 Task: Look for Airbnb properties in Qazvin, Iran from 8th January 2024 to 15th January 2024 for 8 adults. Place can be shared room with 5 bedrooms having 8 beds and 5 bathrooms. Property type can be flat. Amenities needed are: wifi, TV, free parkinig on premises, gym, breakfast.
Action: Mouse moved to (493, 103)
Screenshot: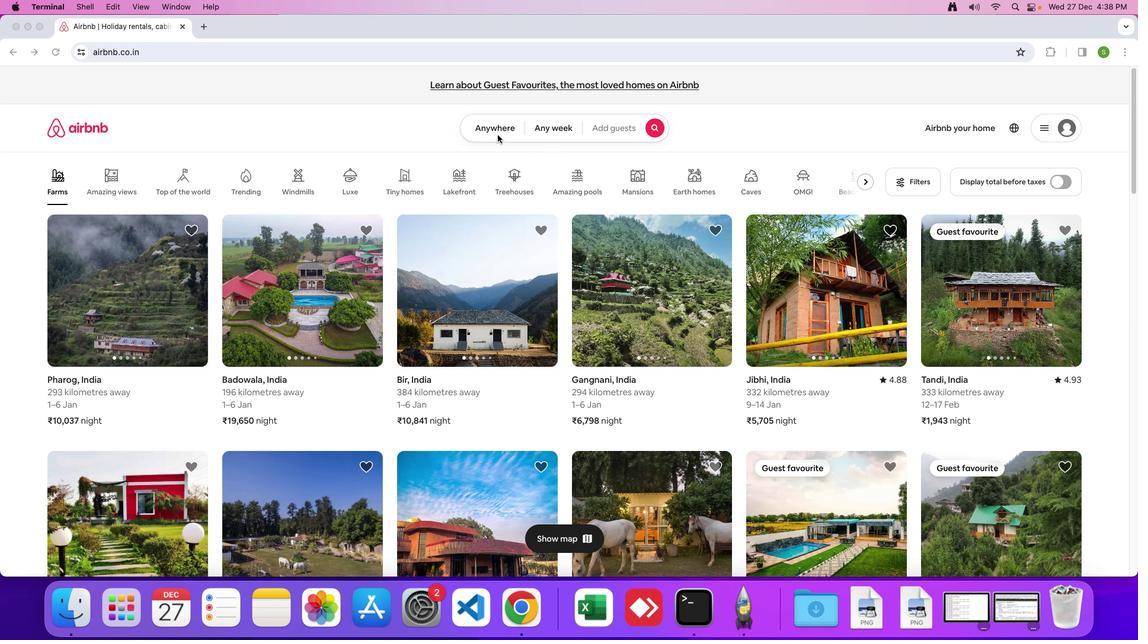 
Action: Mouse pressed left at (493, 103)
Screenshot: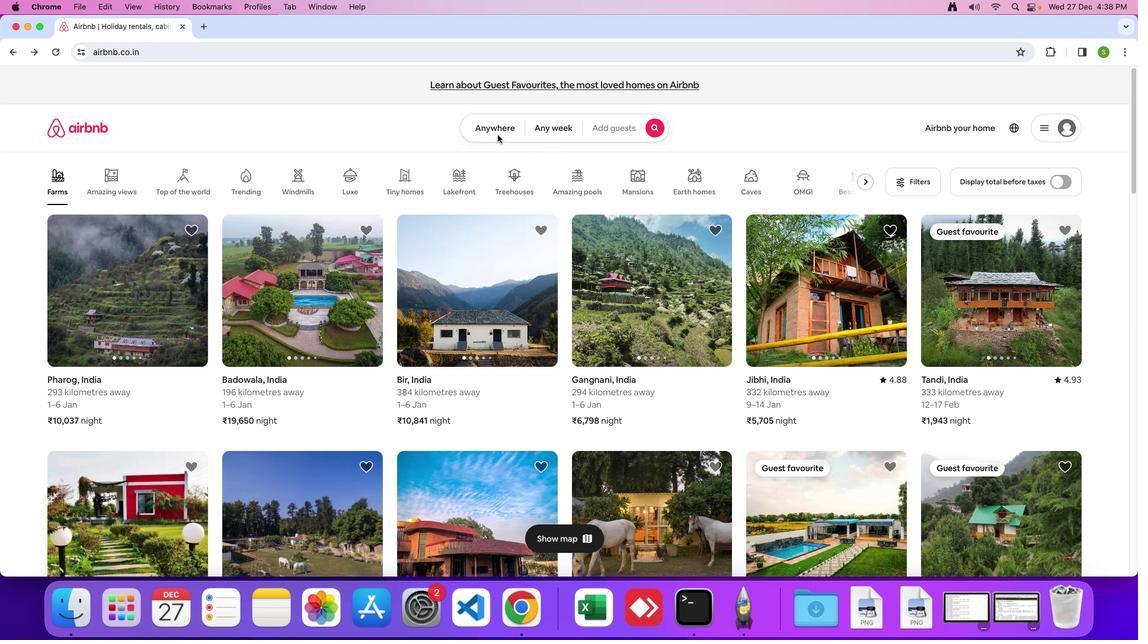 
Action: Mouse moved to (492, 99)
Screenshot: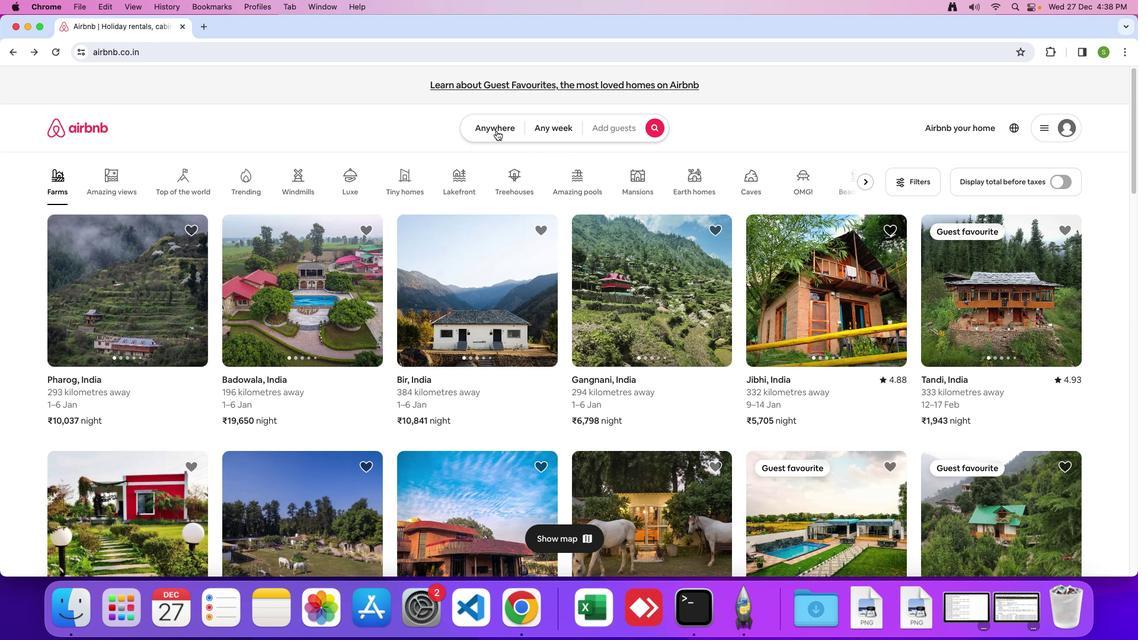 
Action: Mouse pressed left at (492, 99)
Screenshot: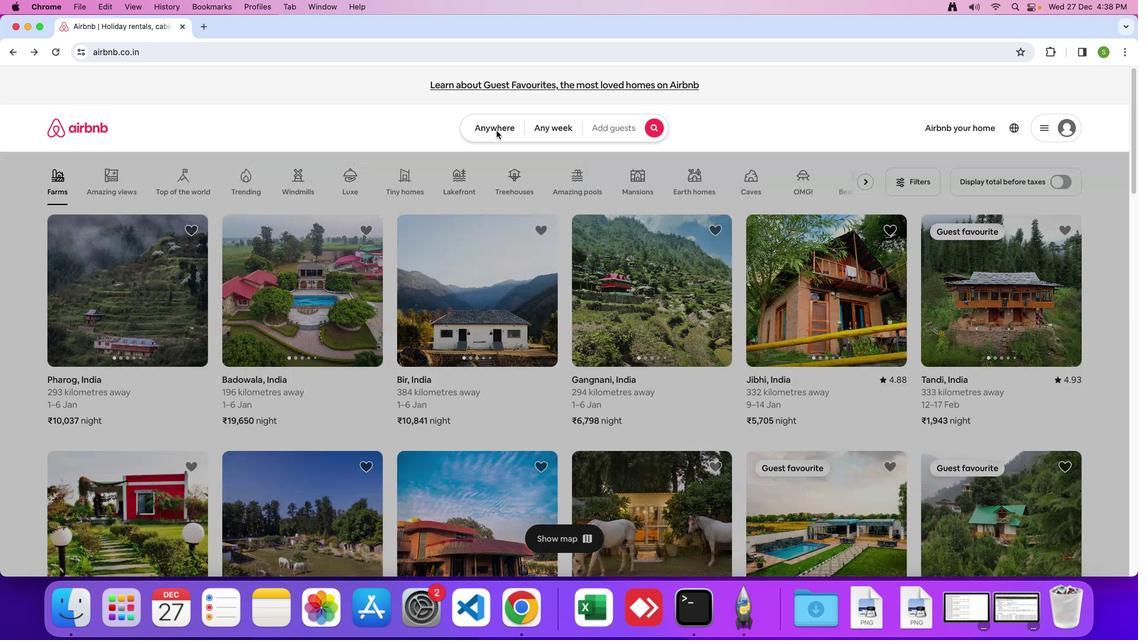 
Action: Mouse moved to (420, 142)
Screenshot: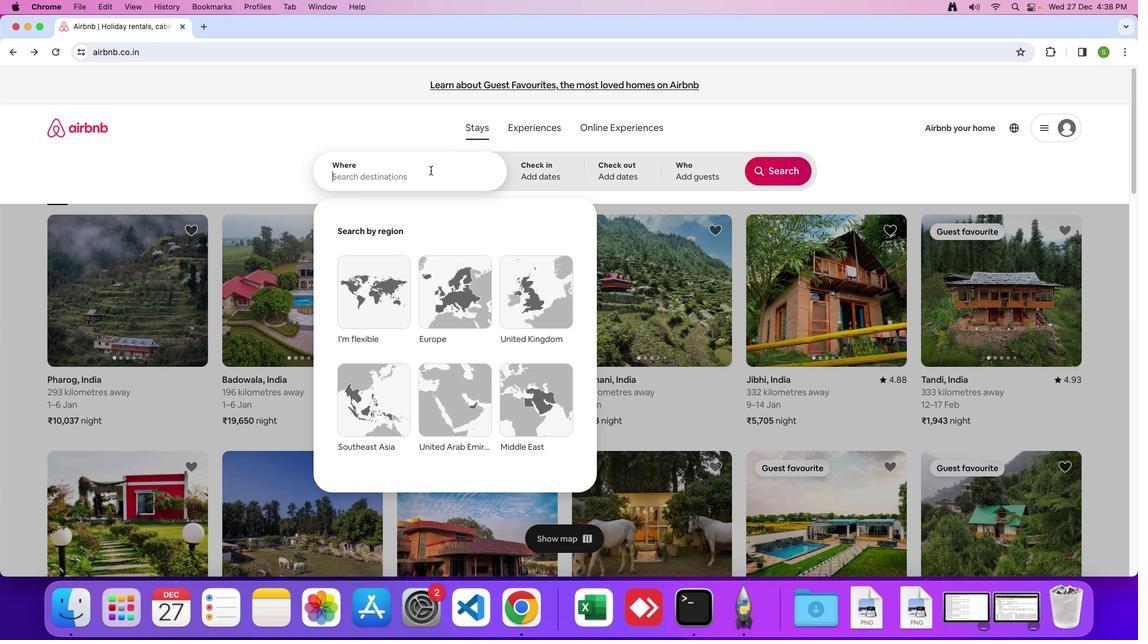 
Action: Mouse pressed left at (420, 142)
Screenshot: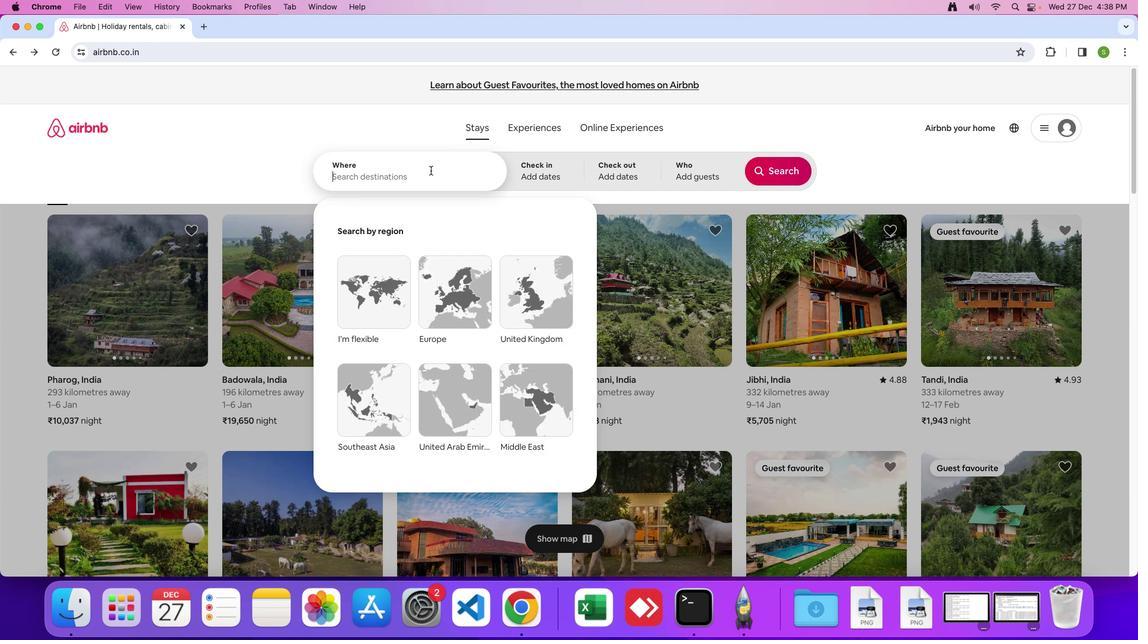 
Action: Mouse moved to (419, 144)
Screenshot: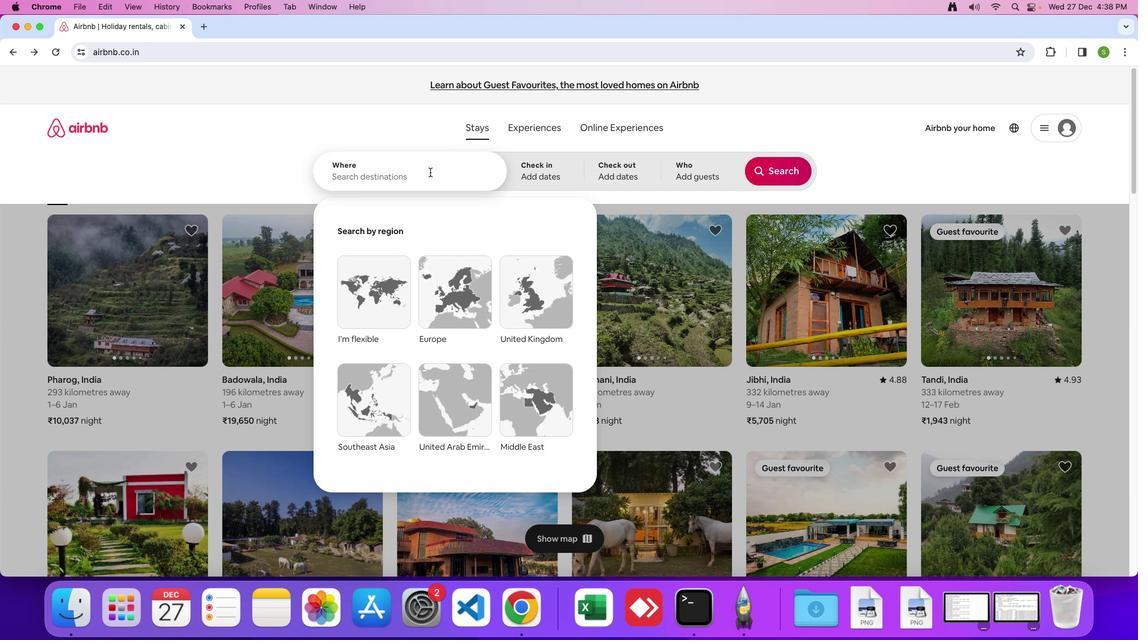 
Action: Key pressed 'Q'Key.caps_lock'a''z''v''i''n'','Key.spaceKey.shift'I''r''a''n'
Screenshot: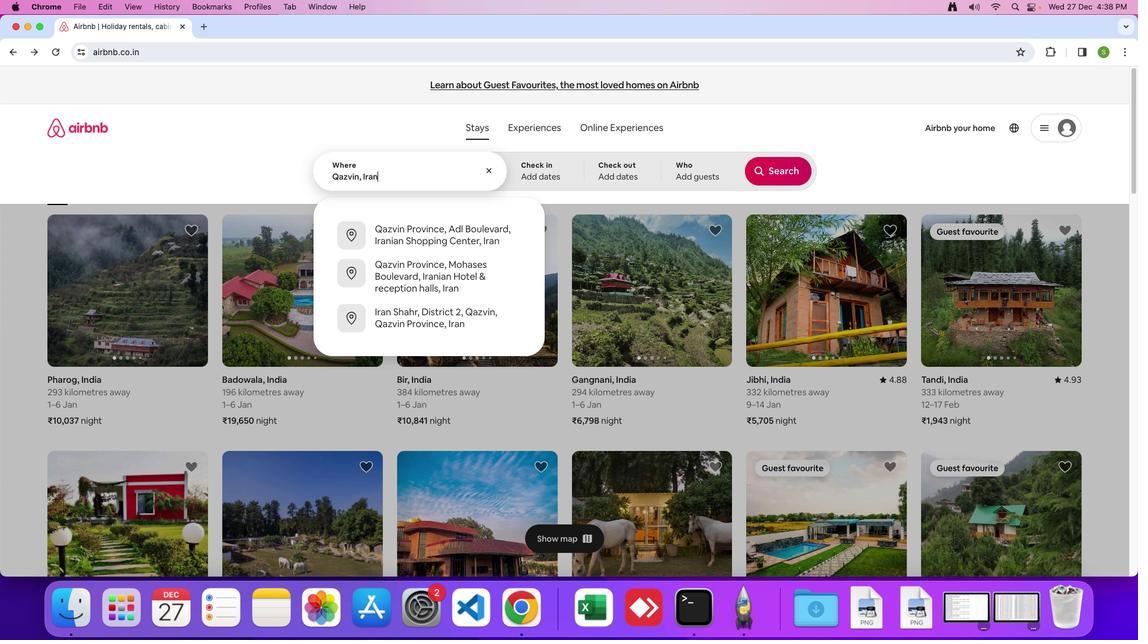 
Action: Mouse moved to (421, 144)
Screenshot: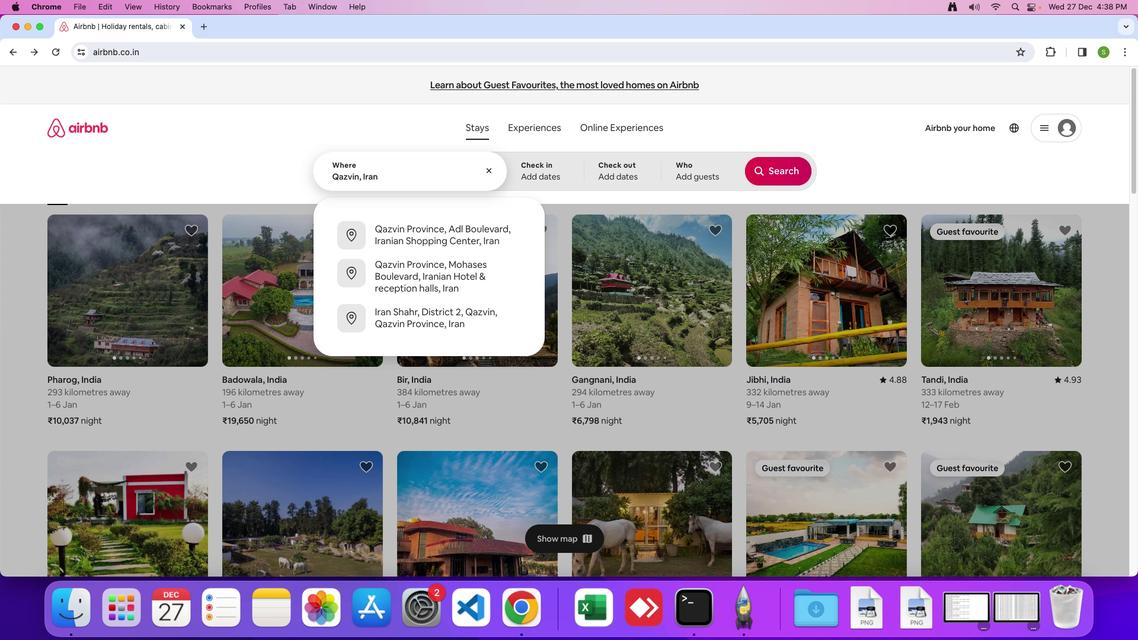 
Action: Key pressed Key.enter
Screenshot: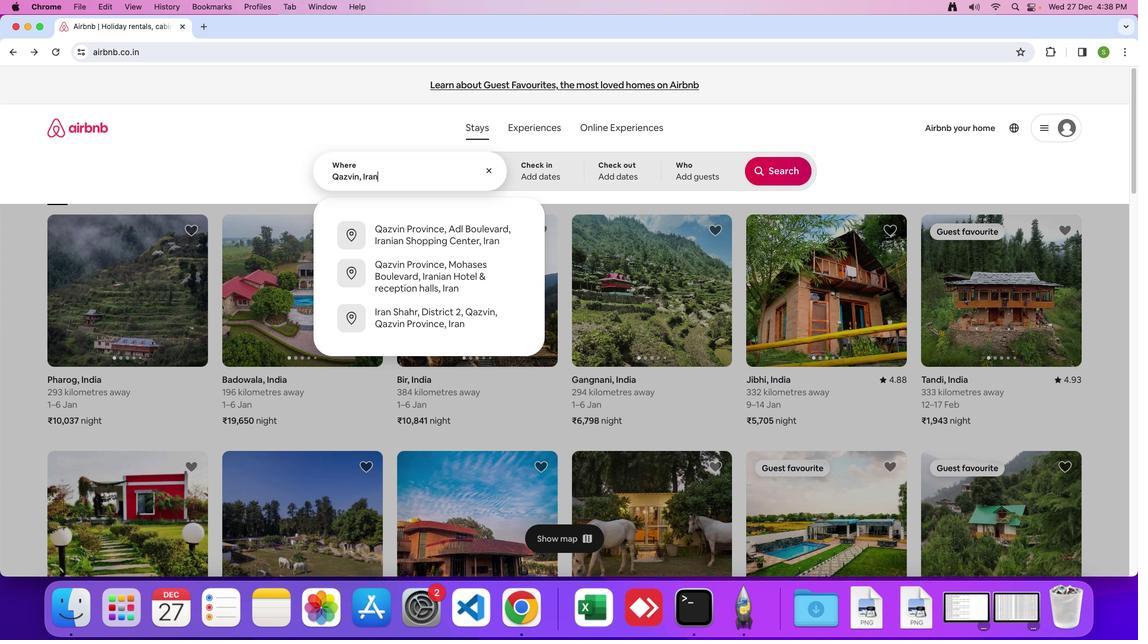 
Action: Mouse moved to (638, 337)
Screenshot: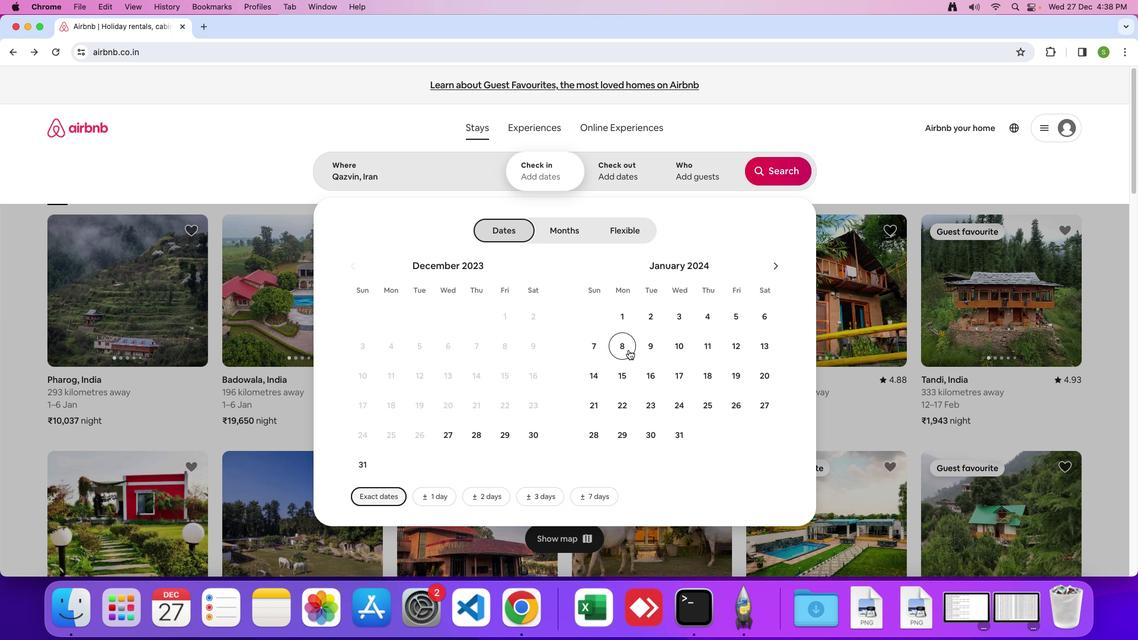 
Action: Mouse pressed left at (638, 337)
Screenshot: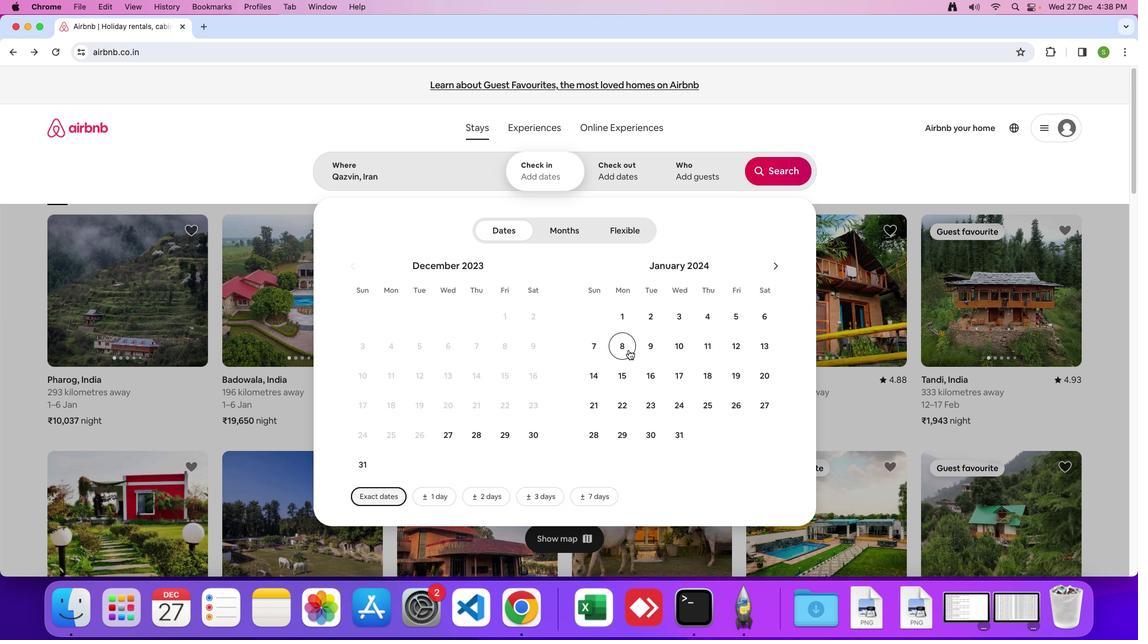 
Action: Mouse moved to (636, 363)
Screenshot: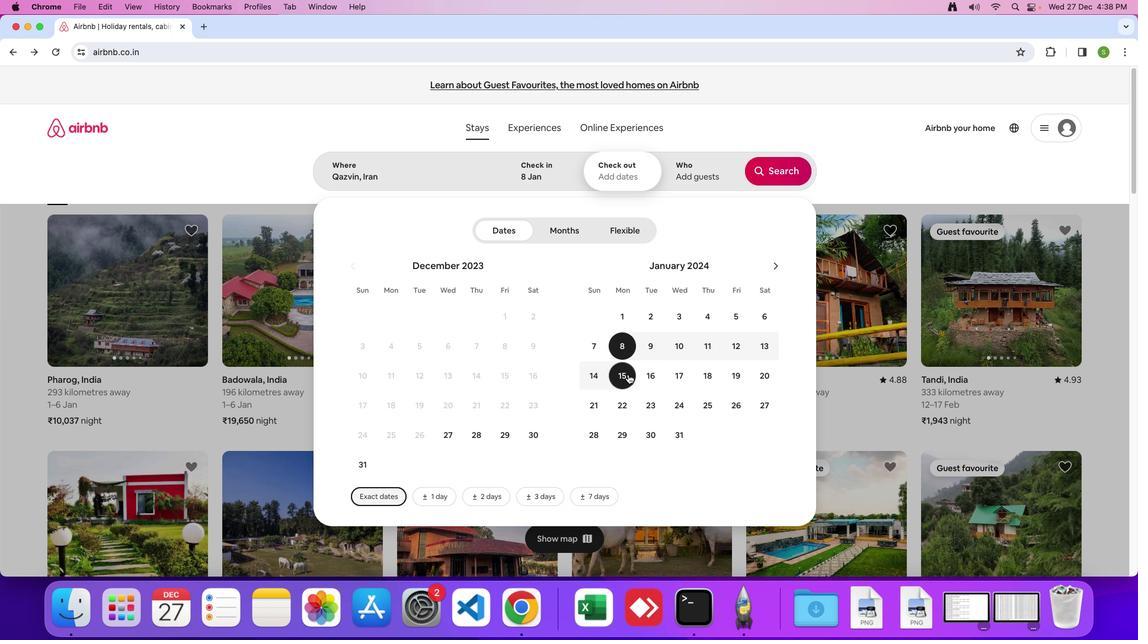 
Action: Mouse pressed left at (636, 363)
Screenshot: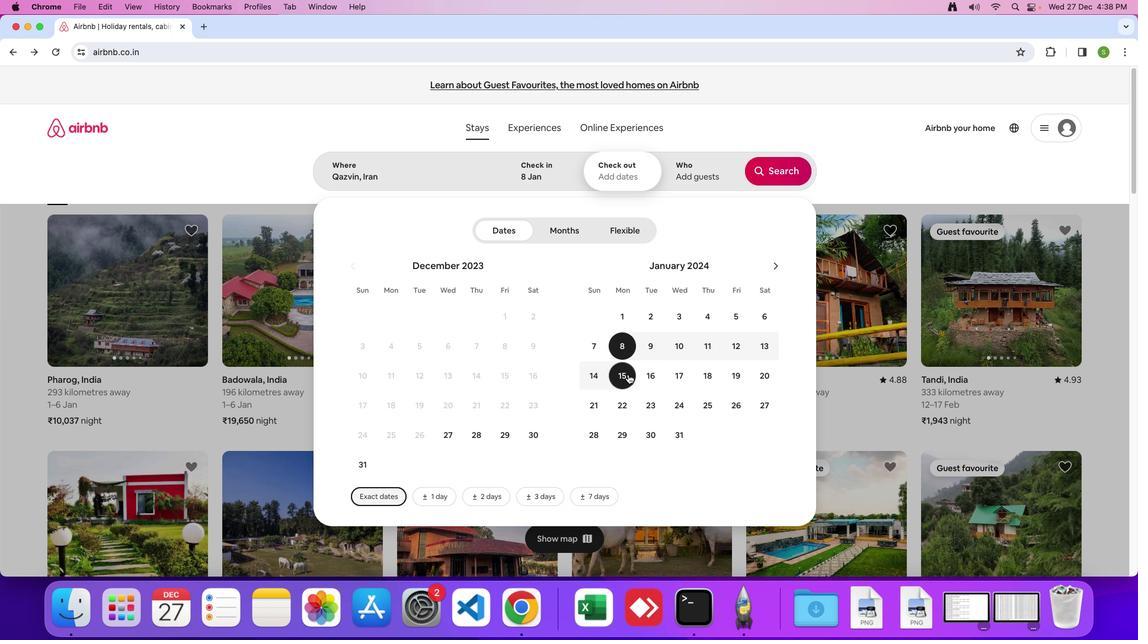 
Action: Mouse moved to (703, 149)
Screenshot: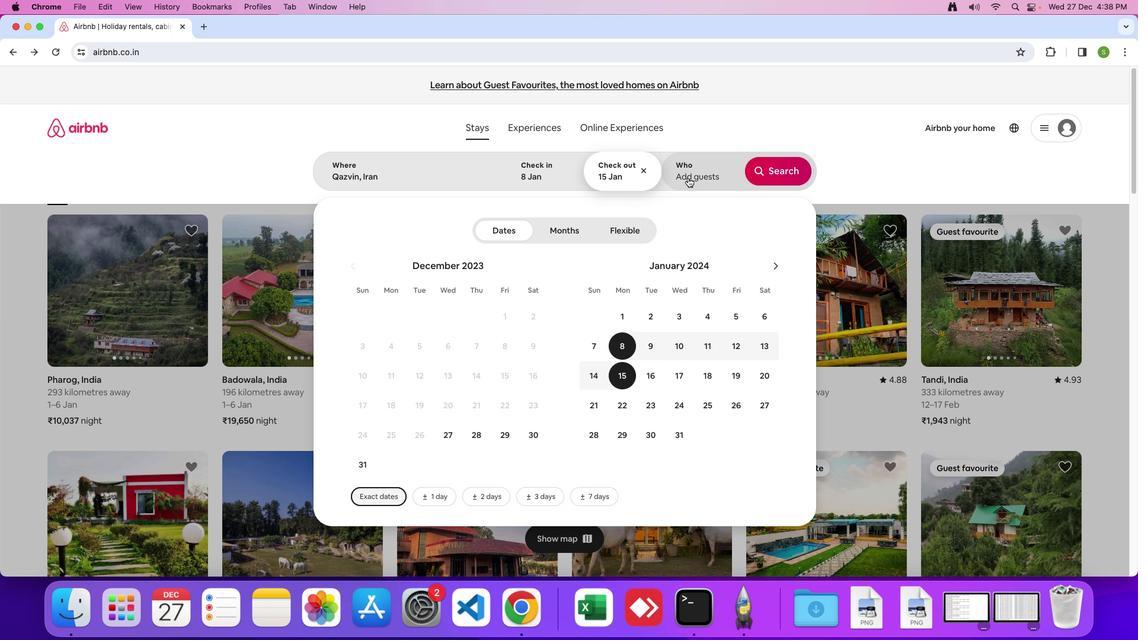 
Action: Mouse pressed left at (703, 149)
Screenshot: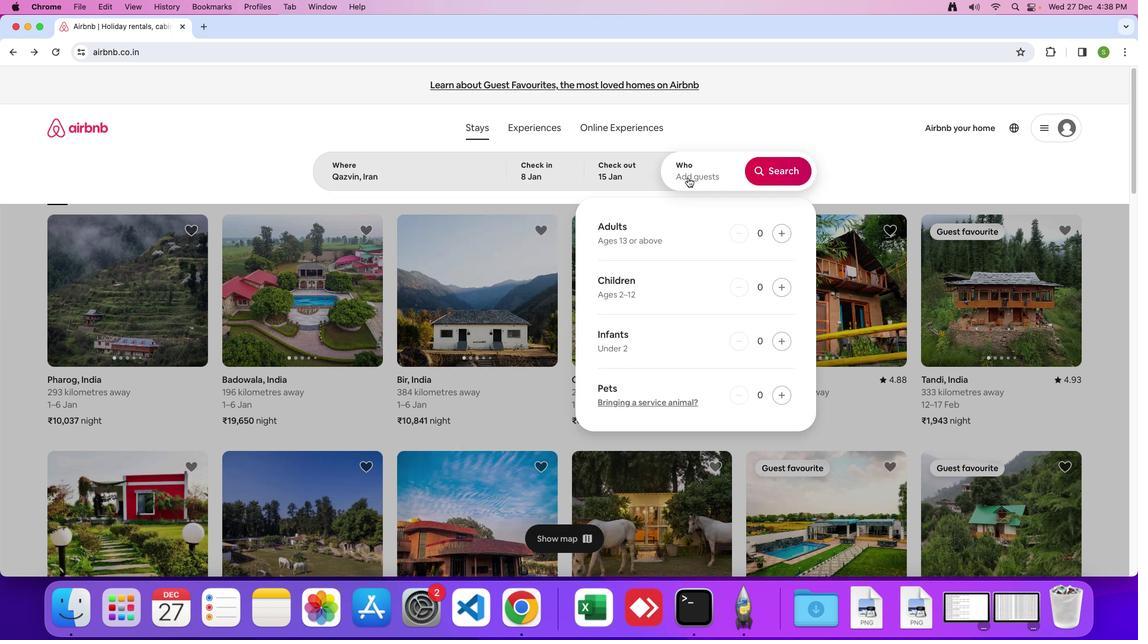 
Action: Mouse moved to (808, 206)
Screenshot: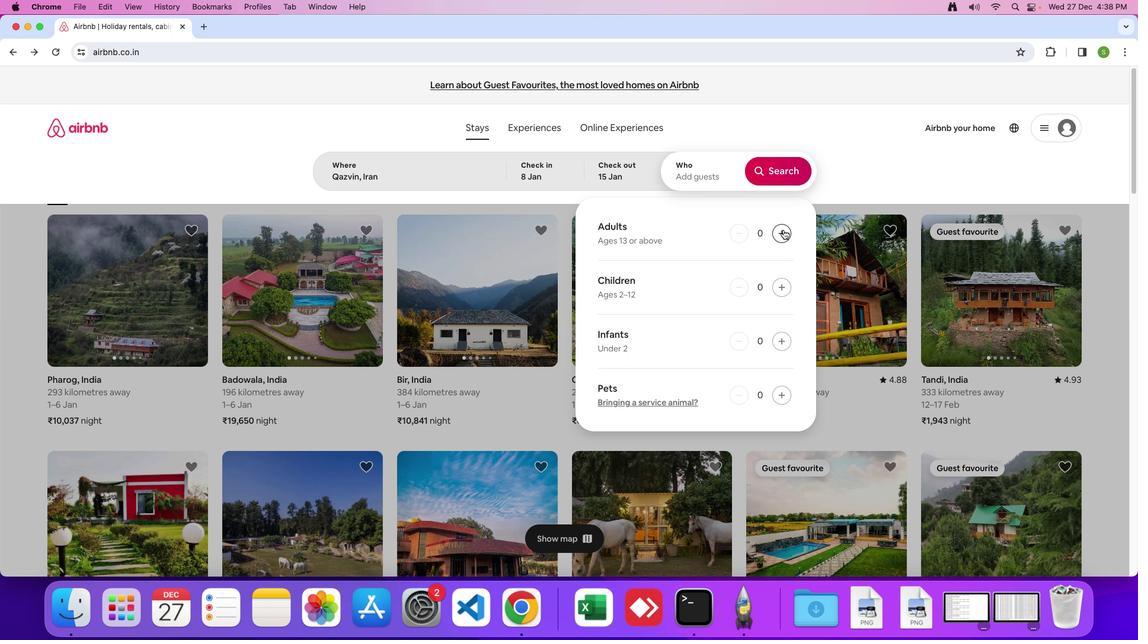 
Action: Mouse pressed left at (808, 206)
Screenshot: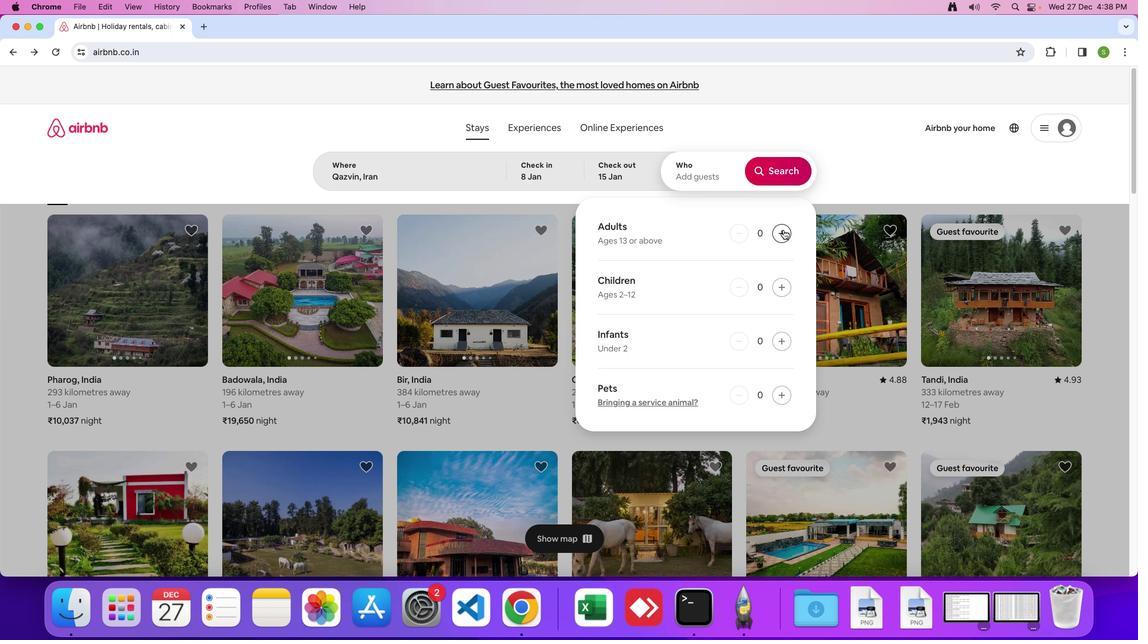 
Action: Mouse pressed left at (808, 206)
Screenshot: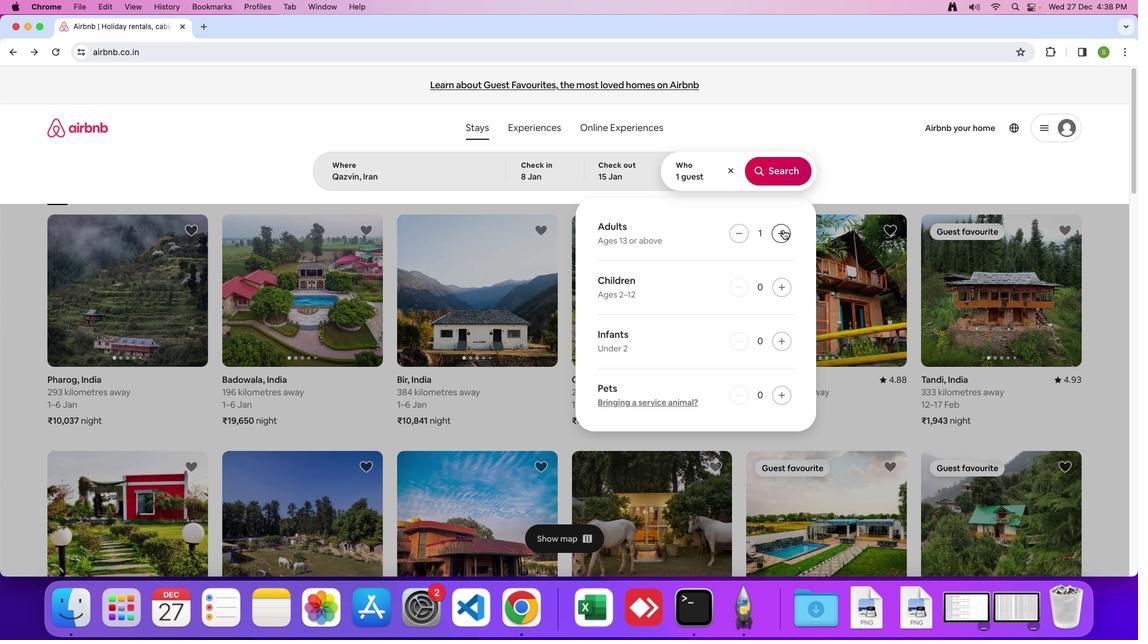 
Action: Mouse pressed left at (808, 206)
Screenshot: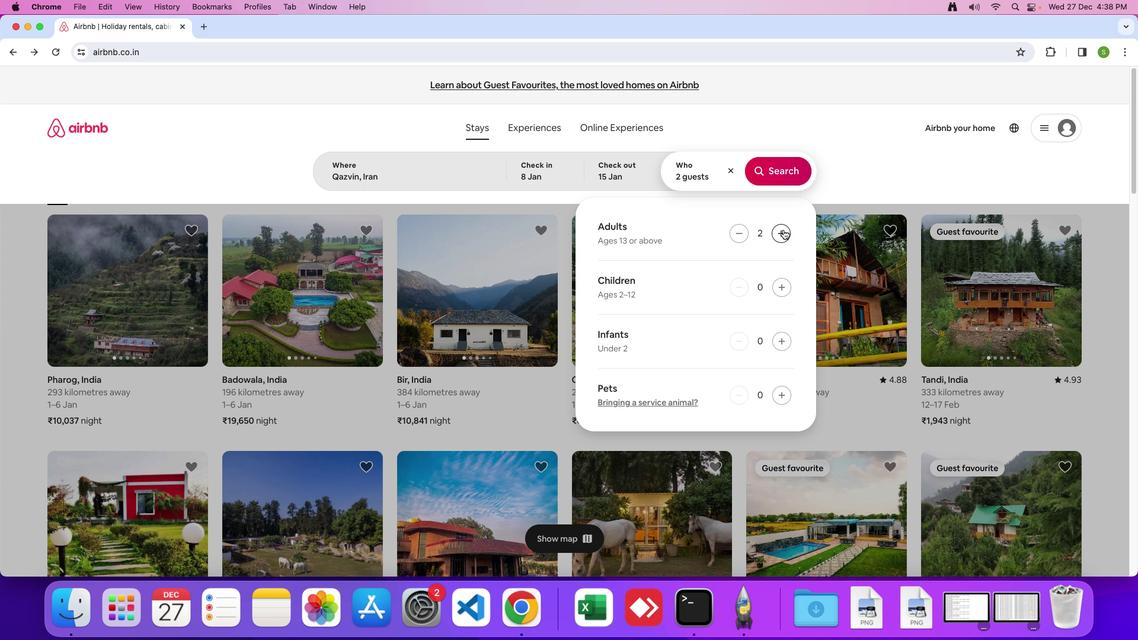 
Action: Mouse pressed left at (808, 206)
Screenshot: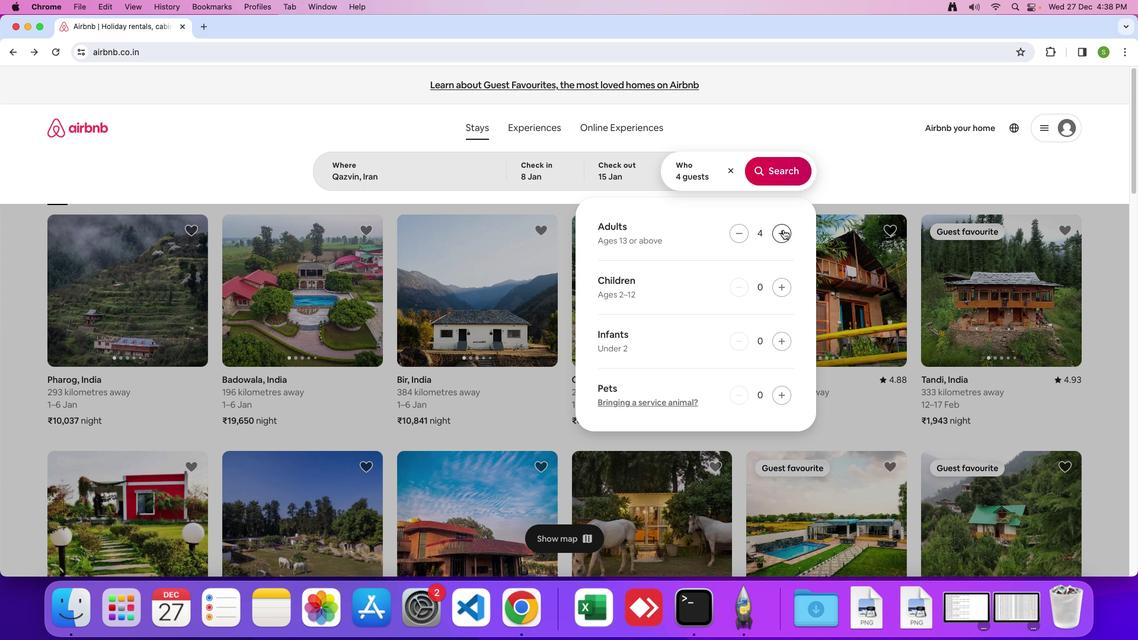 
Action: Mouse pressed left at (808, 206)
Screenshot: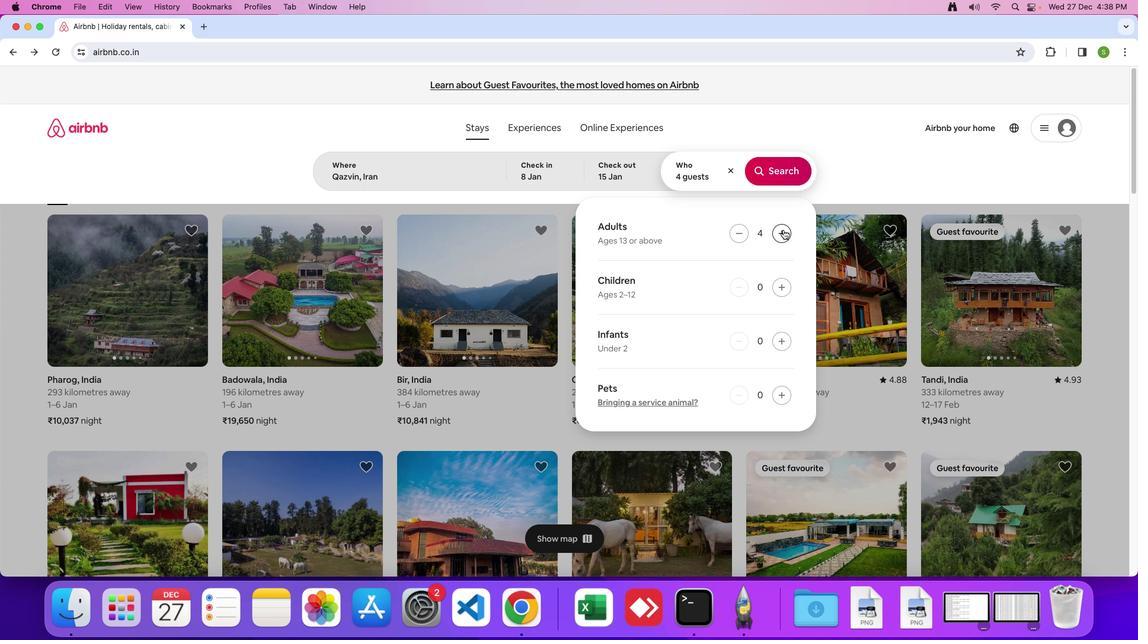 
Action: Mouse pressed left at (808, 206)
Screenshot: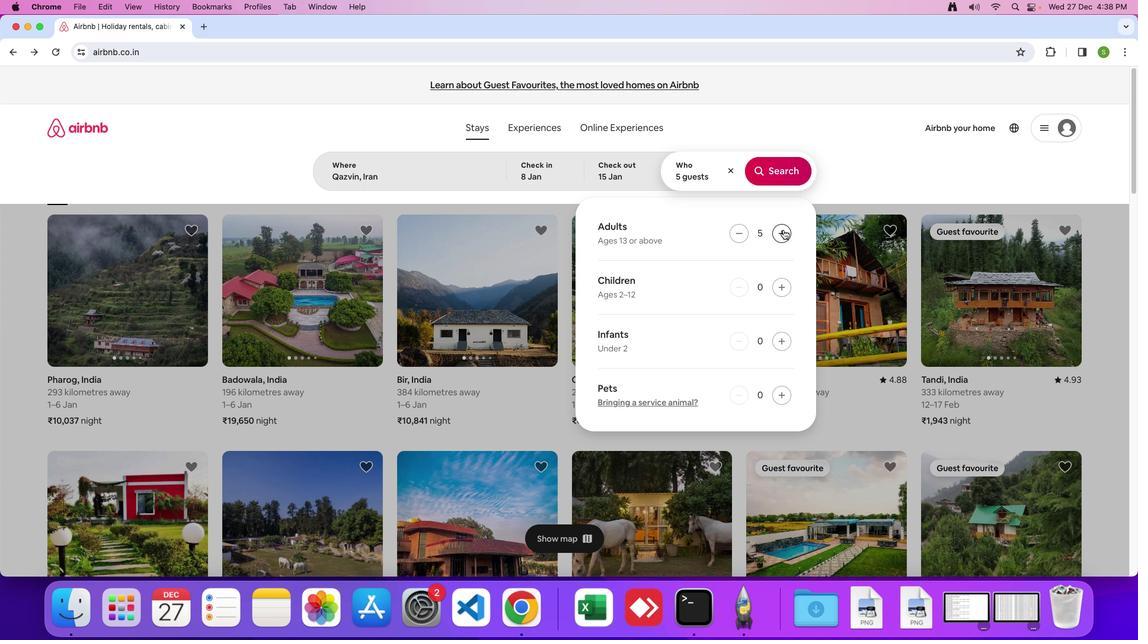 
Action: Mouse pressed left at (808, 206)
Screenshot: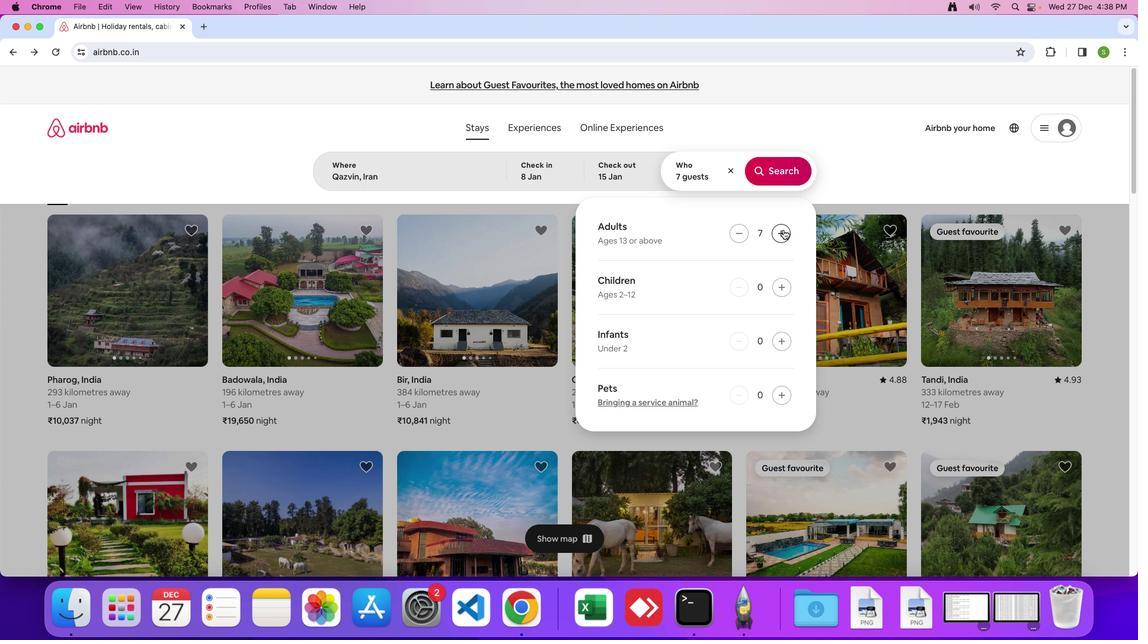 
Action: Mouse pressed left at (808, 206)
Screenshot: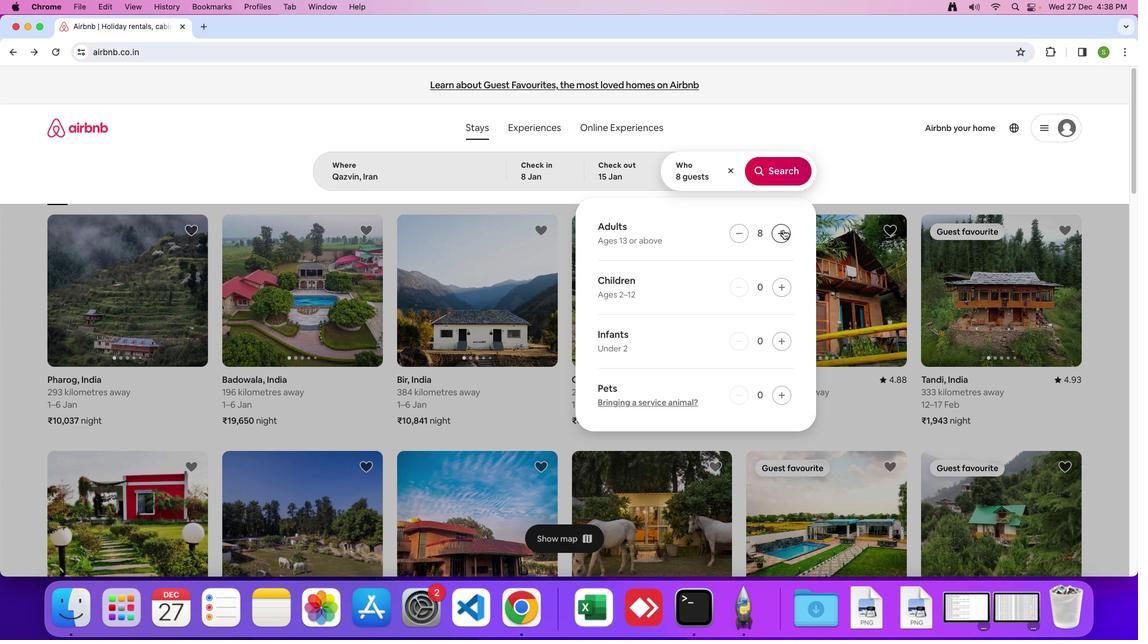 
Action: Mouse moved to (799, 143)
Screenshot: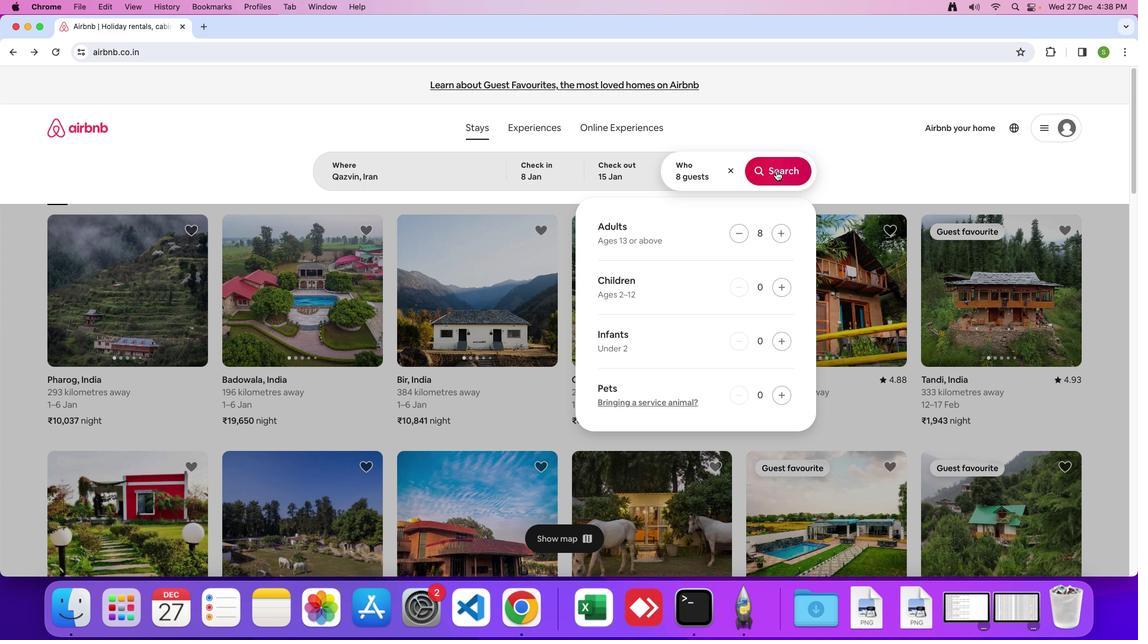 
Action: Mouse pressed left at (799, 143)
Screenshot: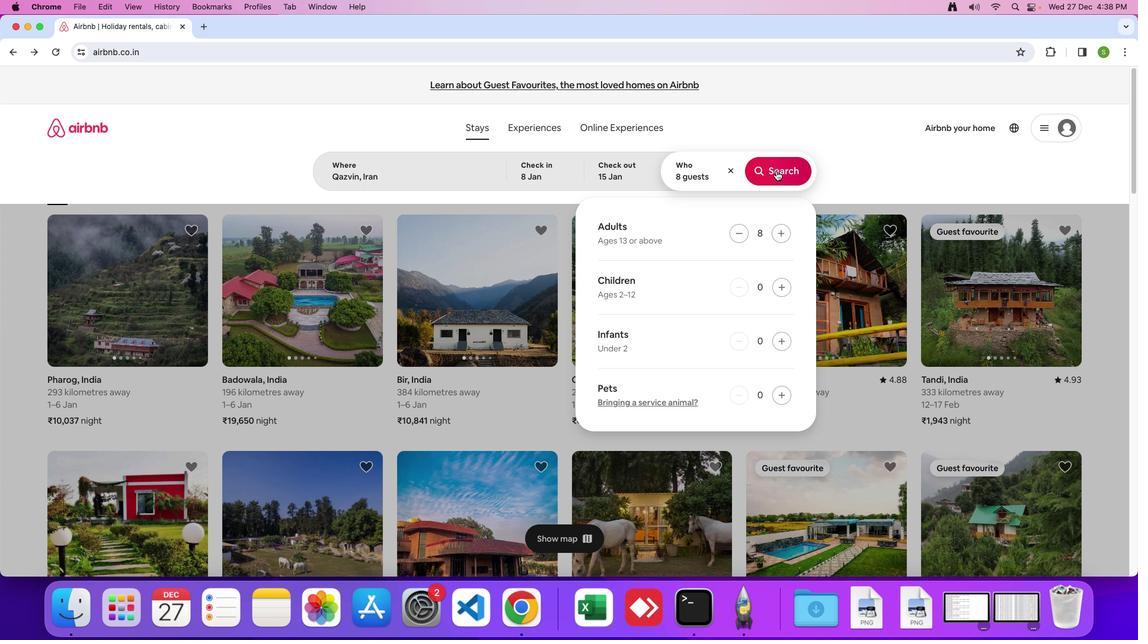 
Action: Mouse moved to (973, 108)
Screenshot: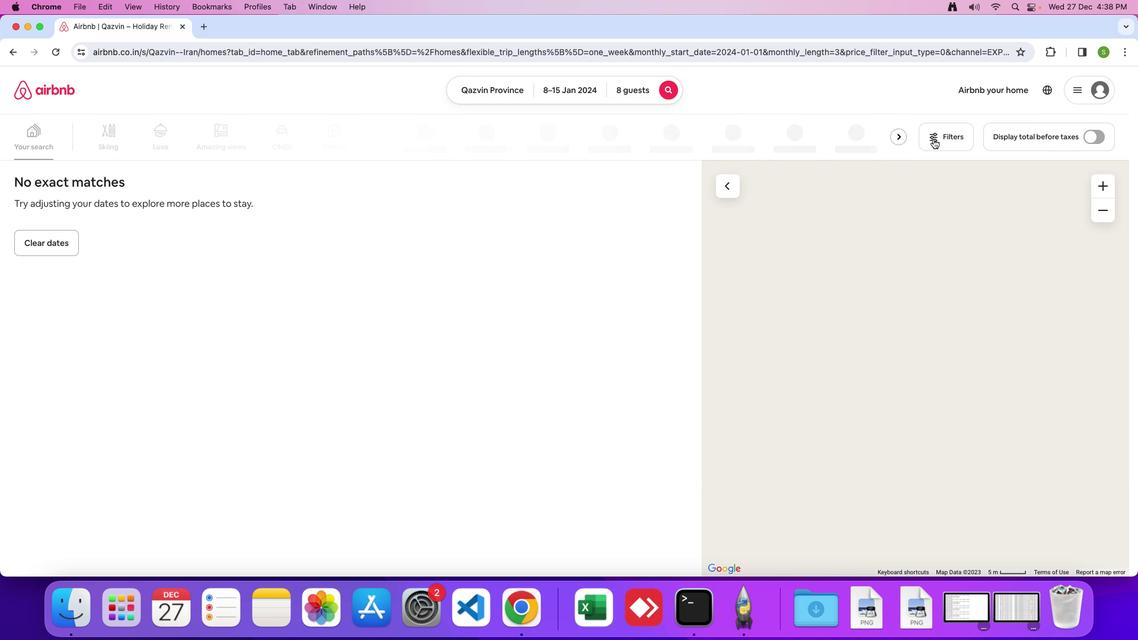 
Action: Mouse pressed left at (973, 108)
Screenshot: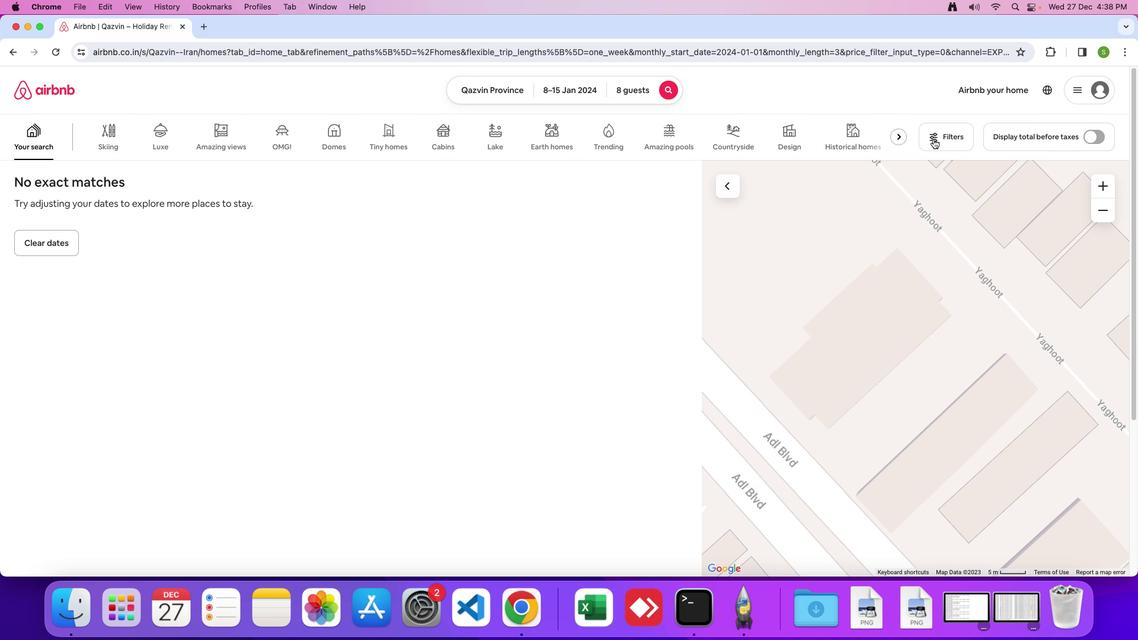
Action: Mouse moved to (576, 385)
Screenshot: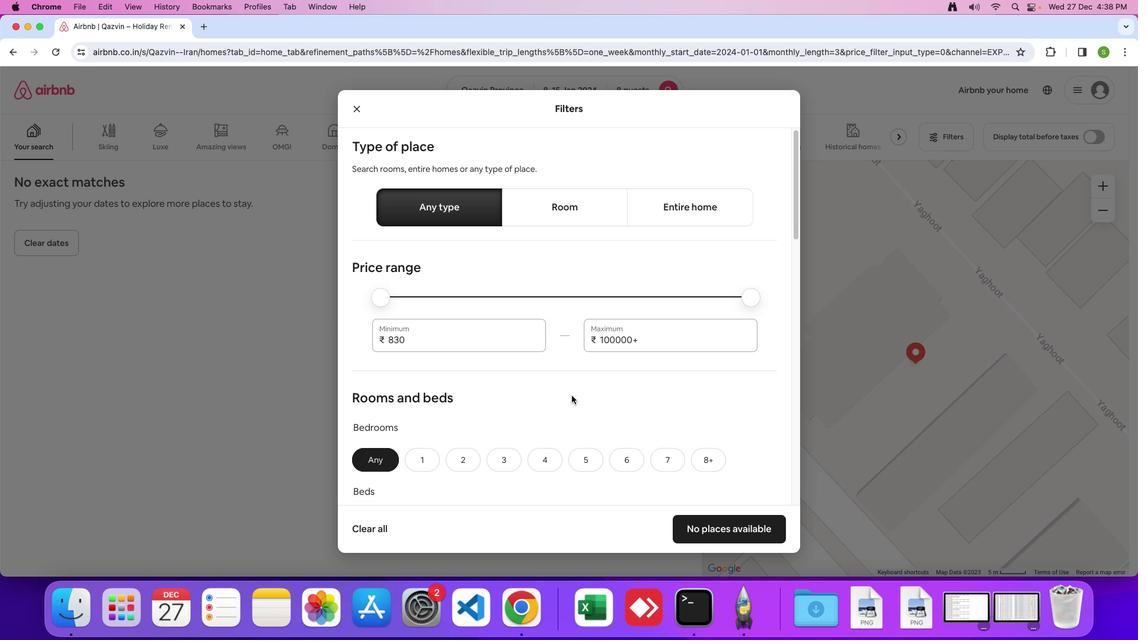 
Action: Mouse scrolled (576, 385) with delta (-53, -42)
Screenshot: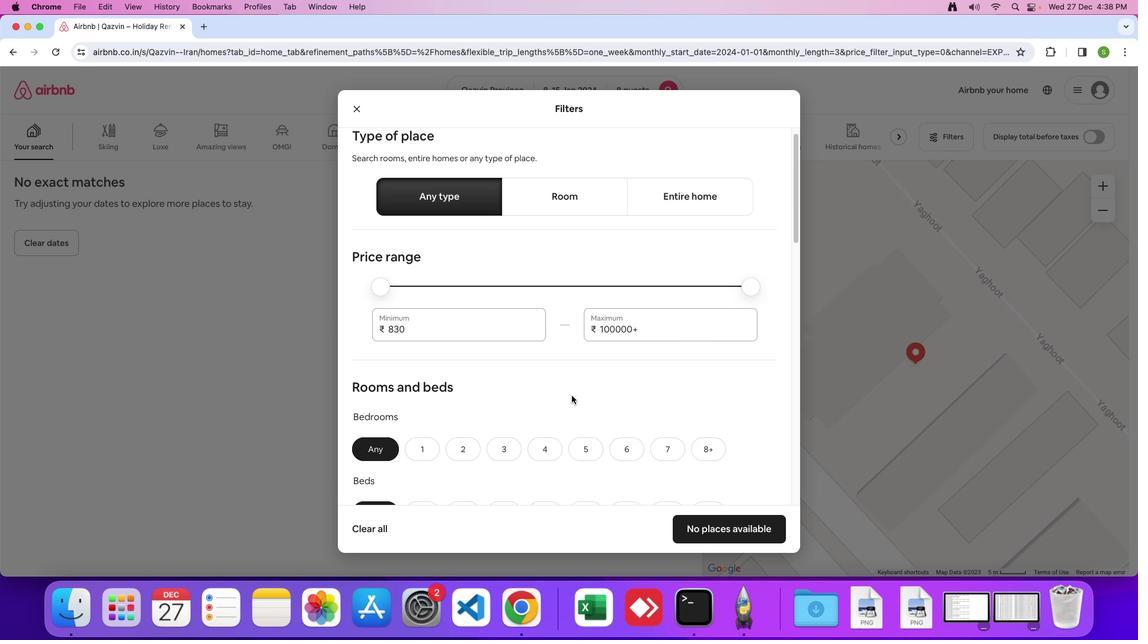 
Action: Mouse moved to (575, 386)
Screenshot: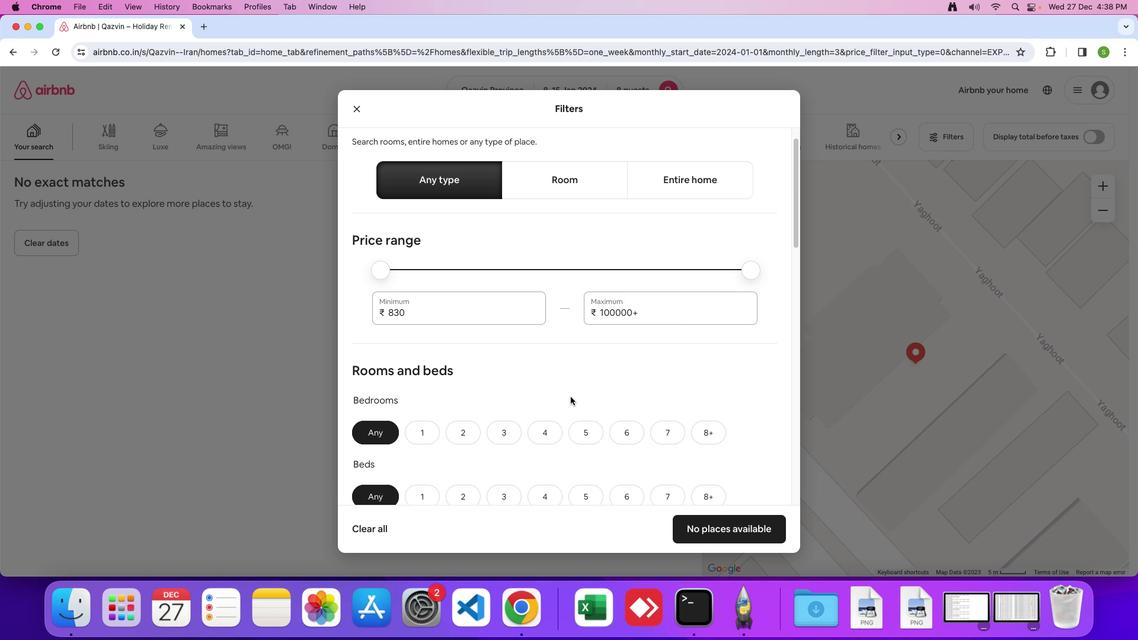 
Action: Mouse scrolled (575, 386) with delta (-53, -42)
Screenshot: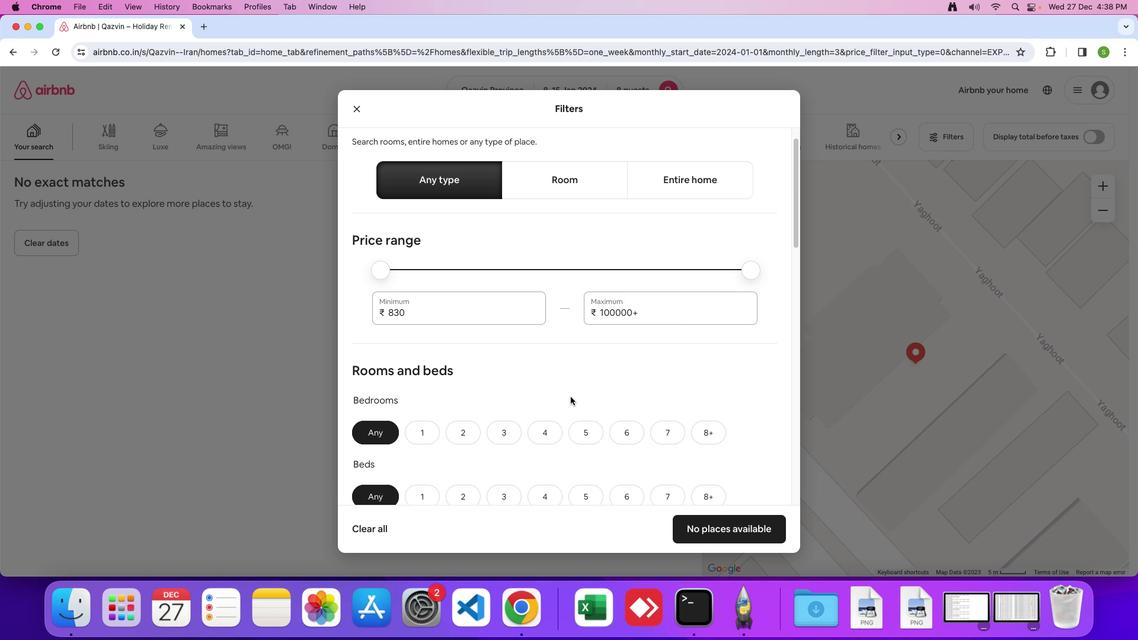 
Action: Mouse moved to (575, 386)
Screenshot: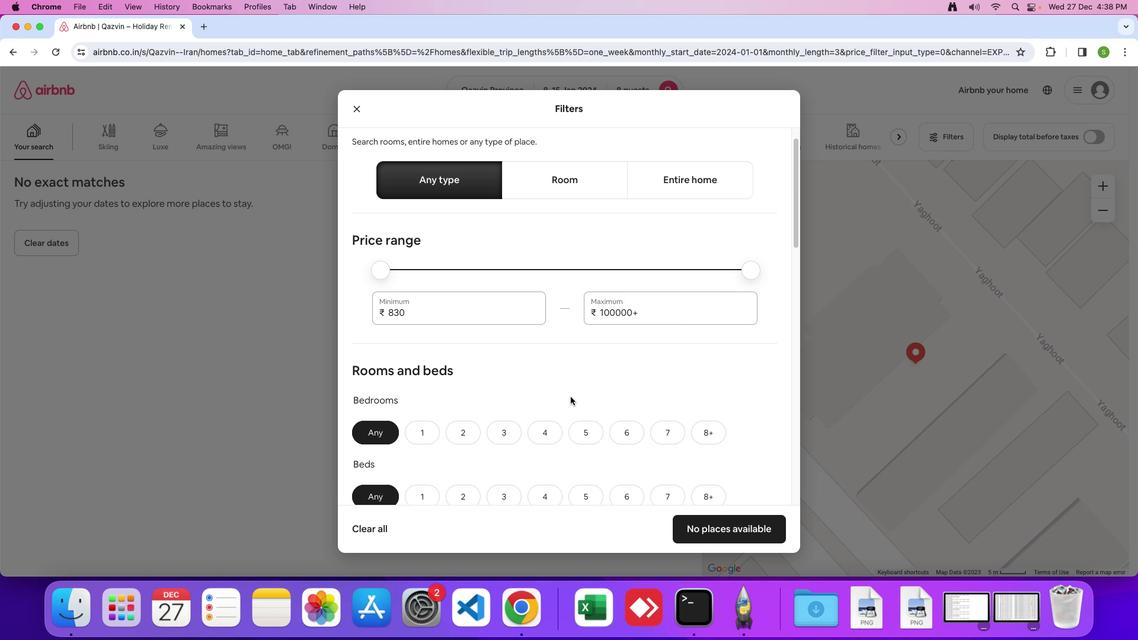 
Action: Mouse scrolled (575, 386) with delta (-53, -43)
Screenshot: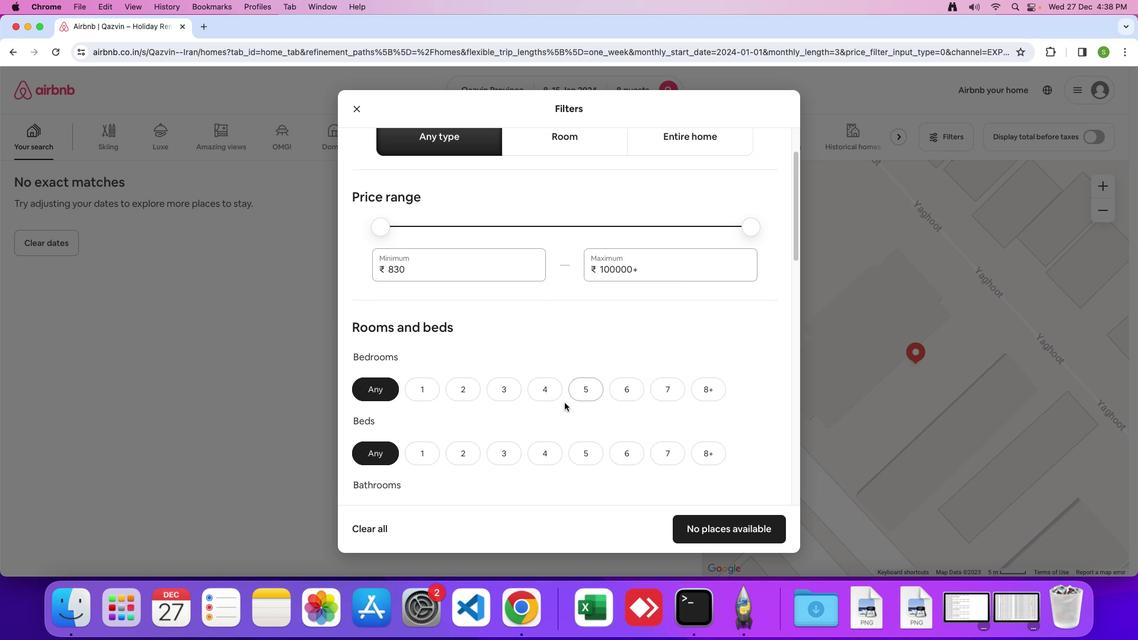 
Action: Mouse moved to (566, 395)
Screenshot: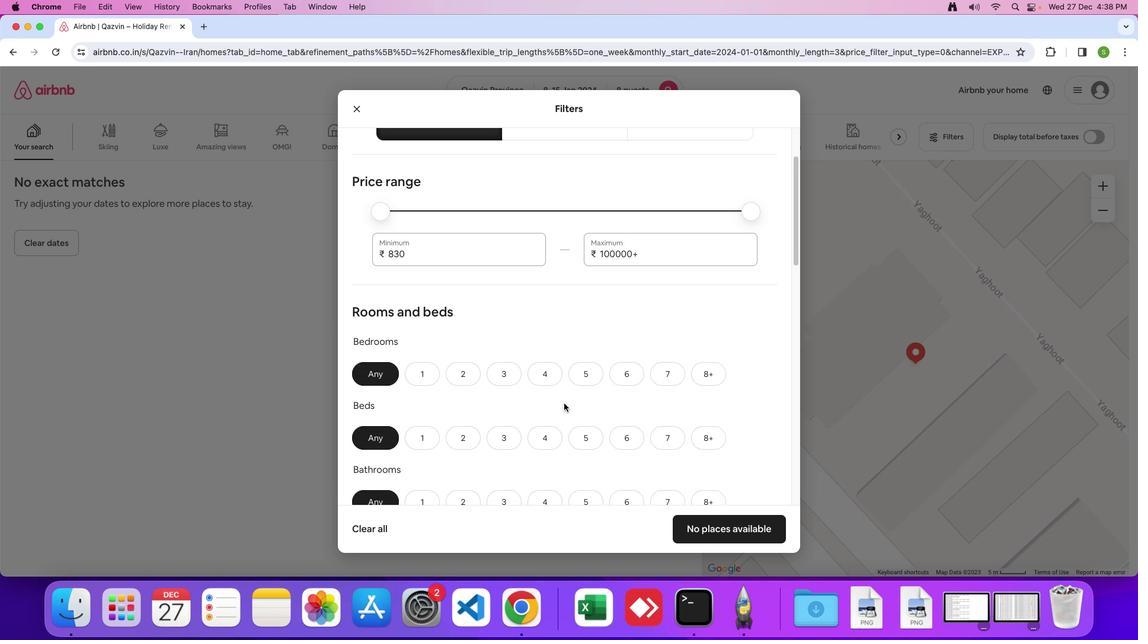 
Action: Mouse scrolled (566, 395) with delta (-53, -42)
Screenshot: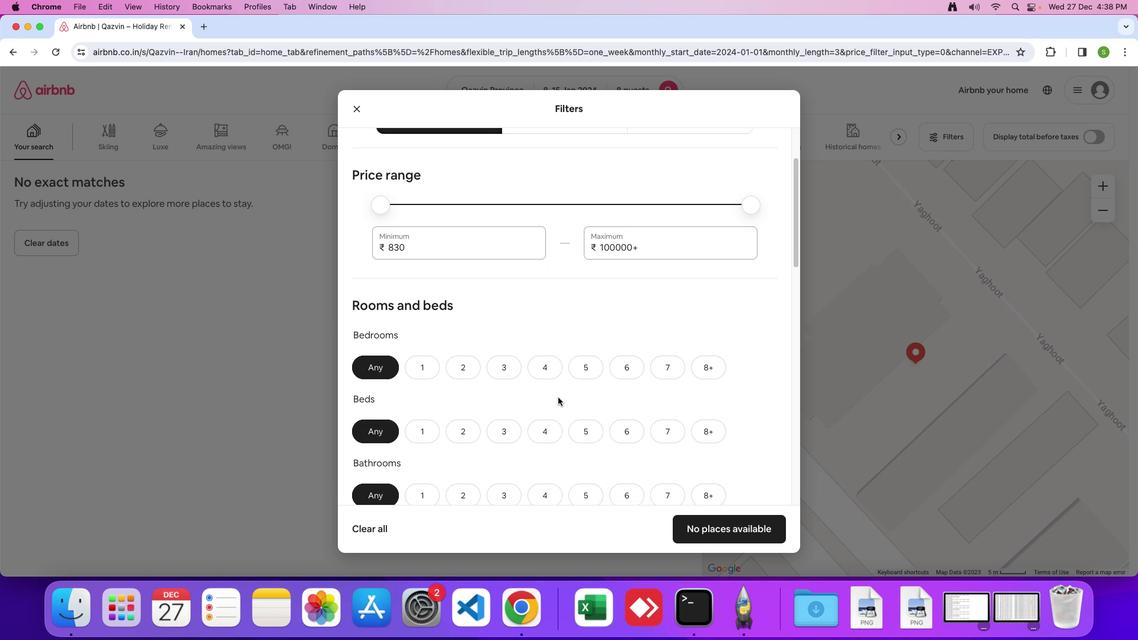 
Action: Mouse moved to (566, 395)
Screenshot: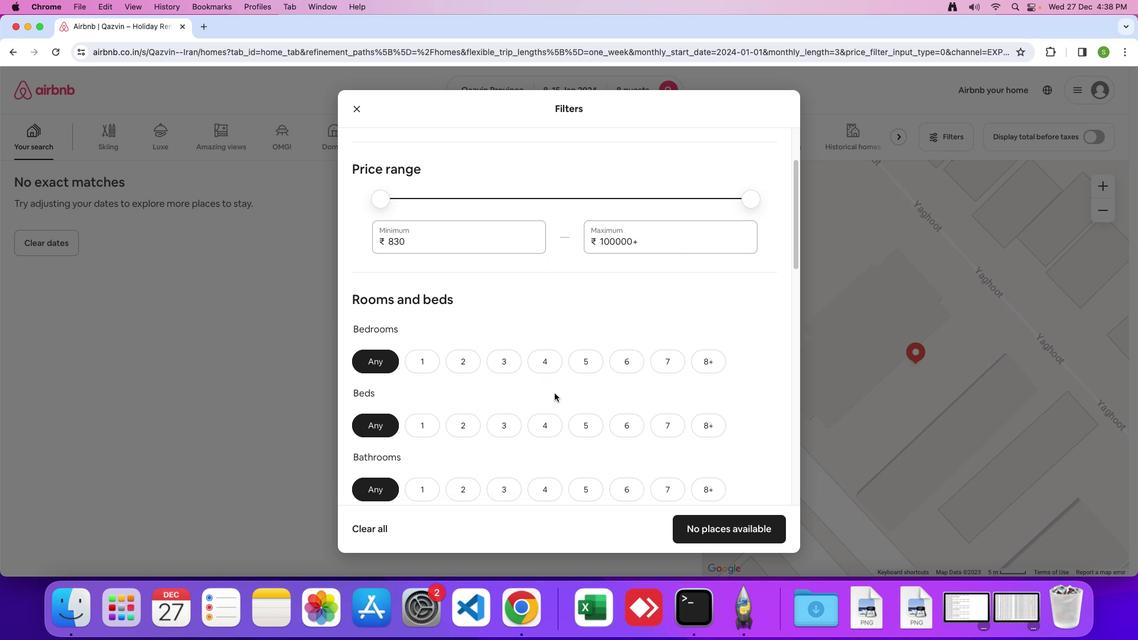 
Action: Mouse scrolled (566, 395) with delta (-53, -42)
Screenshot: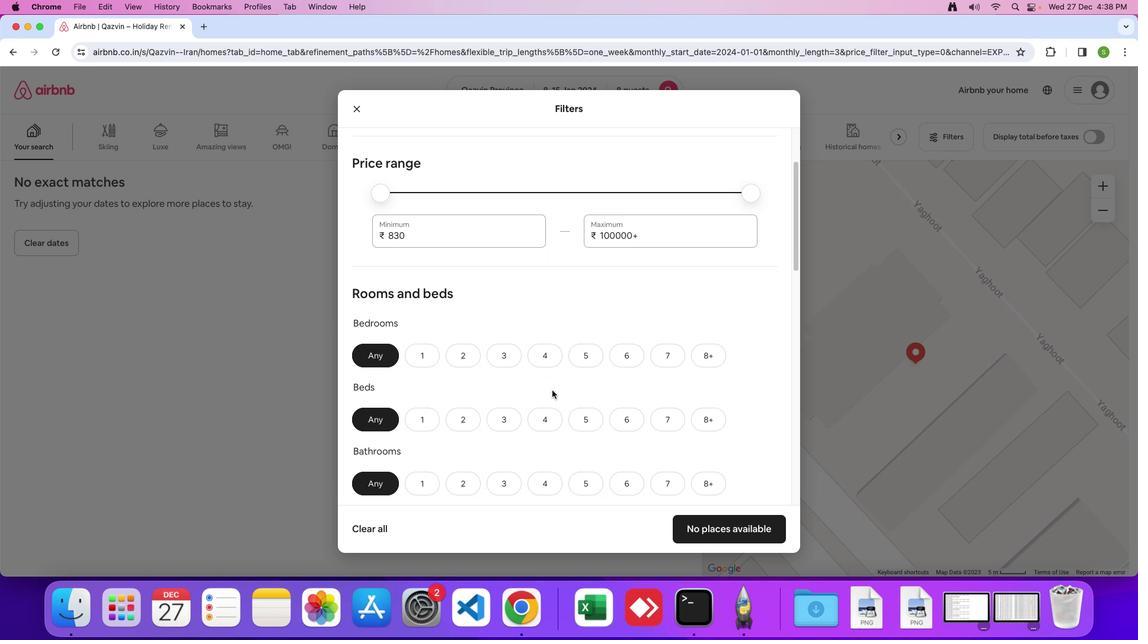 
Action: Mouse moved to (604, 338)
Screenshot: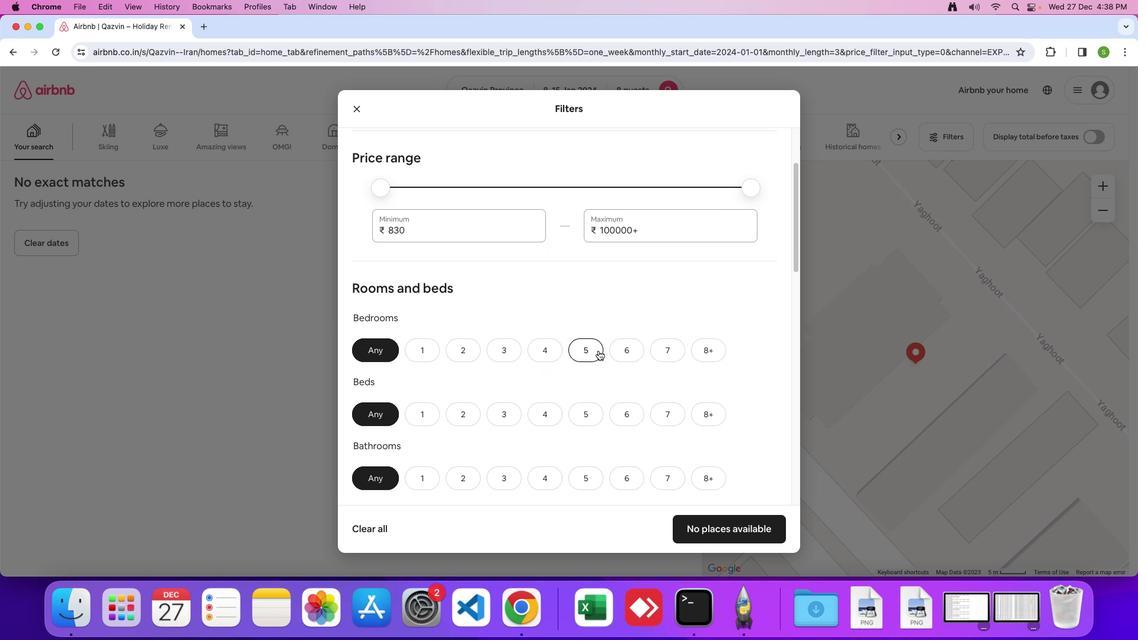
Action: Mouse pressed left at (604, 338)
Screenshot: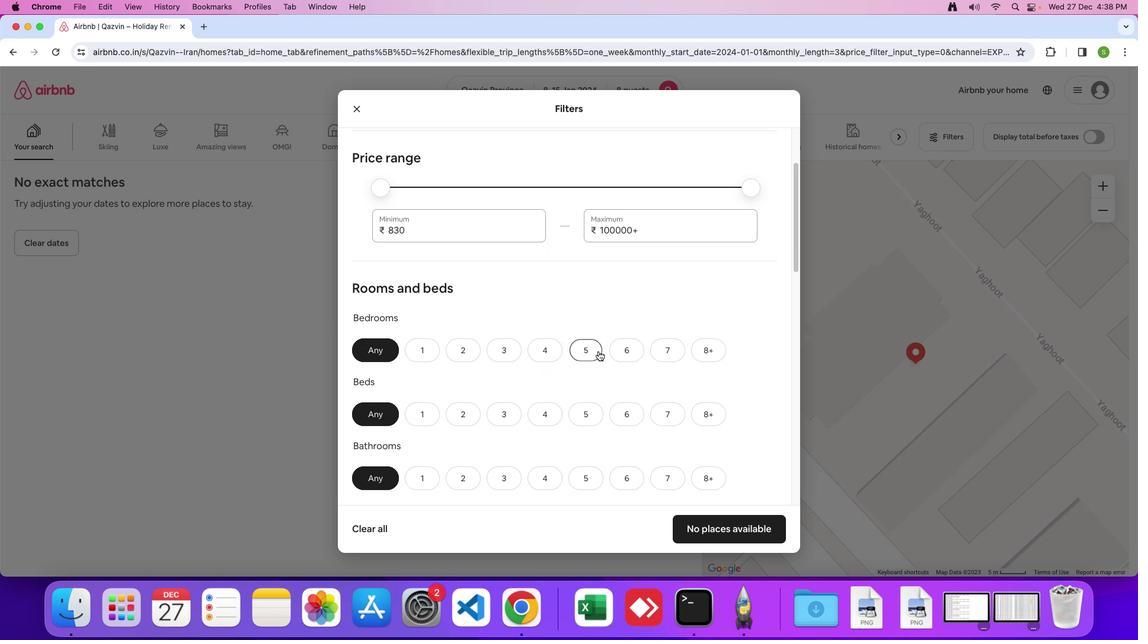 
Action: Mouse moved to (723, 409)
Screenshot: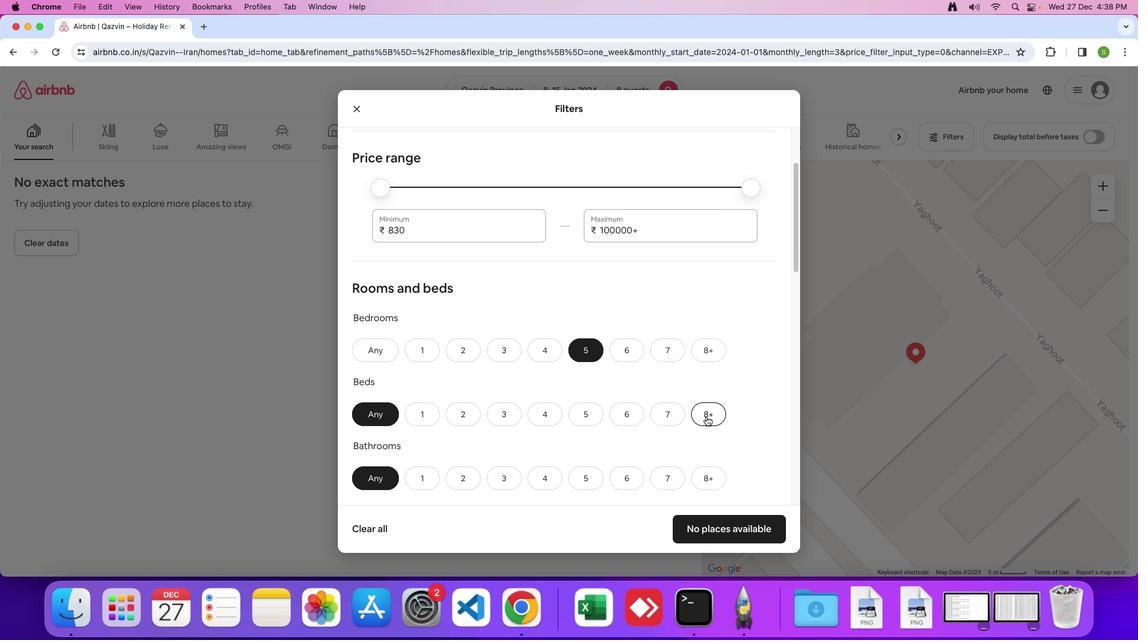 
Action: Mouse pressed left at (723, 409)
Screenshot: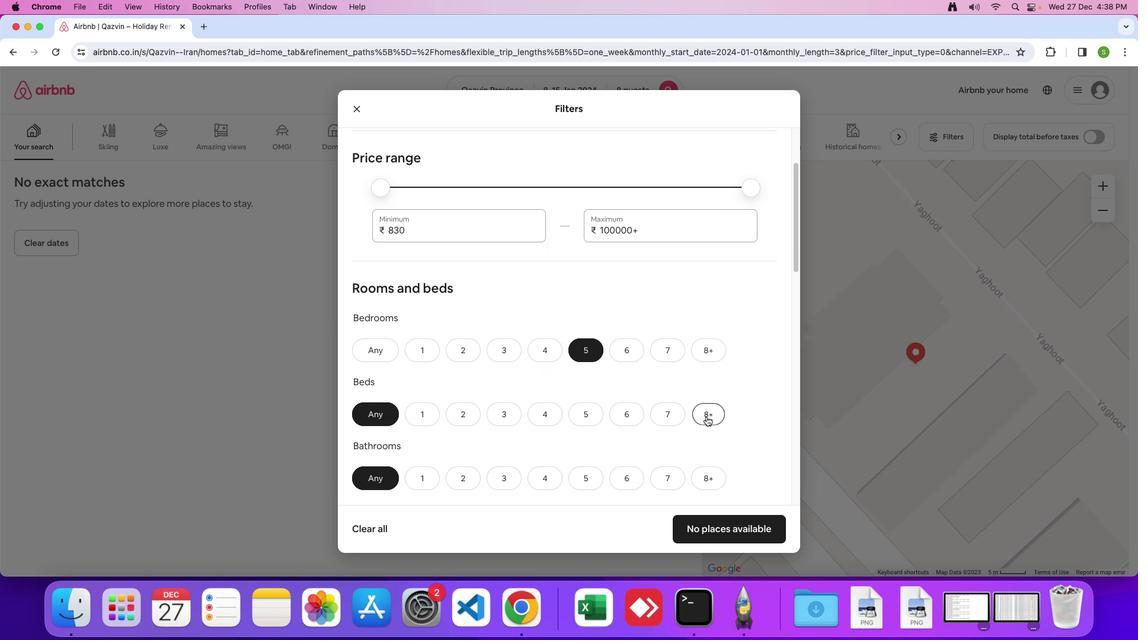 
Action: Mouse moved to (536, 429)
Screenshot: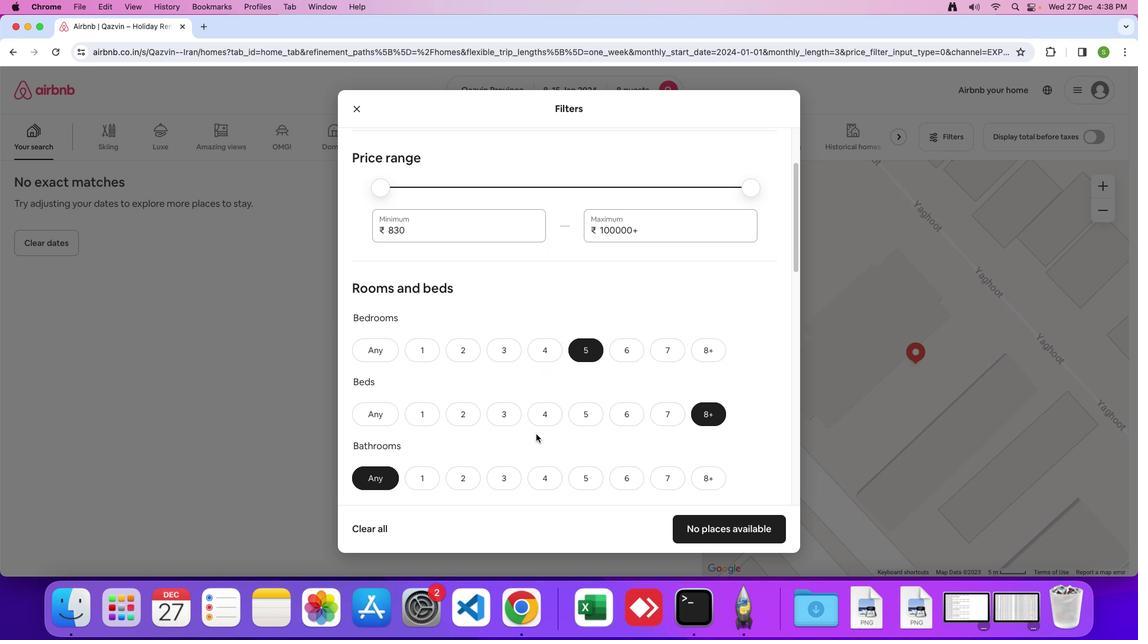 
Action: Mouse scrolled (536, 429) with delta (-53, -42)
Screenshot: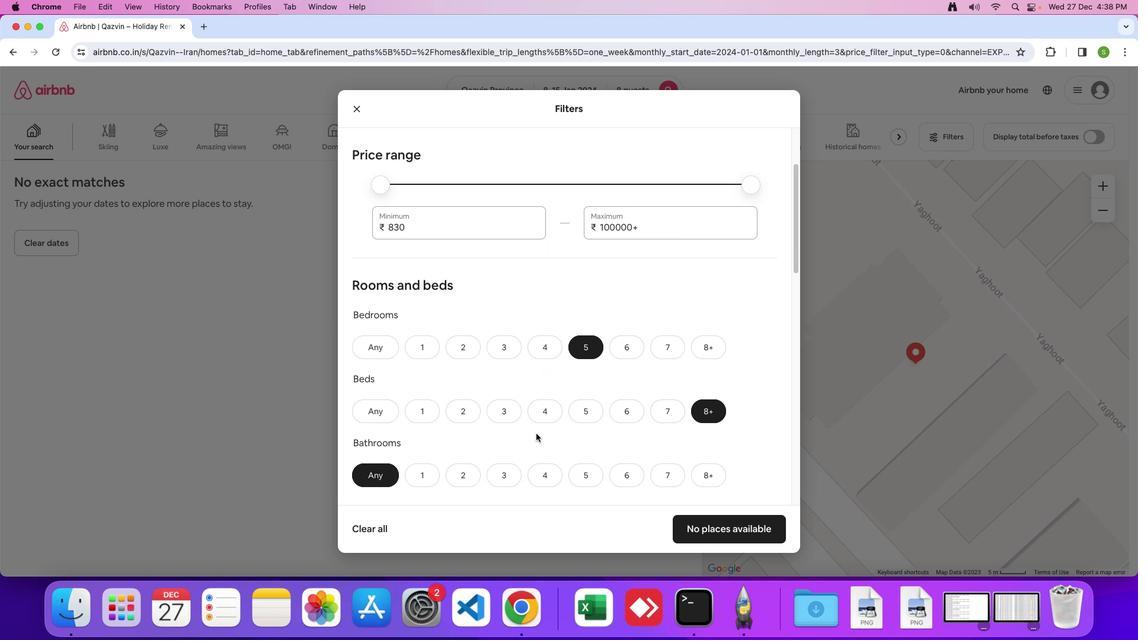
Action: Mouse scrolled (536, 429) with delta (-53, -42)
Screenshot: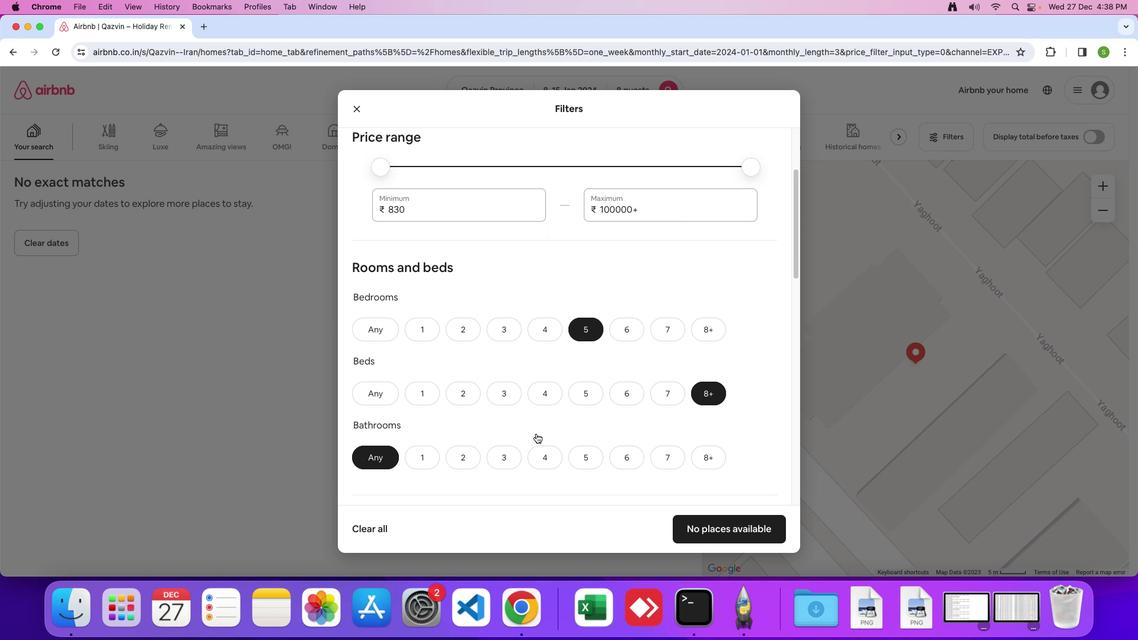 
Action: Mouse moved to (535, 427)
Screenshot: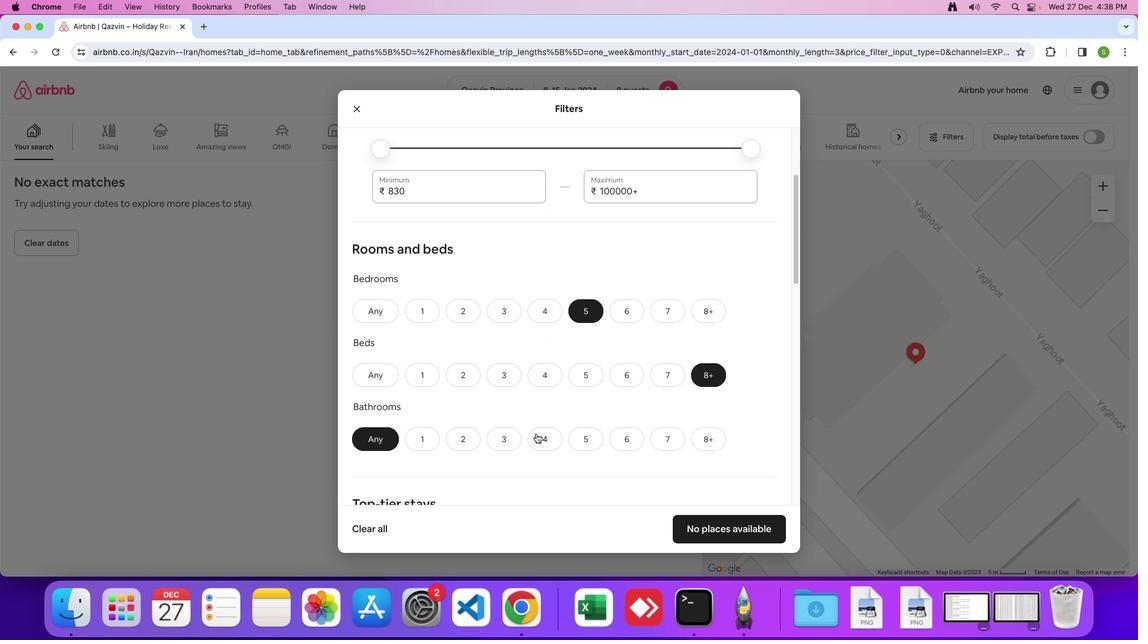 
Action: Mouse scrolled (535, 427) with delta (-53, -43)
Screenshot: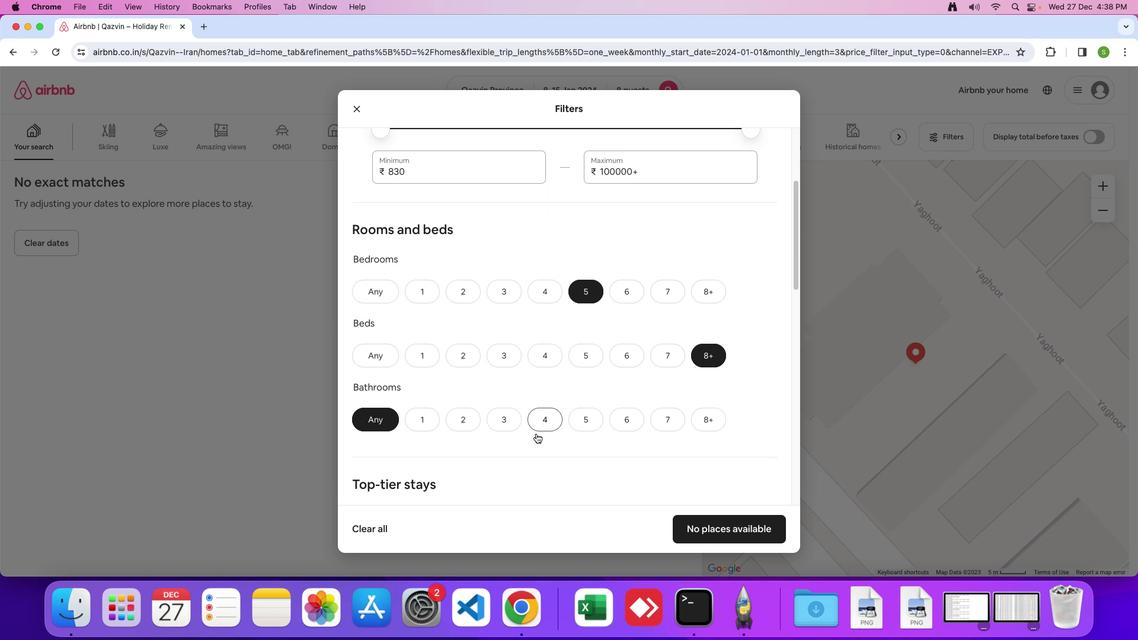 
Action: Mouse moved to (535, 427)
Screenshot: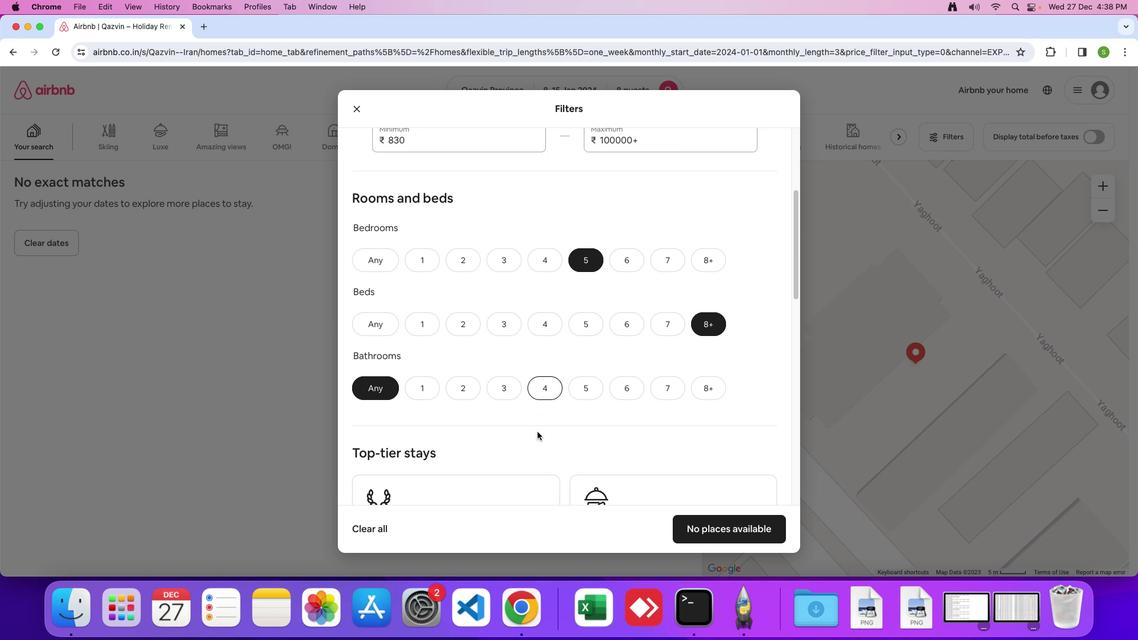 
Action: Mouse scrolled (535, 427) with delta (-53, -43)
Screenshot: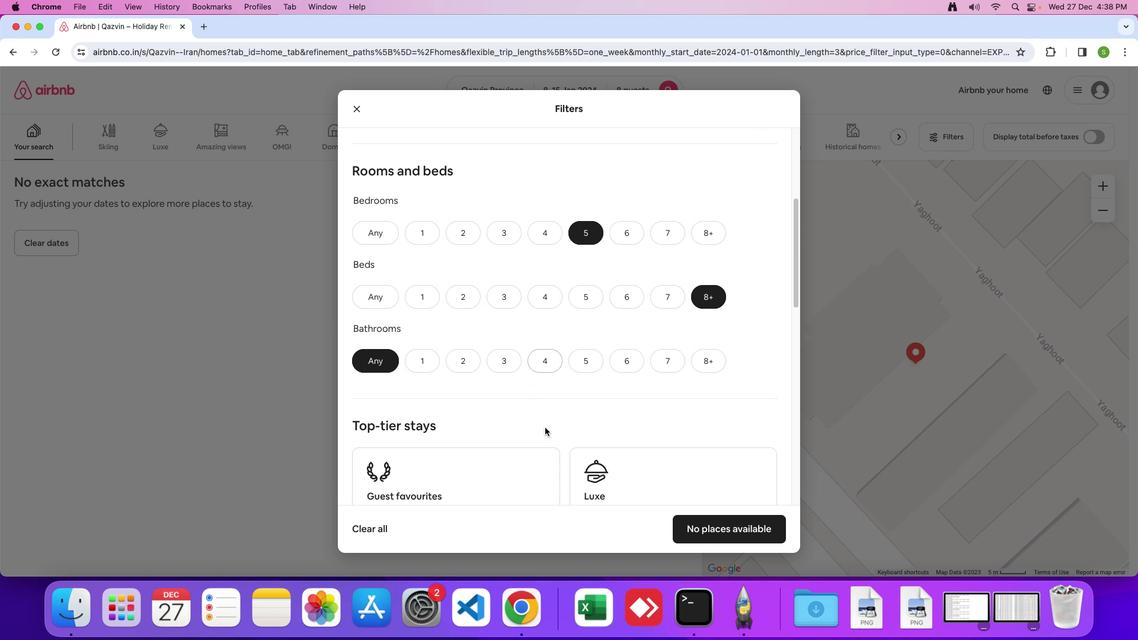 
Action: Mouse moved to (591, 346)
Screenshot: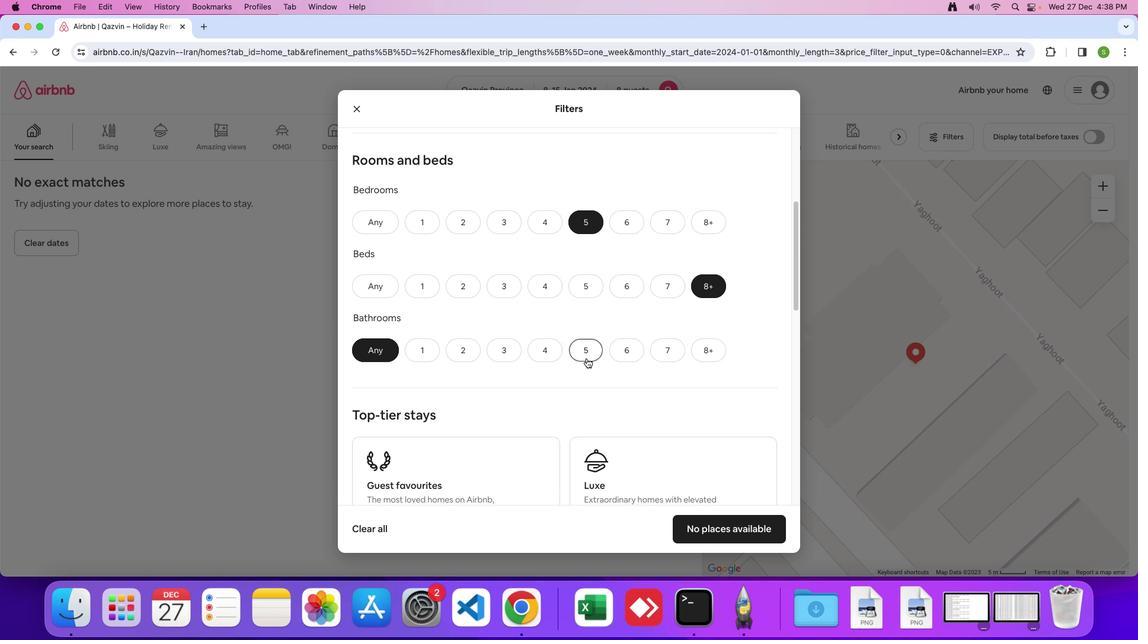 
Action: Mouse pressed left at (591, 346)
Screenshot: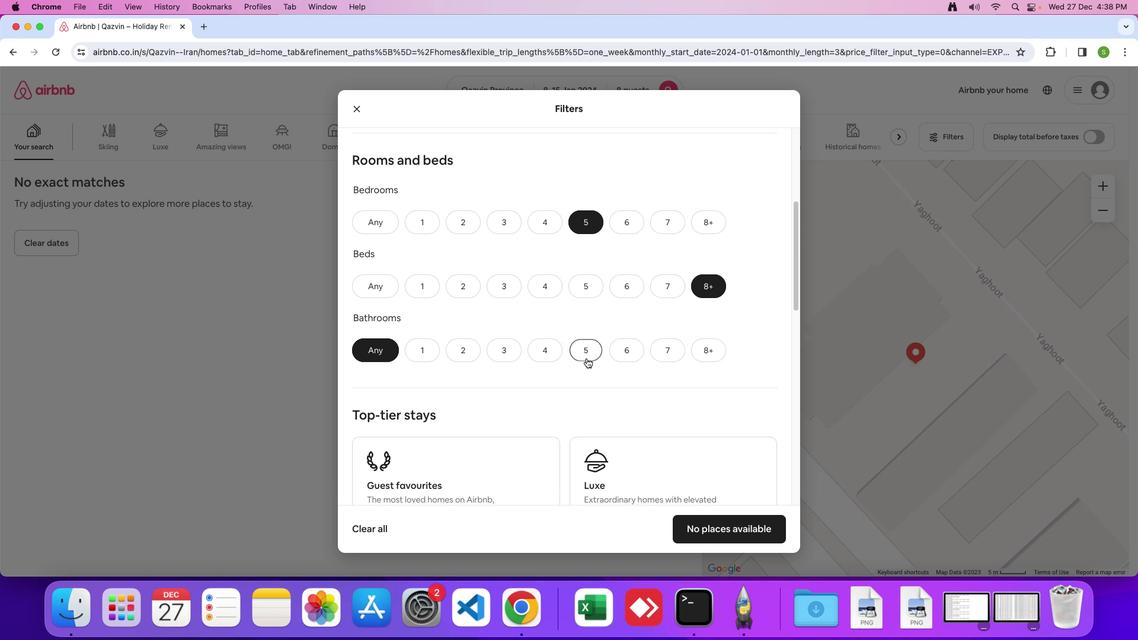 
Action: Mouse moved to (542, 435)
Screenshot: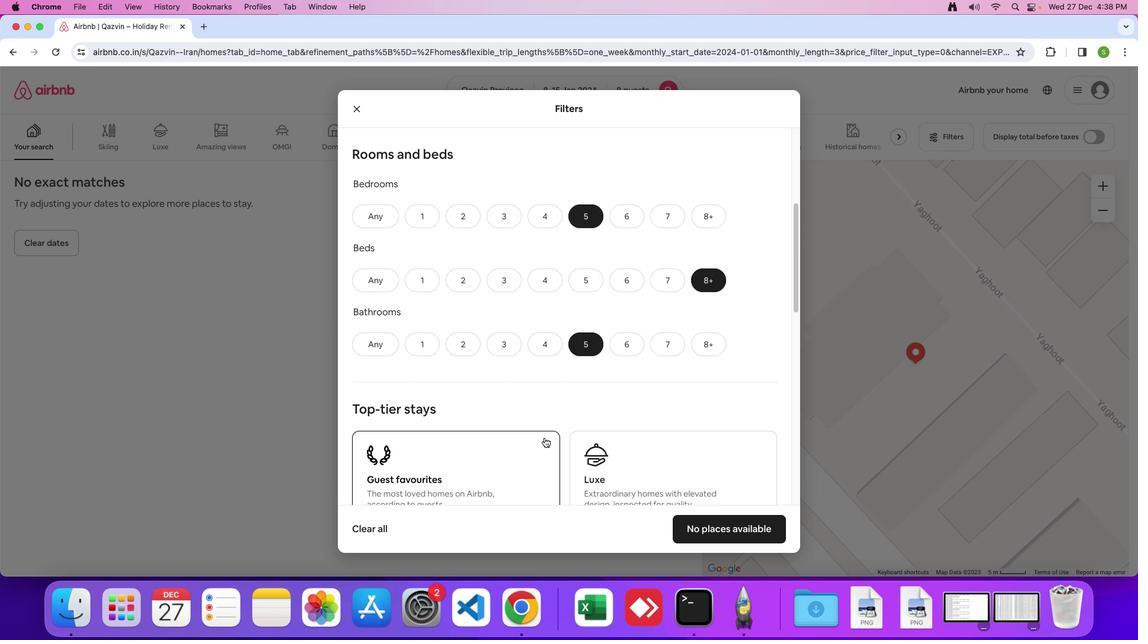 
Action: Mouse scrolled (542, 435) with delta (-53, -42)
Screenshot: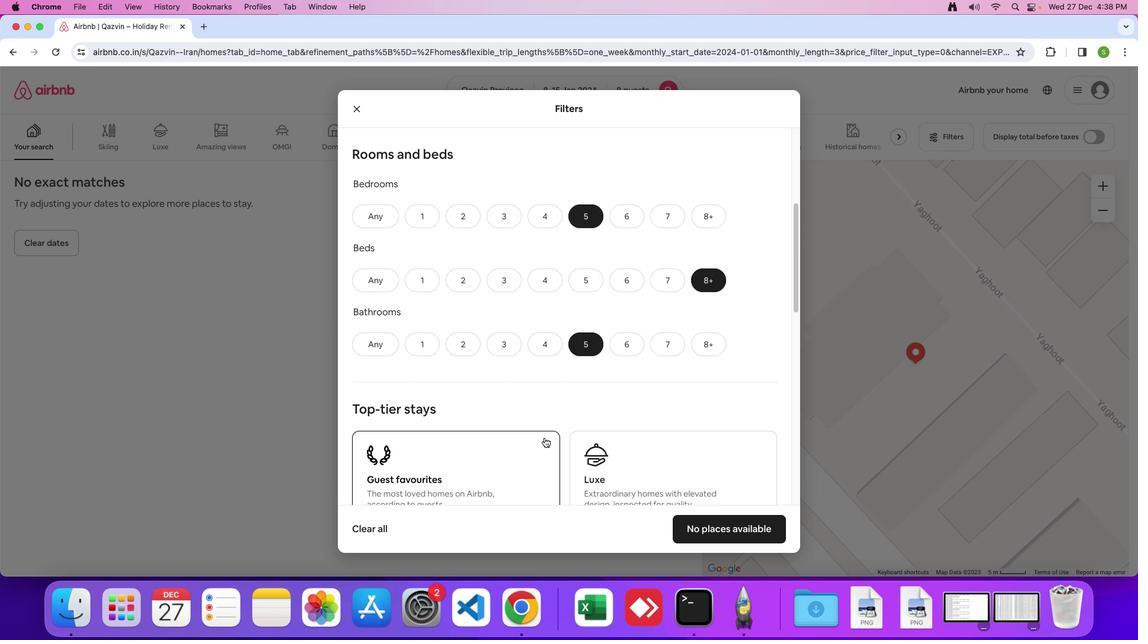 
Action: Mouse moved to (544, 433)
Screenshot: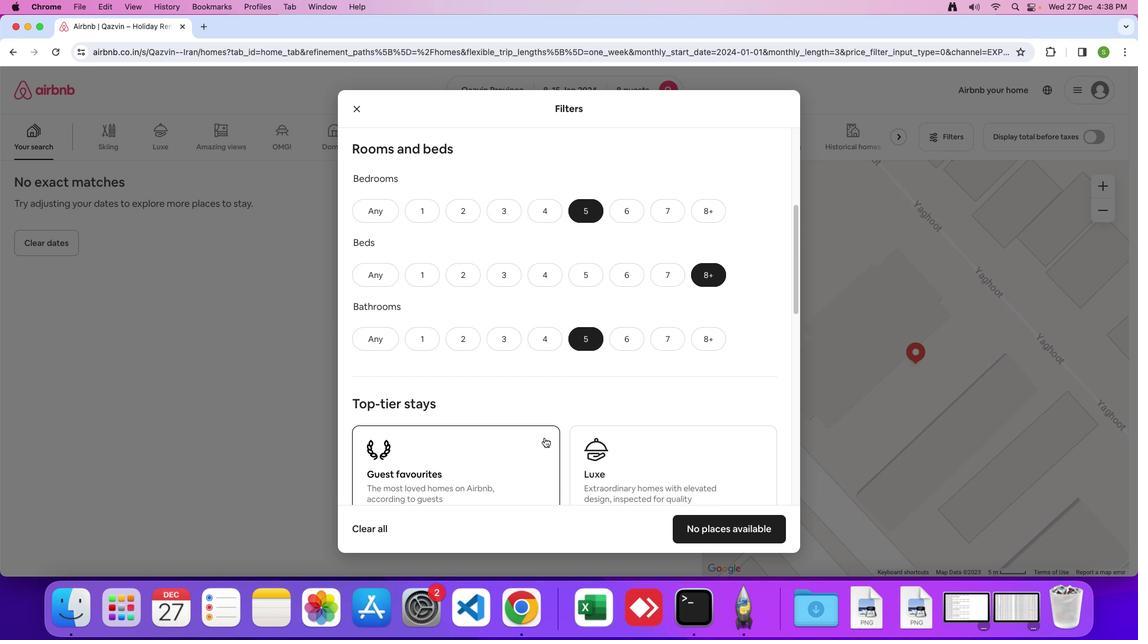 
Action: Mouse scrolled (544, 433) with delta (-53, -42)
Screenshot: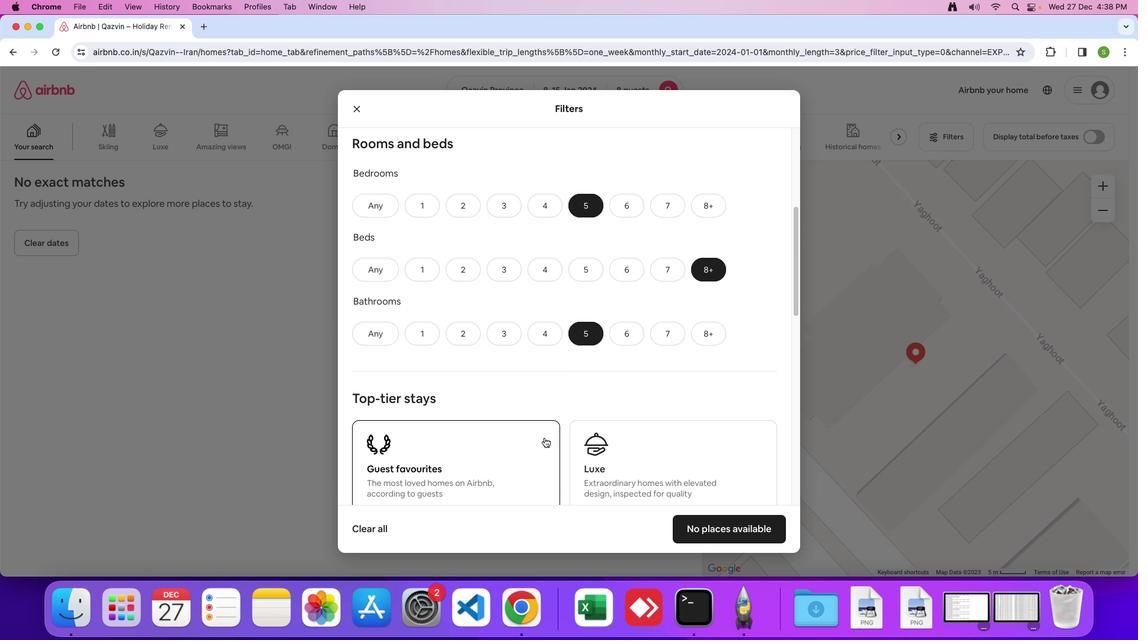 
Action: Mouse moved to (548, 436)
Screenshot: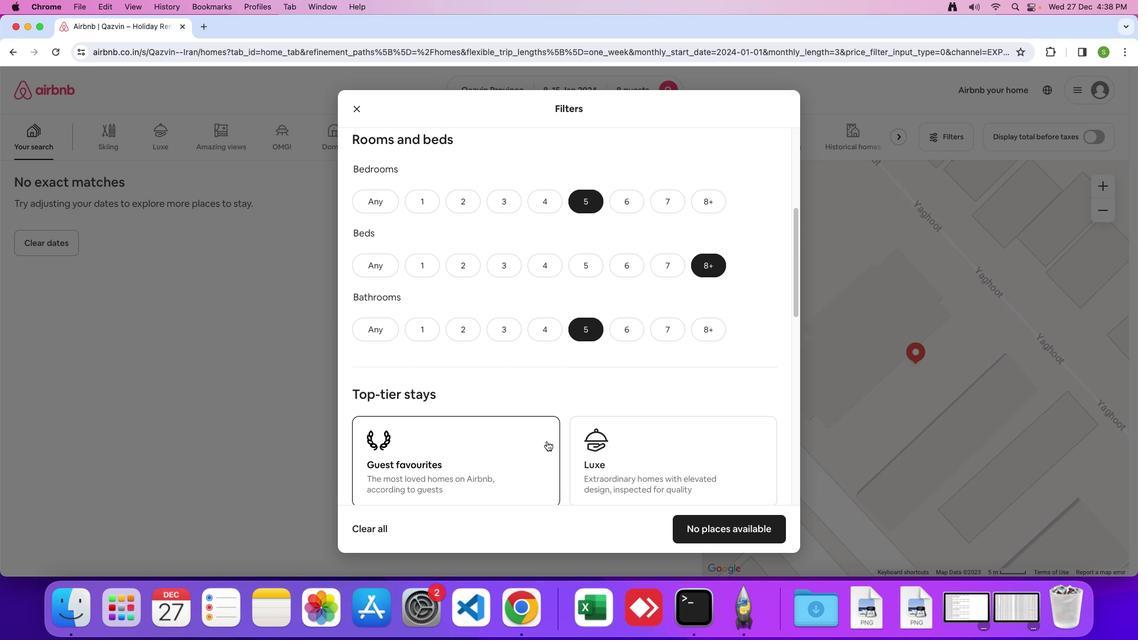 
Action: Mouse scrolled (548, 436) with delta (-53, -42)
Screenshot: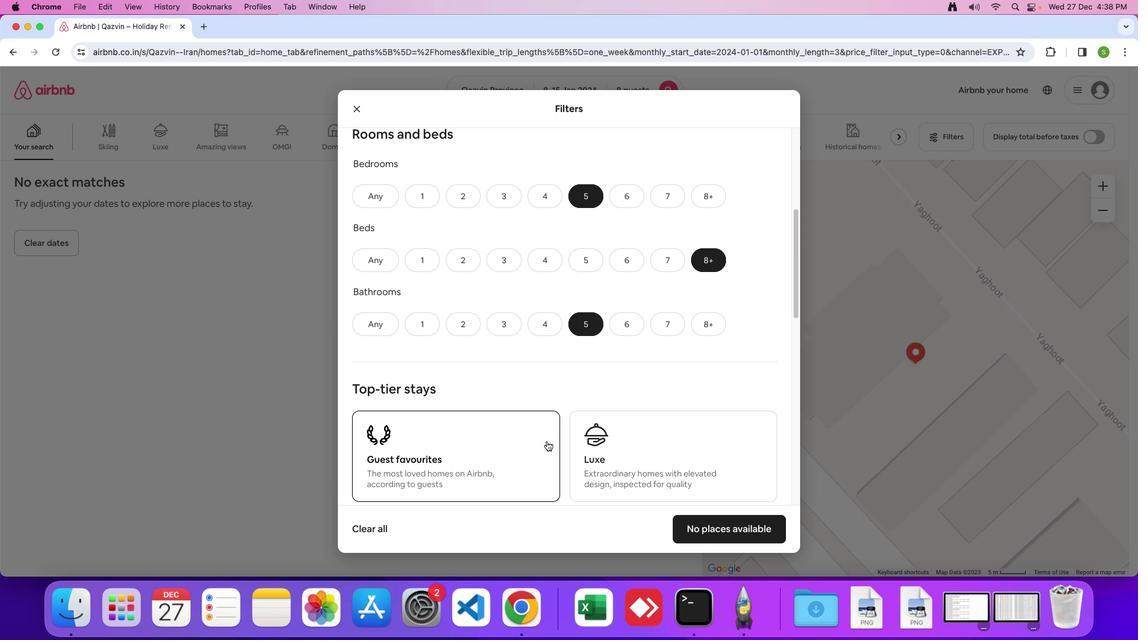
Action: Mouse scrolled (548, 436) with delta (-53, -42)
Screenshot: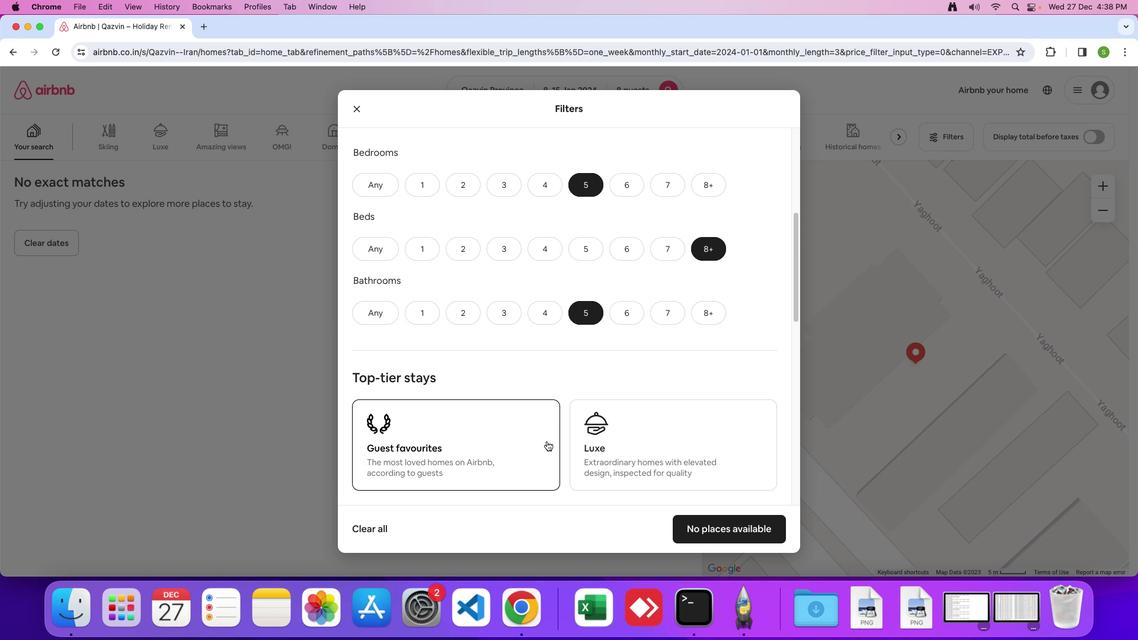 
Action: Mouse scrolled (548, 436) with delta (-53, -42)
Screenshot: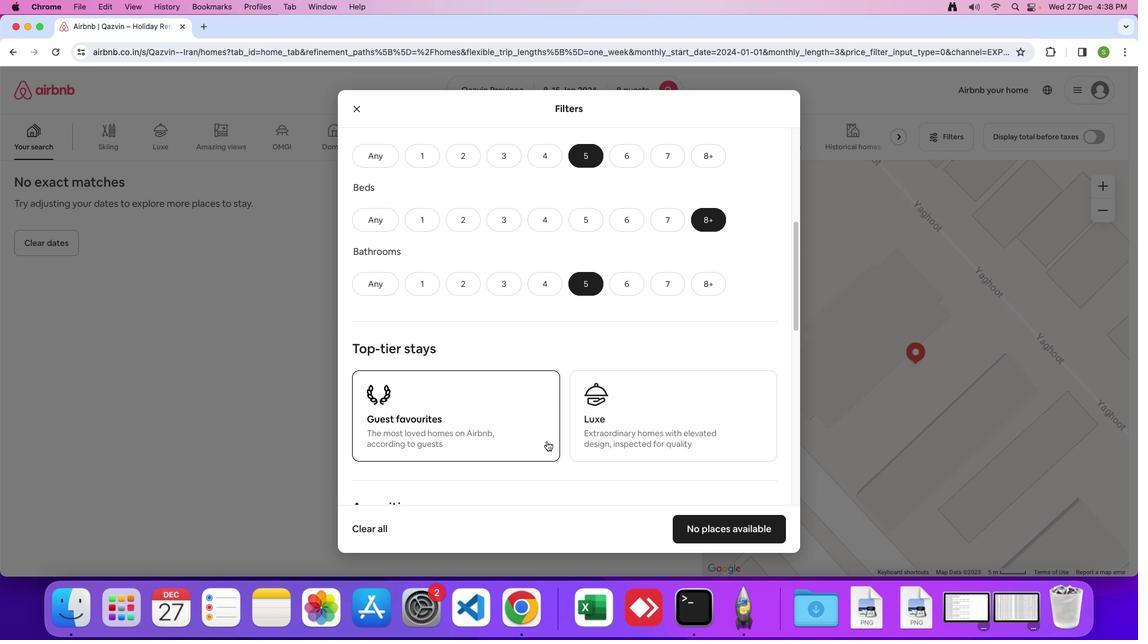 
Action: Mouse moved to (548, 437)
Screenshot: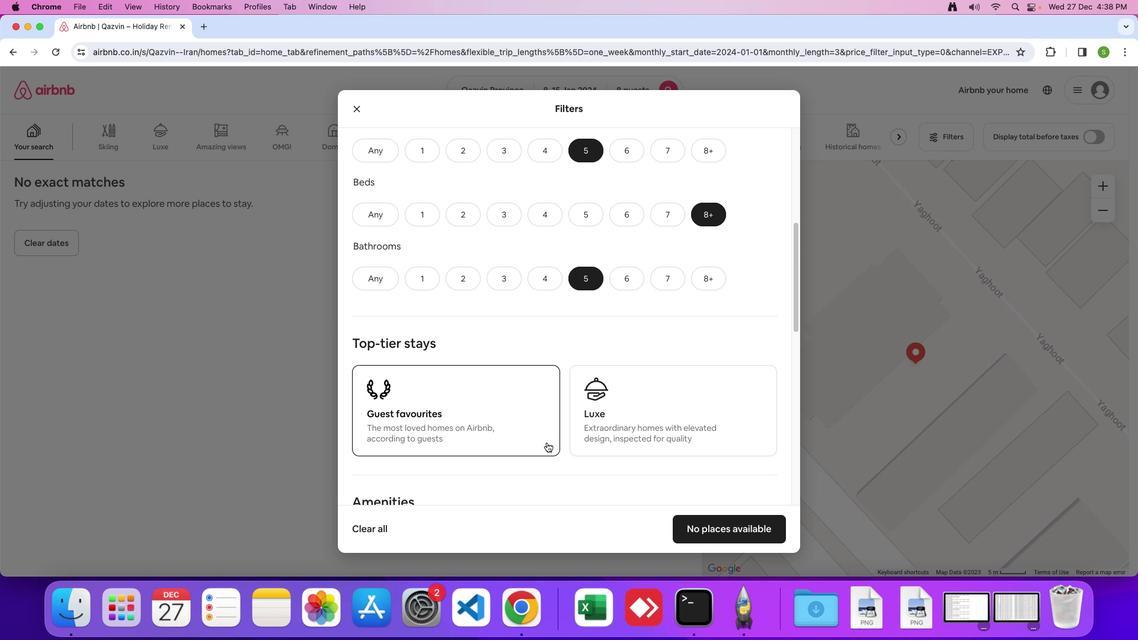 
Action: Mouse scrolled (548, 437) with delta (-53, -42)
Screenshot: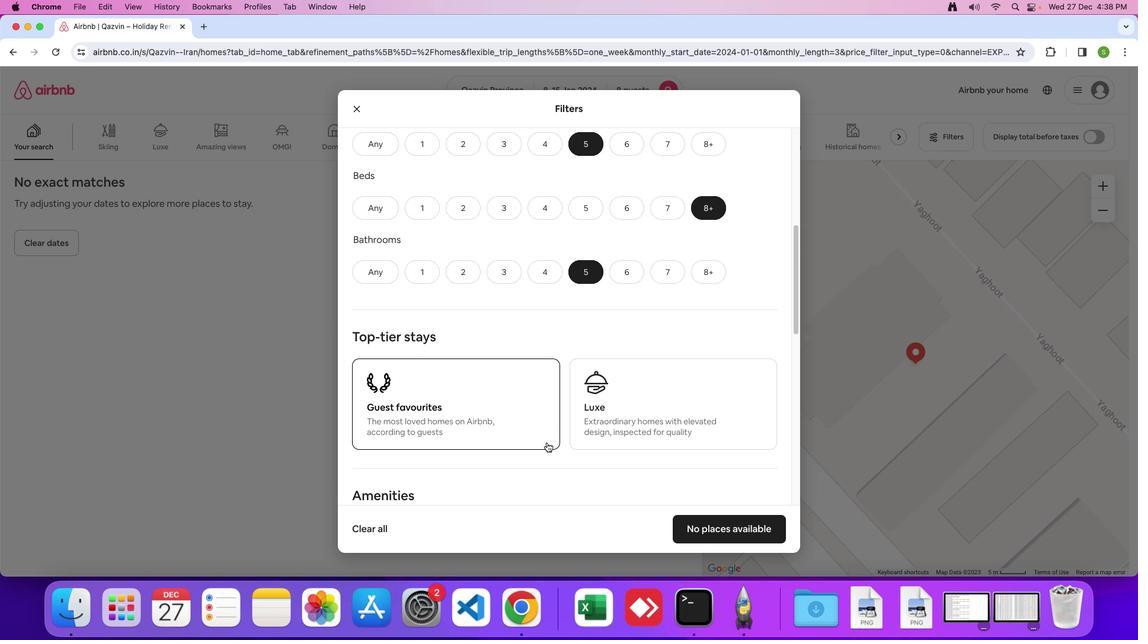 
Action: Mouse scrolled (548, 437) with delta (-53, -42)
Screenshot: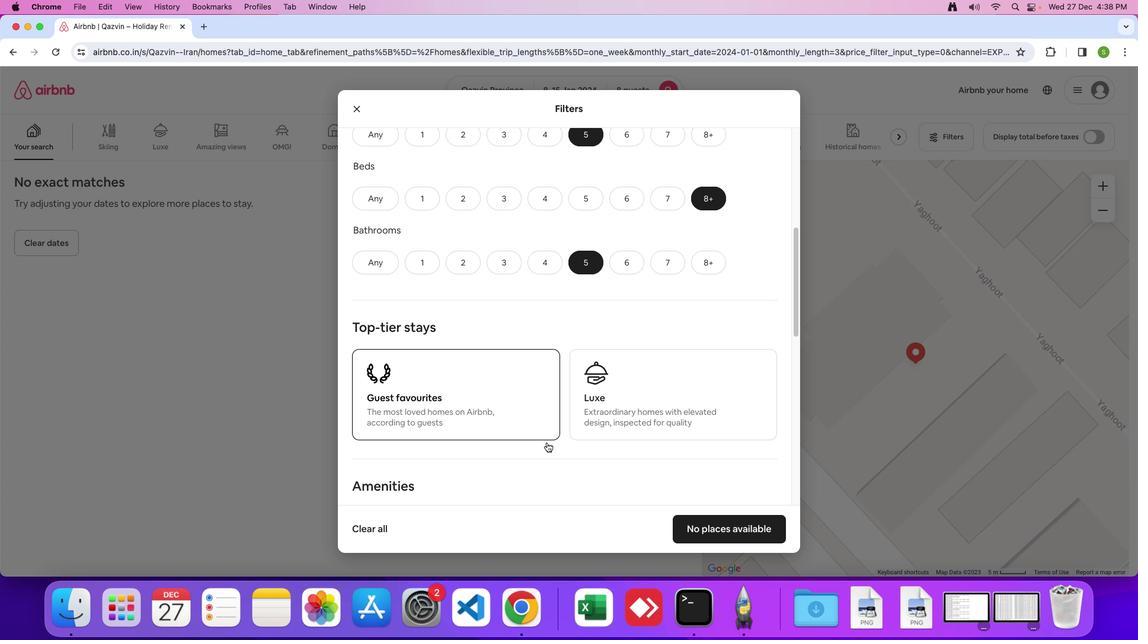 
Action: Mouse scrolled (548, 437) with delta (-53, -42)
Screenshot: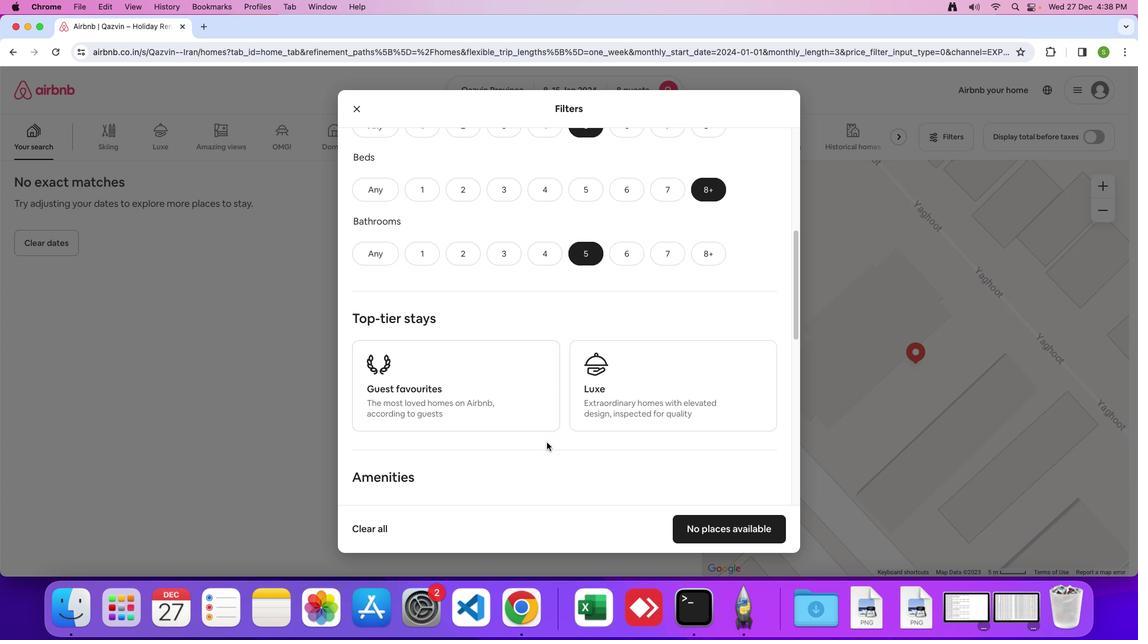 
Action: Mouse scrolled (548, 437) with delta (-53, -42)
Screenshot: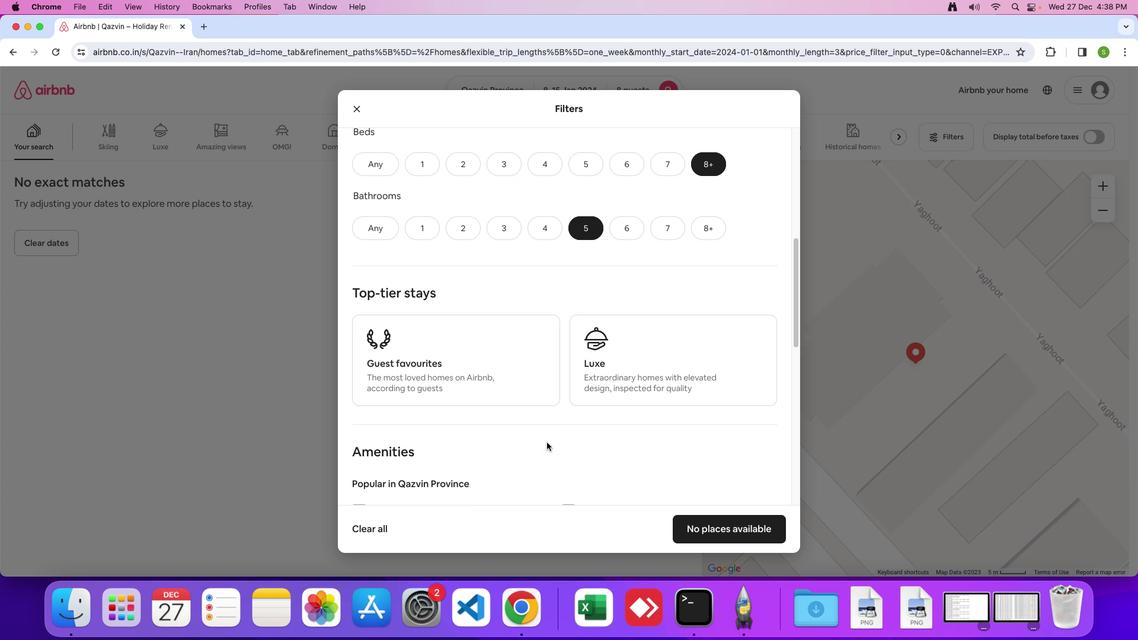 
Action: Mouse scrolled (548, 437) with delta (-53, -43)
Screenshot: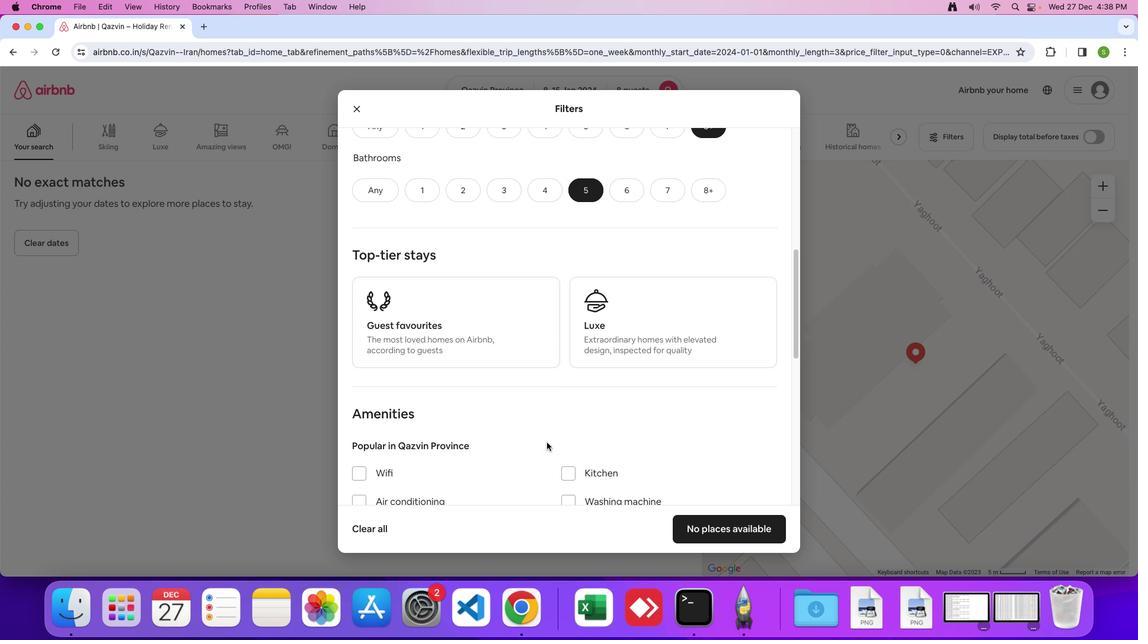 
Action: Mouse moved to (547, 435)
Screenshot: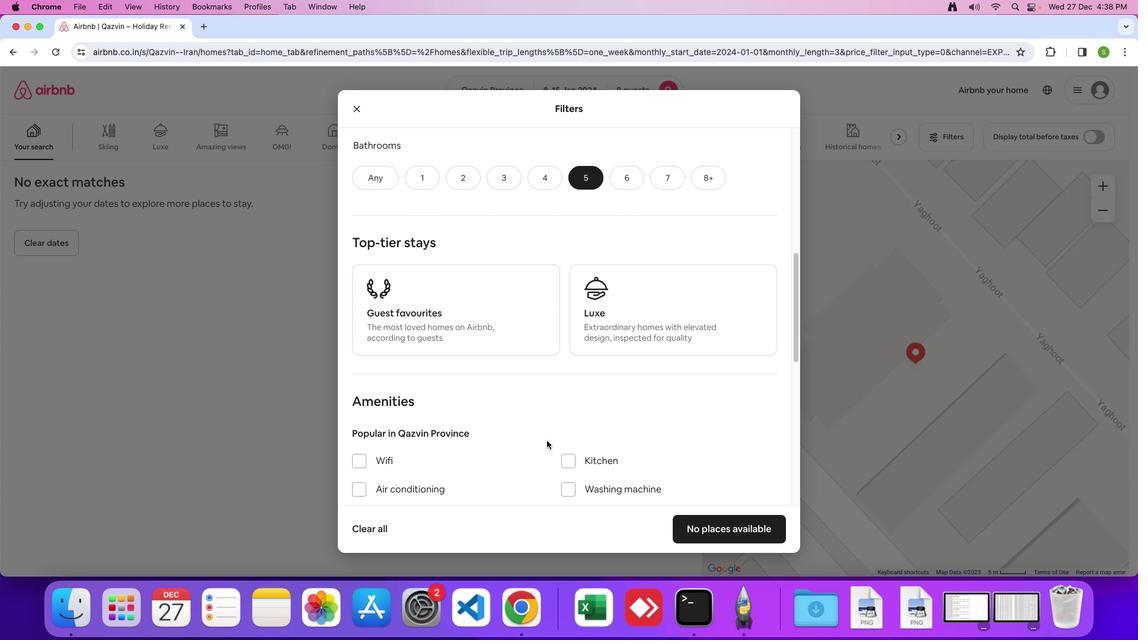 
Action: Mouse scrolled (547, 435) with delta (-53, -42)
Screenshot: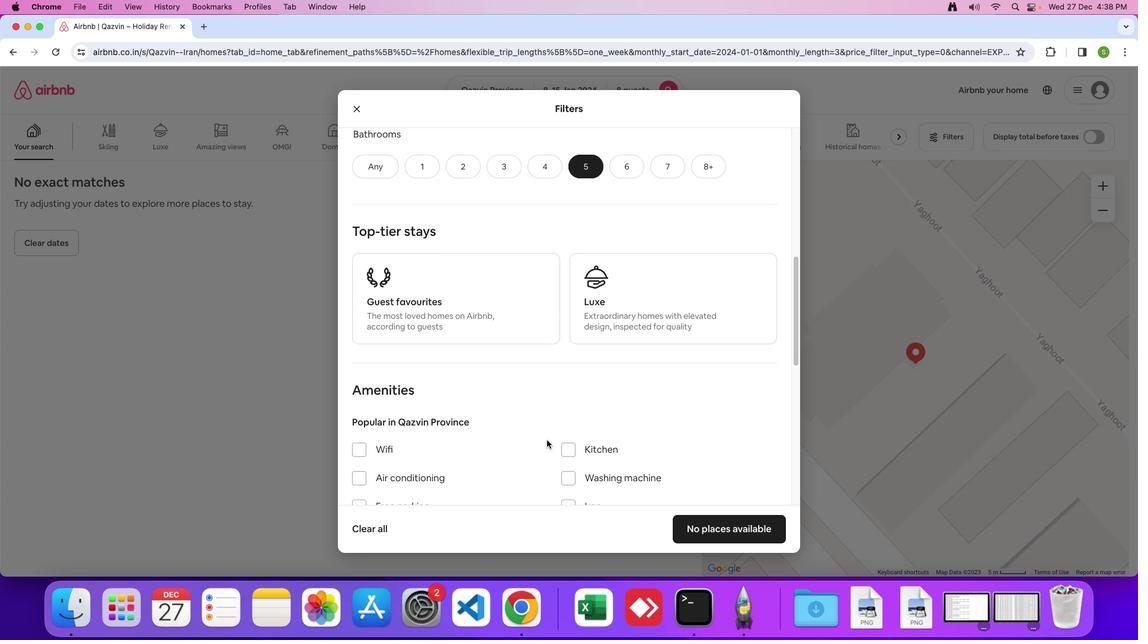 
Action: Mouse scrolled (547, 435) with delta (-53, -42)
Screenshot: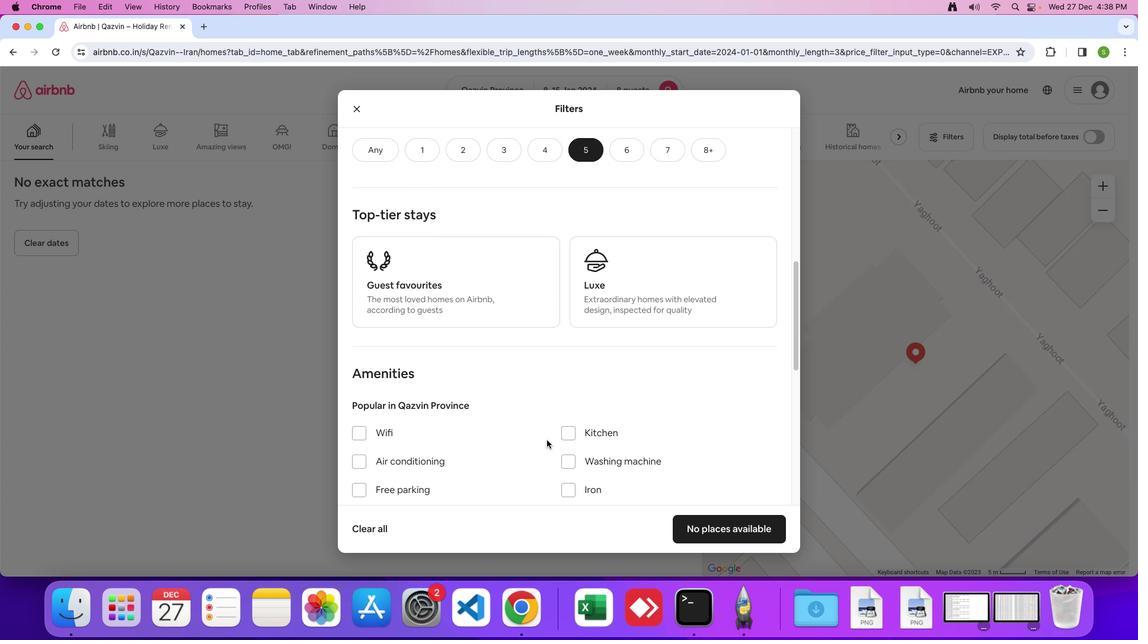 
Action: Mouse moved to (547, 435)
Screenshot: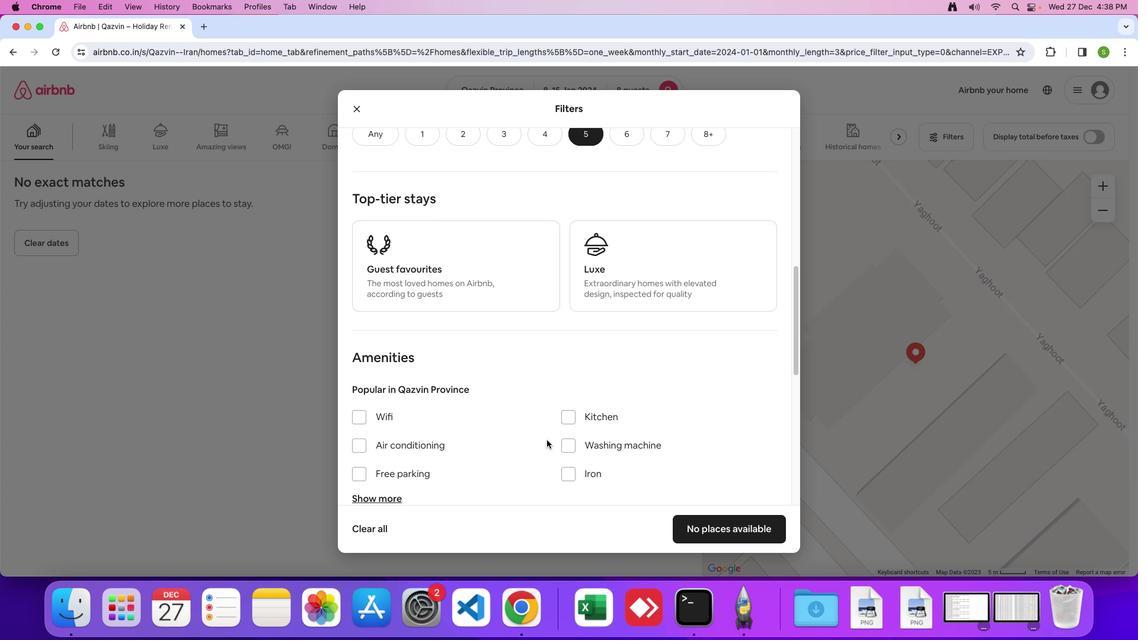 
Action: Mouse scrolled (547, 435) with delta (-53, -43)
Screenshot: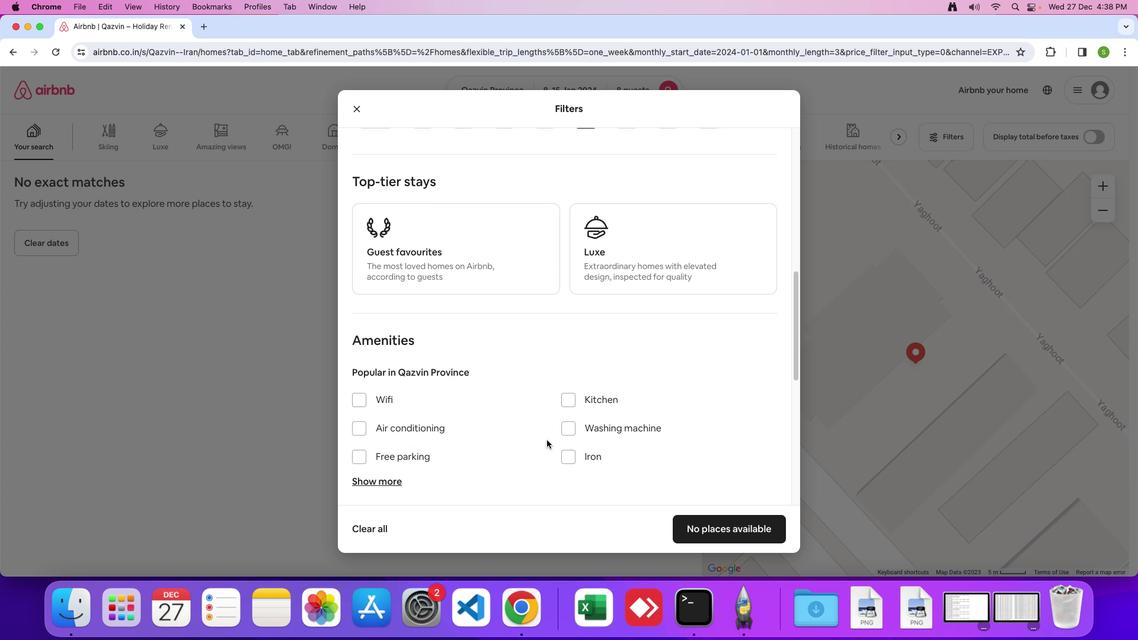 
Action: Mouse moved to (342, 367)
Screenshot: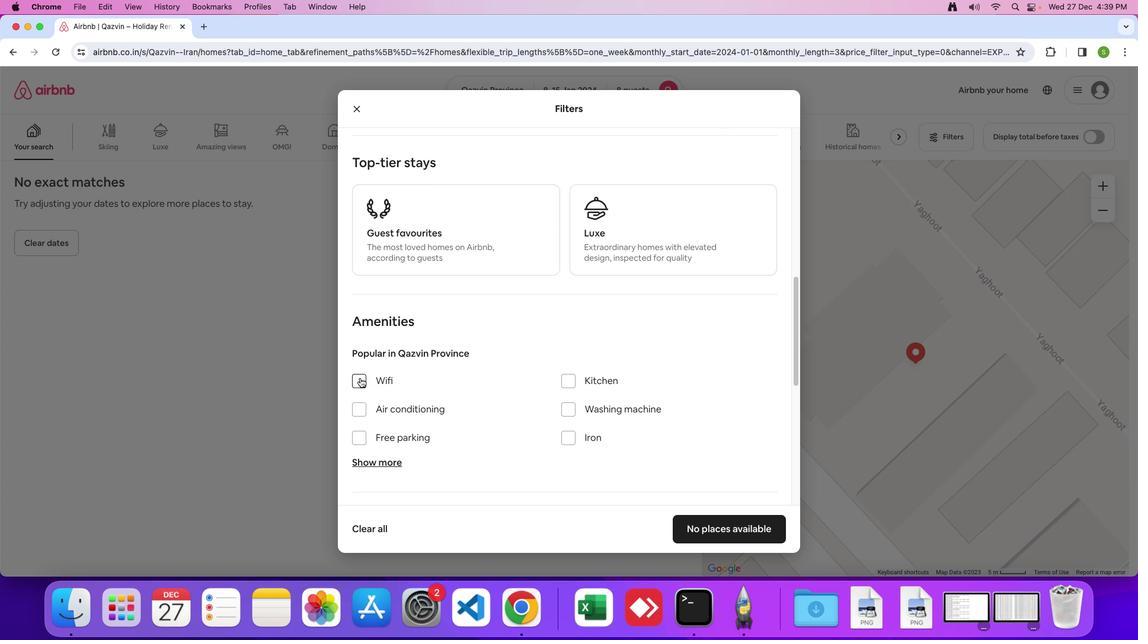 
Action: Mouse pressed left at (342, 367)
Screenshot: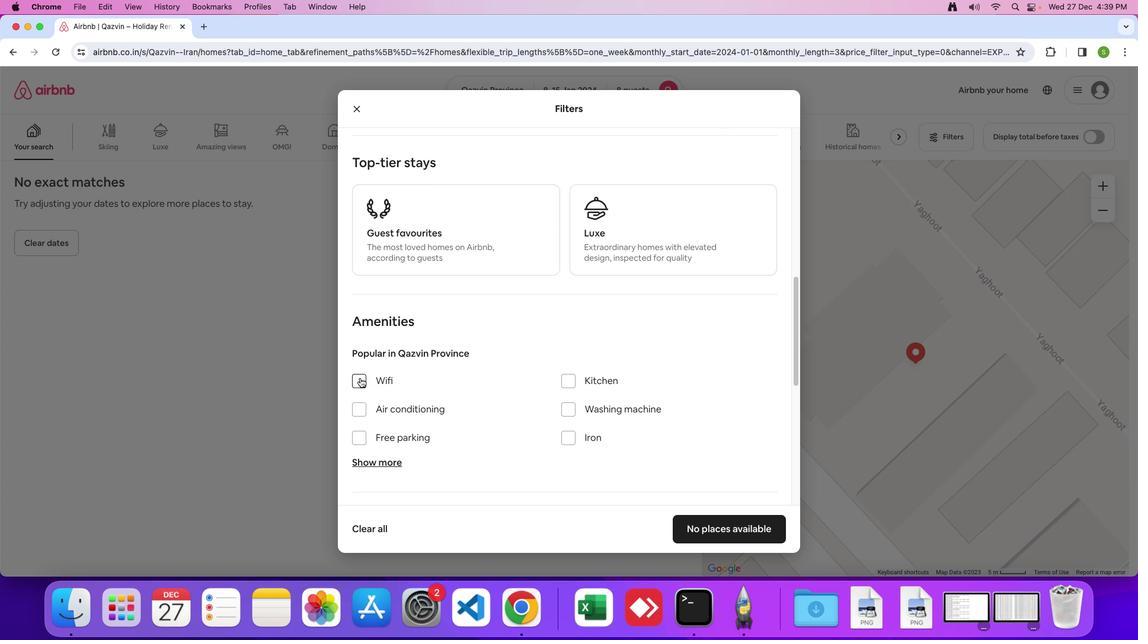 
Action: Mouse moved to (343, 432)
Screenshot: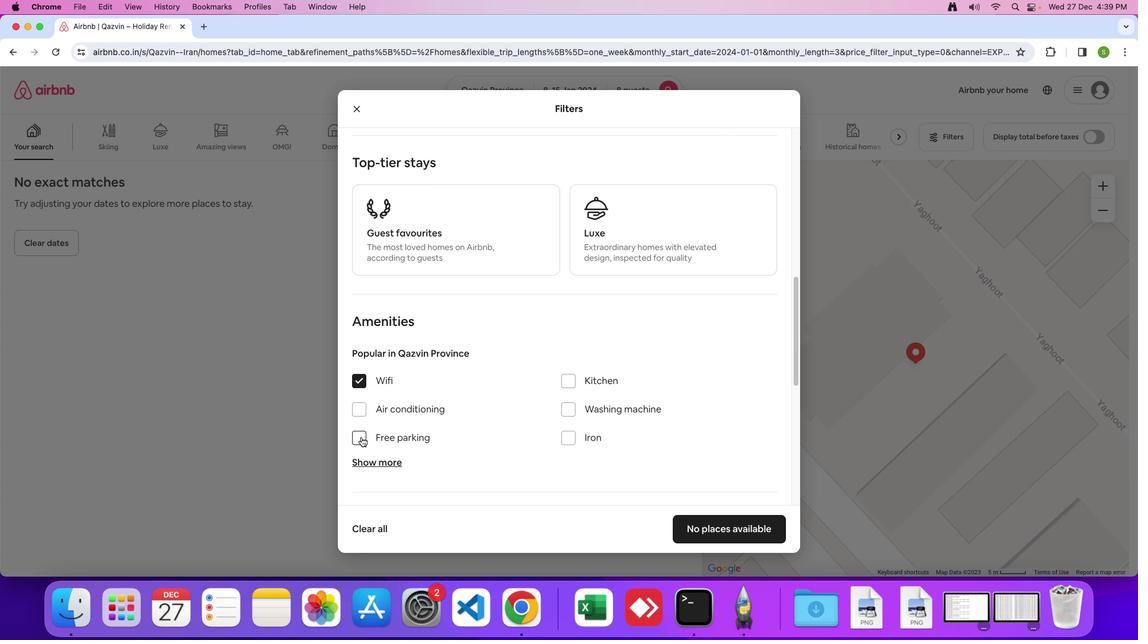 
Action: Mouse pressed left at (343, 432)
Screenshot: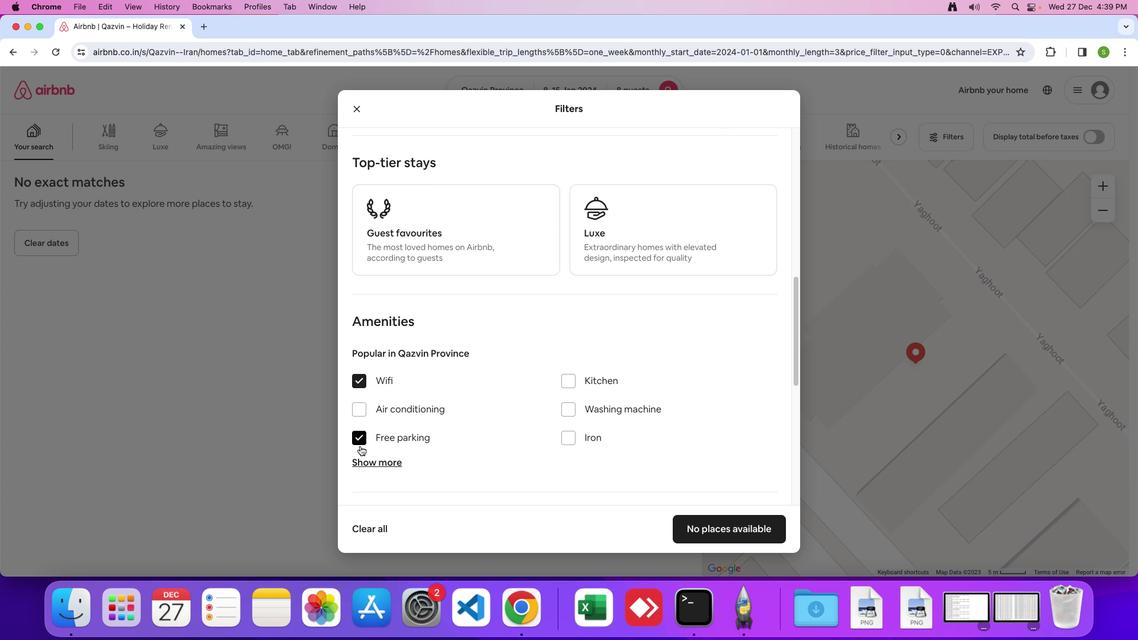 
Action: Mouse moved to (342, 455)
Screenshot: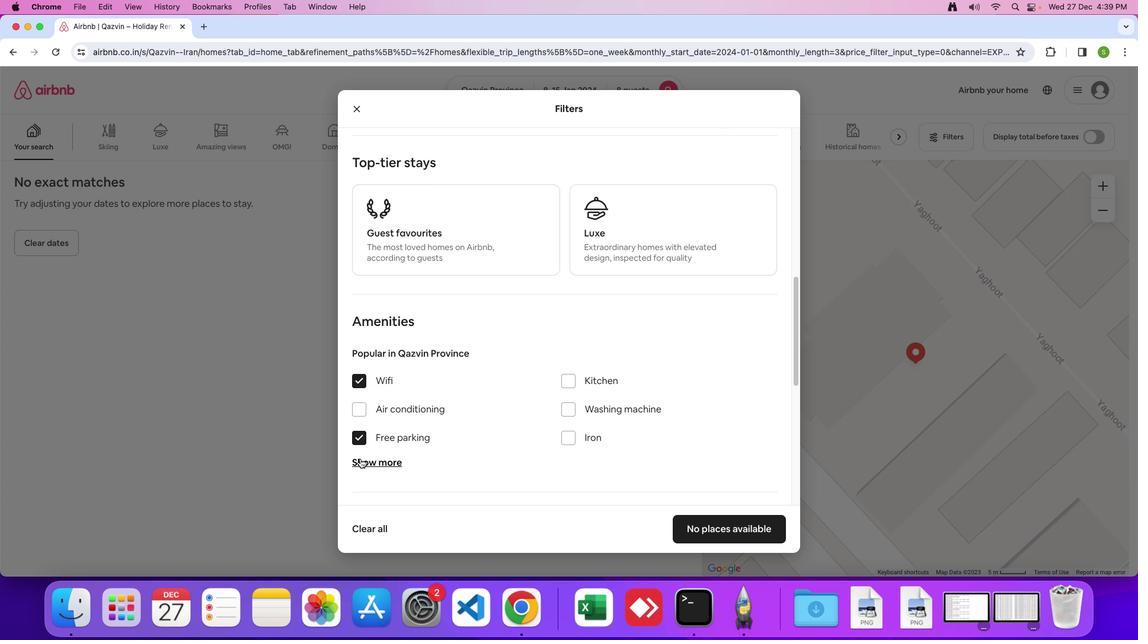 
Action: Mouse pressed left at (342, 455)
Screenshot: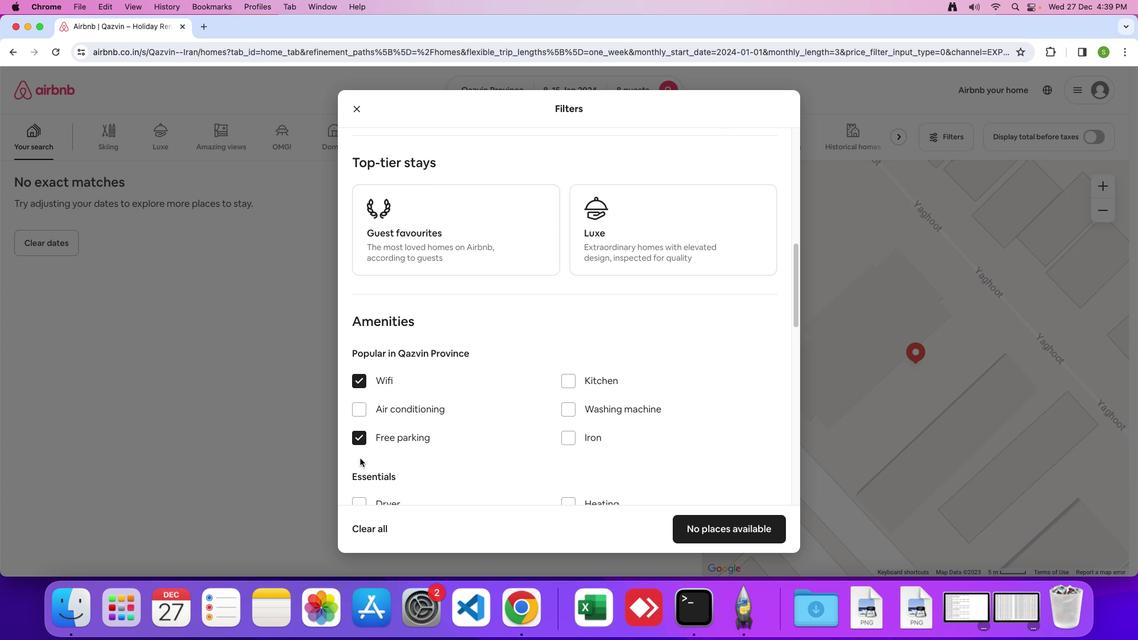 
Action: Mouse moved to (478, 452)
Screenshot: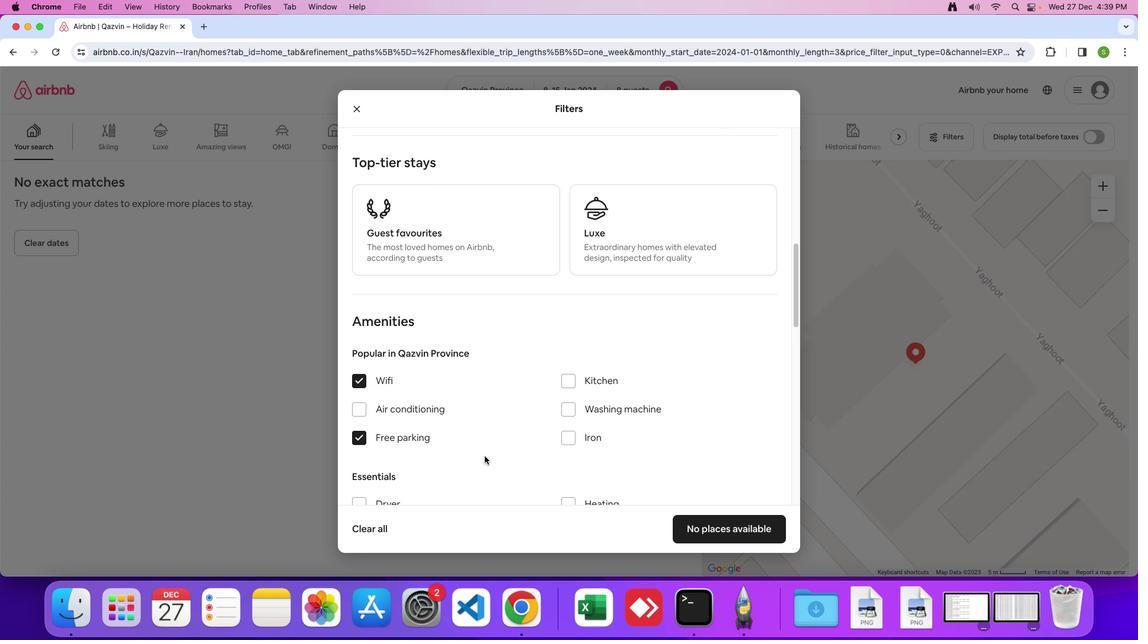 
Action: Mouse scrolled (478, 452) with delta (-53, -42)
Screenshot: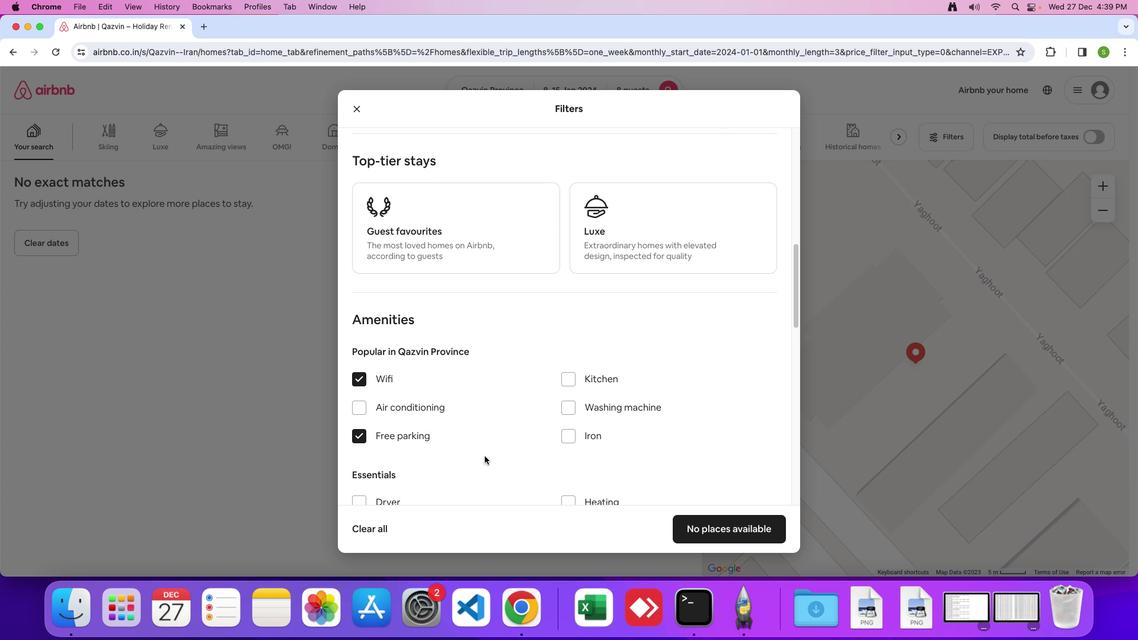 
Action: Mouse scrolled (478, 452) with delta (-53, -42)
Screenshot: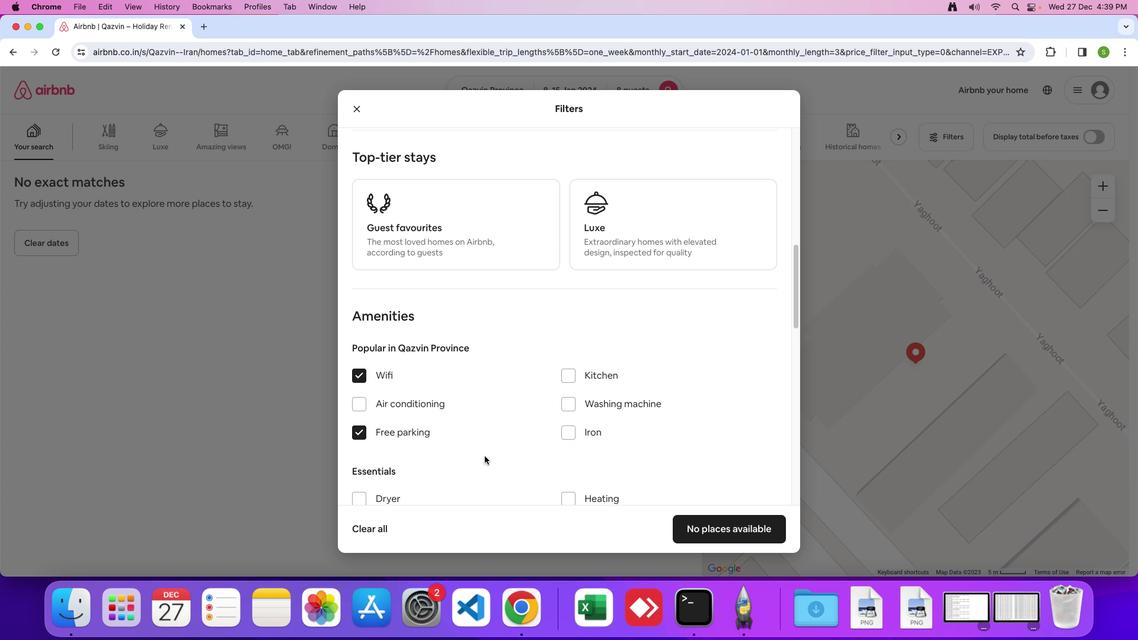 
Action: Mouse moved to (480, 451)
Screenshot: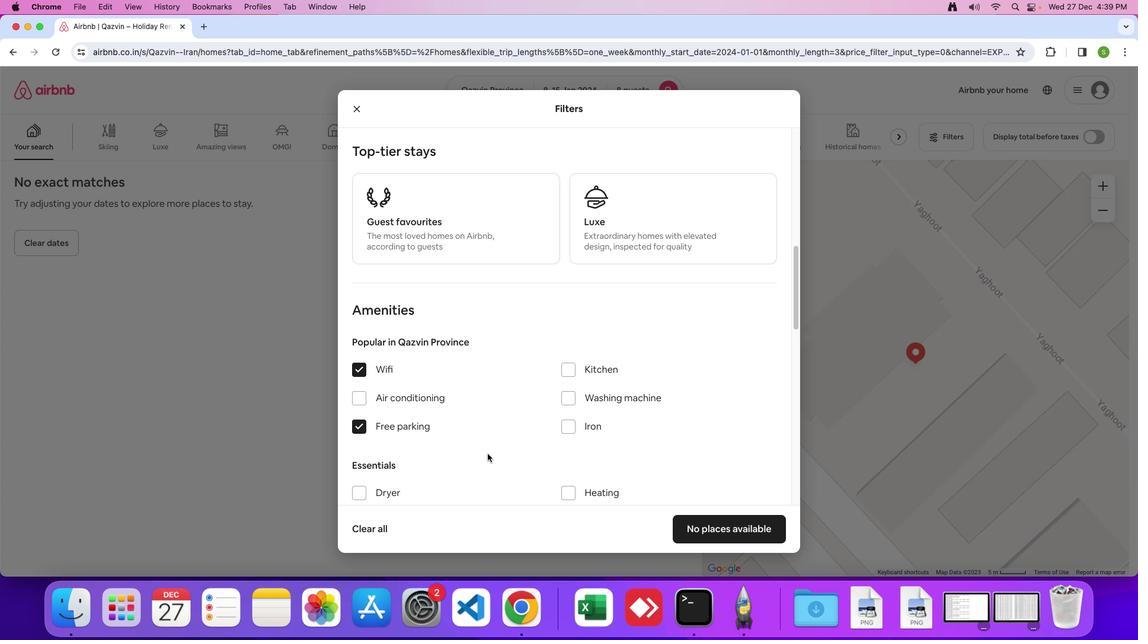 
Action: Mouse scrolled (480, 451) with delta (-53, -42)
Screenshot: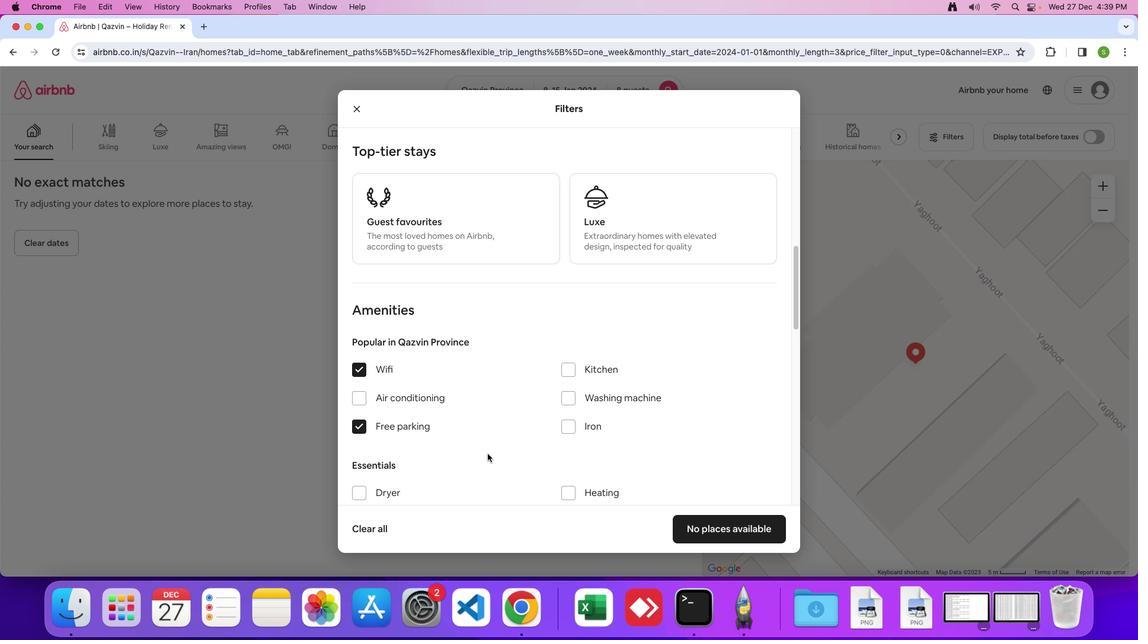 
Action: Mouse moved to (482, 451)
Screenshot: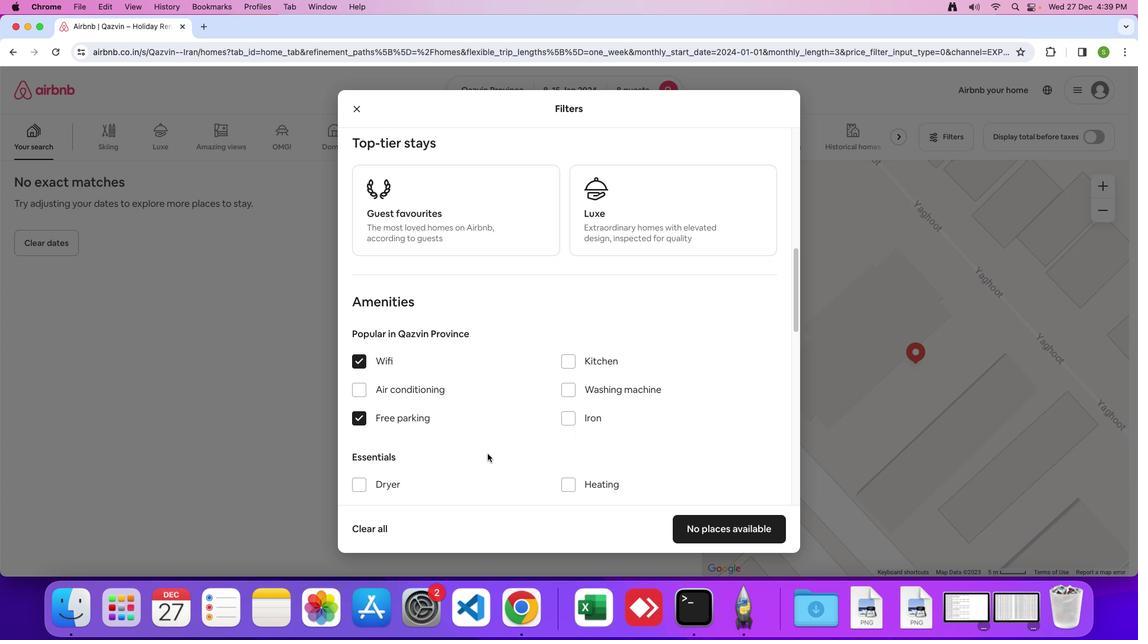 
Action: Mouse scrolled (482, 451) with delta (-53, -42)
Screenshot: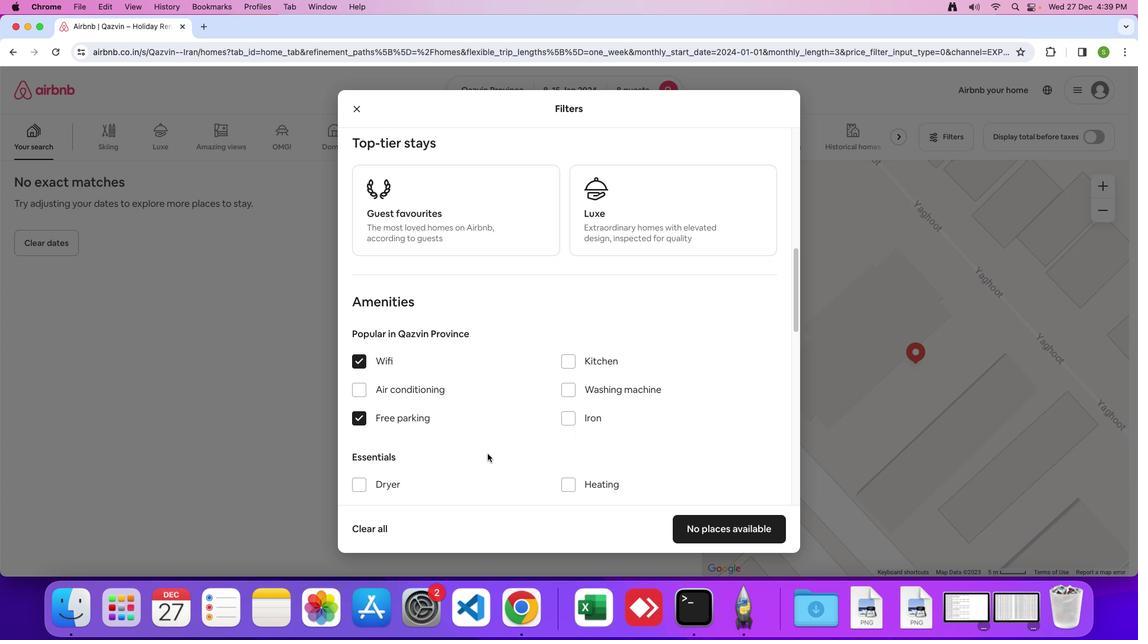 
Action: Mouse moved to (484, 448)
Screenshot: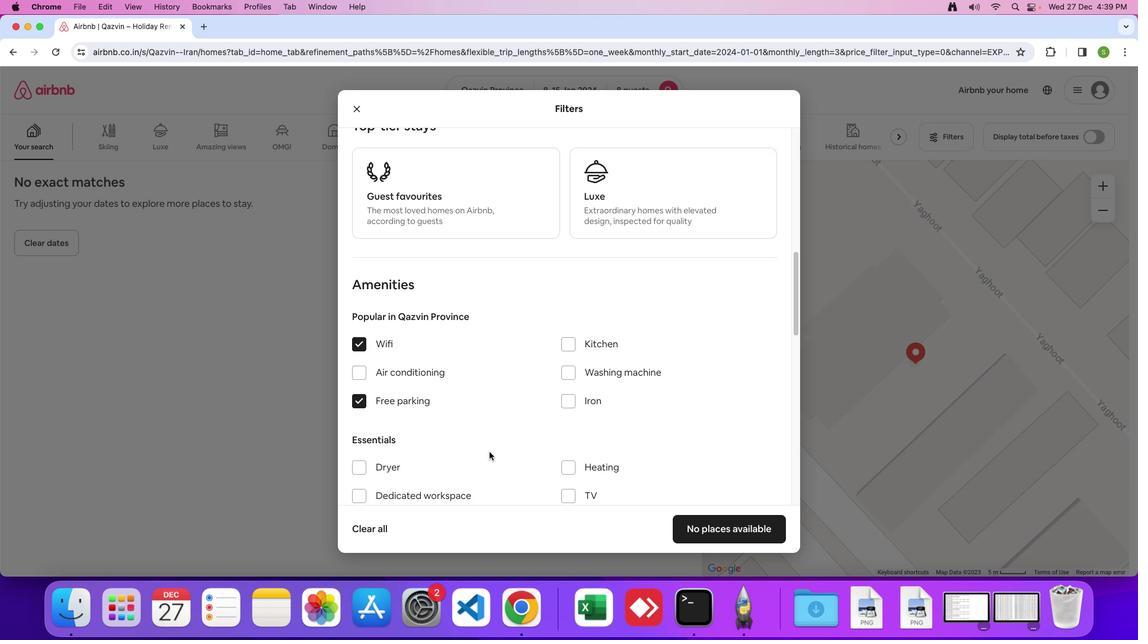 
Action: Mouse scrolled (484, 448) with delta (-53, -42)
Screenshot: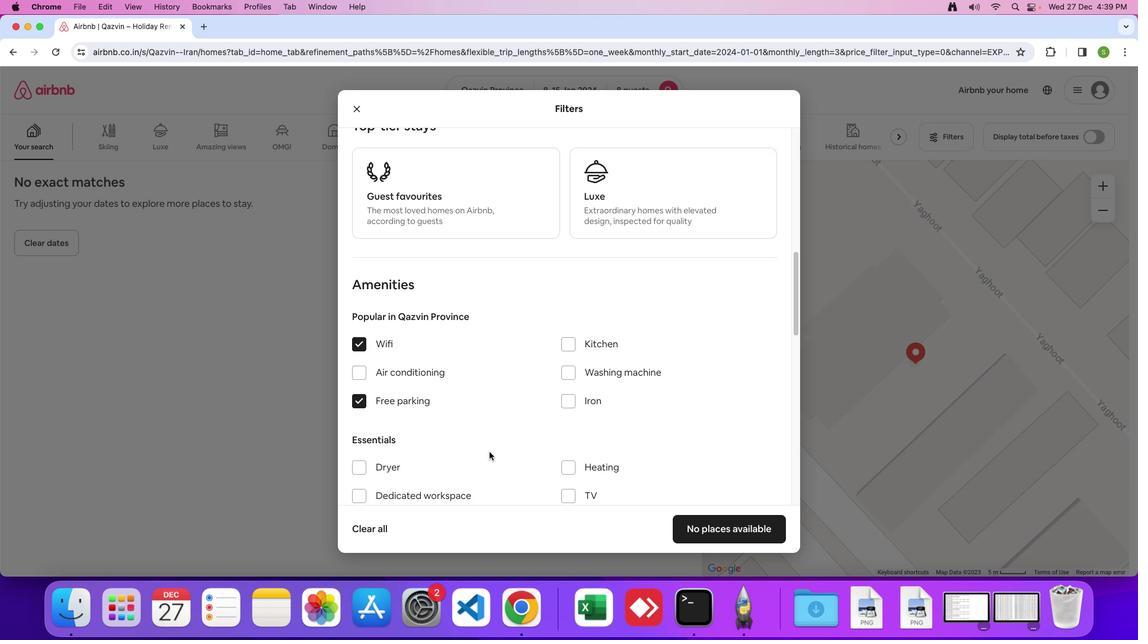 
Action: Mouse scrolled (484, 448) with delta (-53, -42)
Screenshot: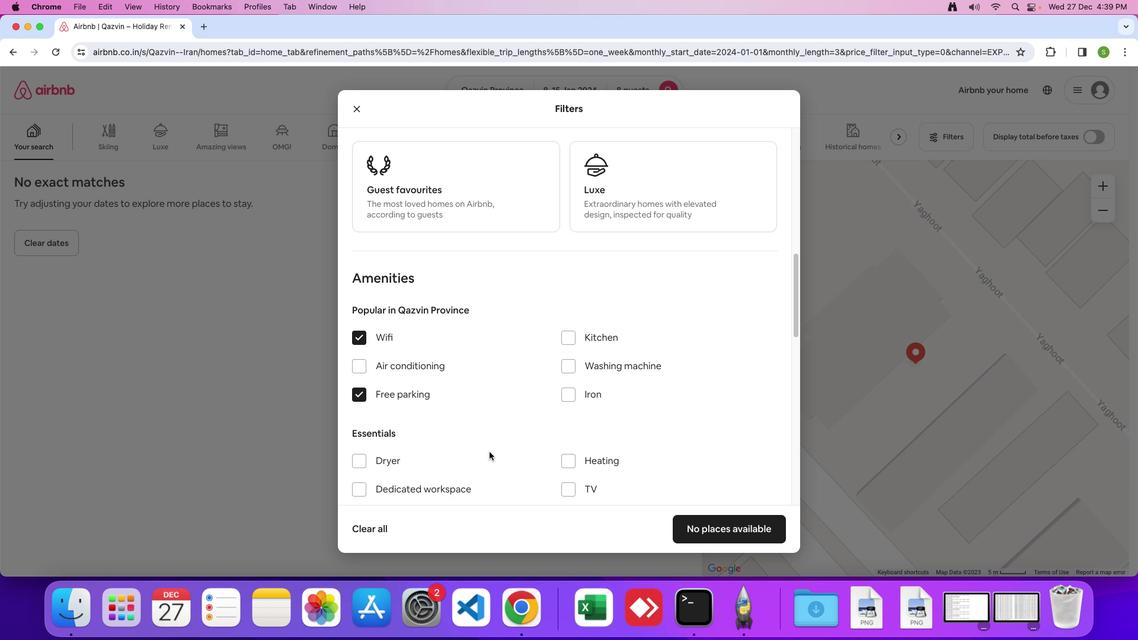 
Action: Mouse moved to (492, 448)
Screenshot: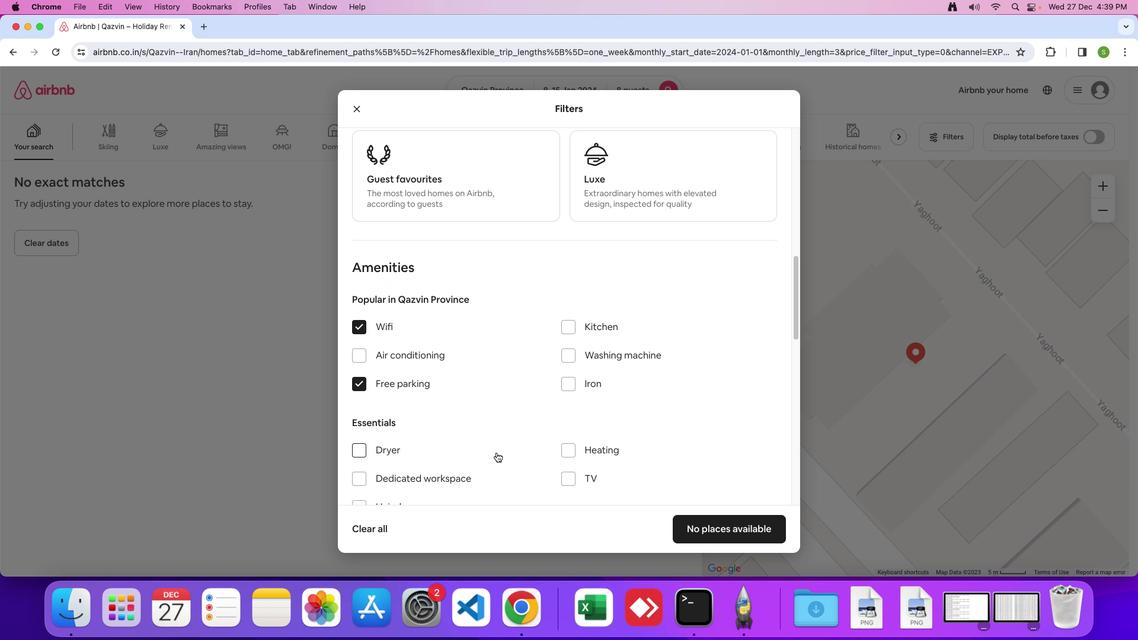 
Action: Mouse scrolled (492, 448) with delta (-53, -42)
Screenshot: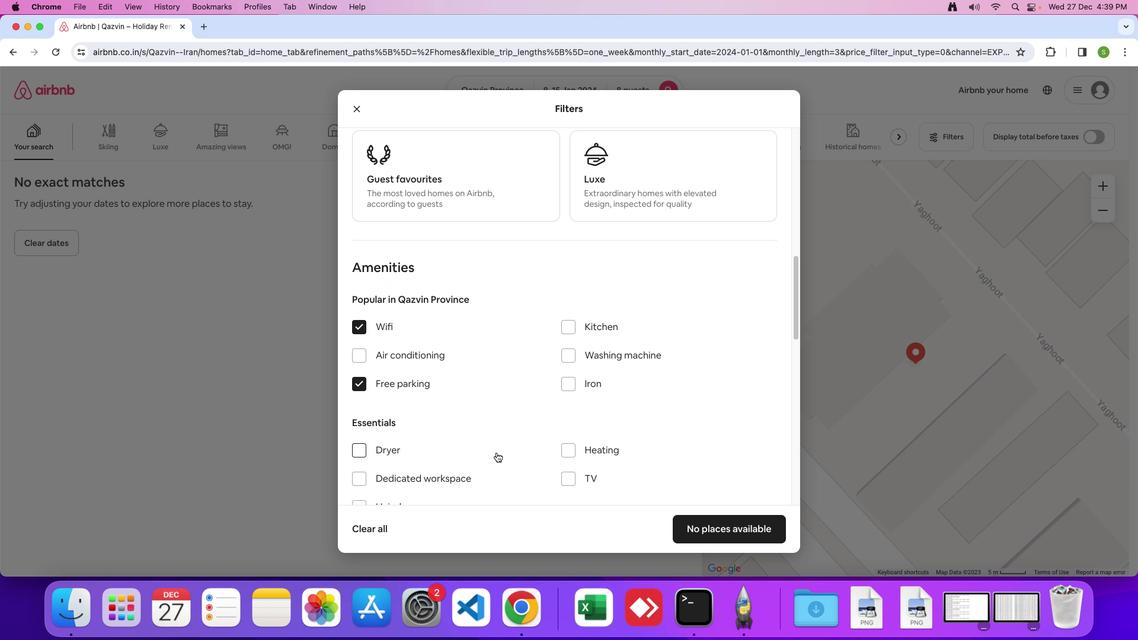 
Action: Mouse moved to (492, 448)
Screenshot: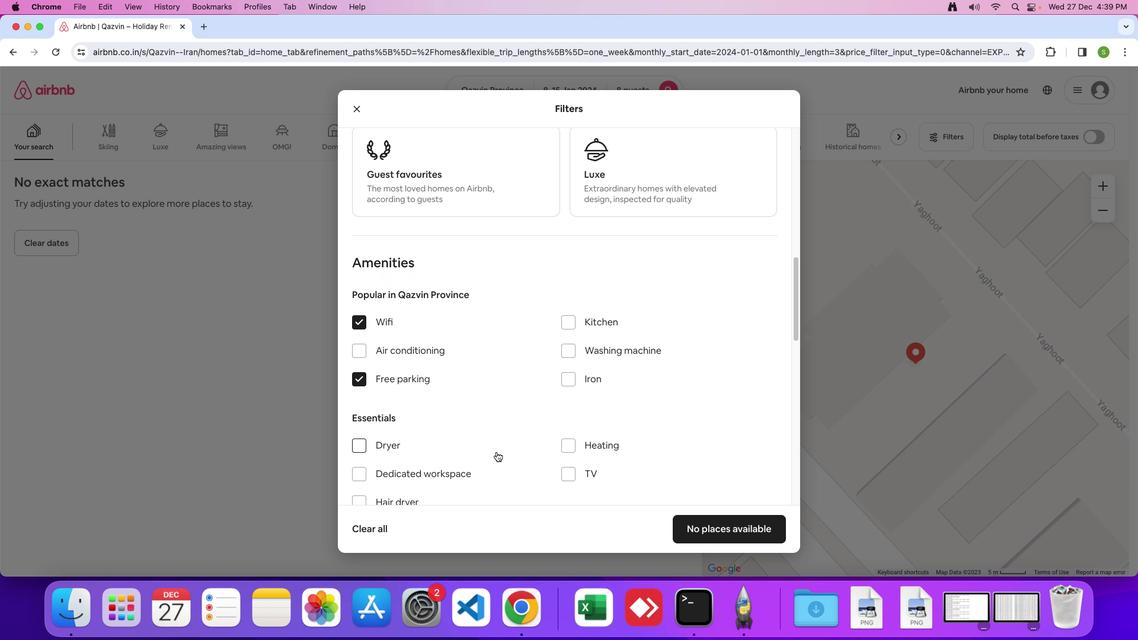 
Action: Mouse scrolled (492, 448) with delta (-53, -42)
Screenshot: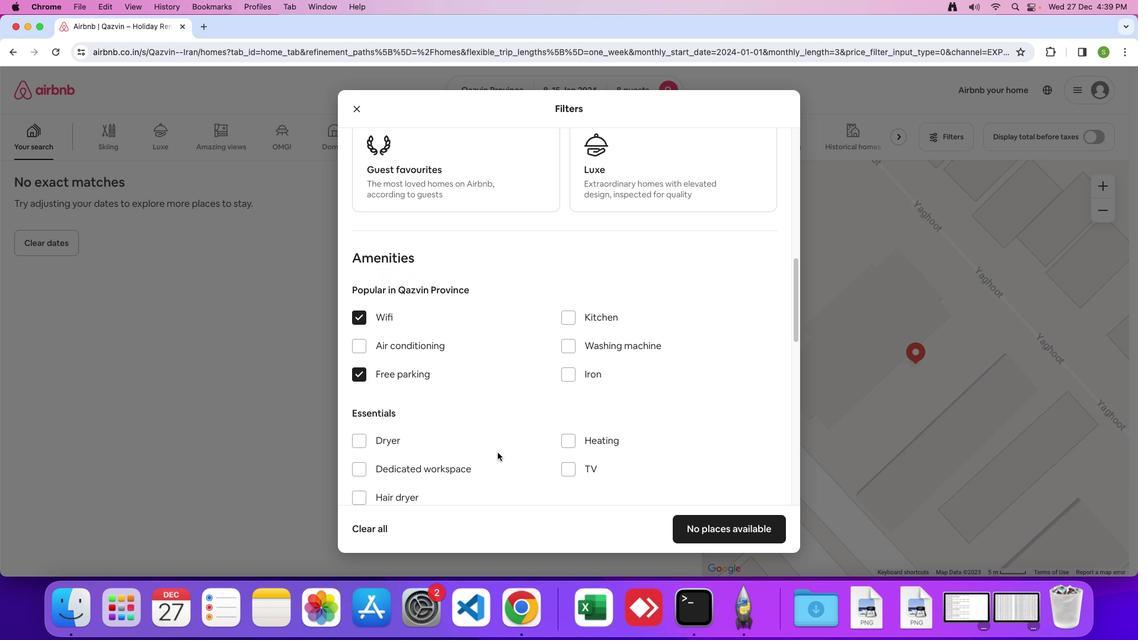 
Action: Mouse moved to (566, 464)
Screenshot: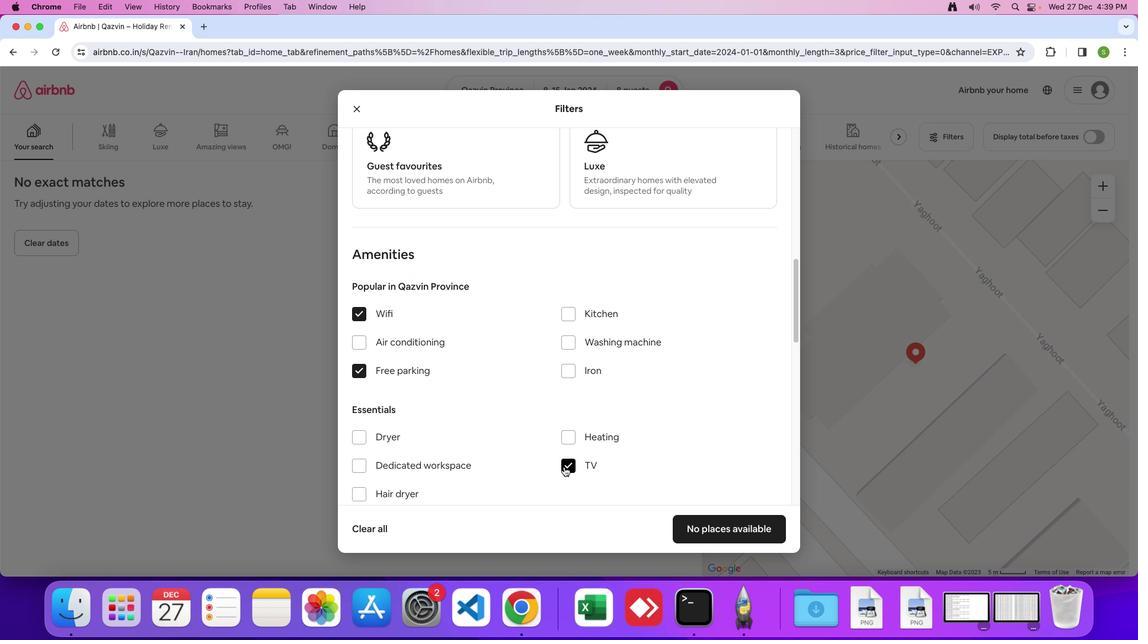 
Action: Mouse pressed left at (566, 464)
Screenshot: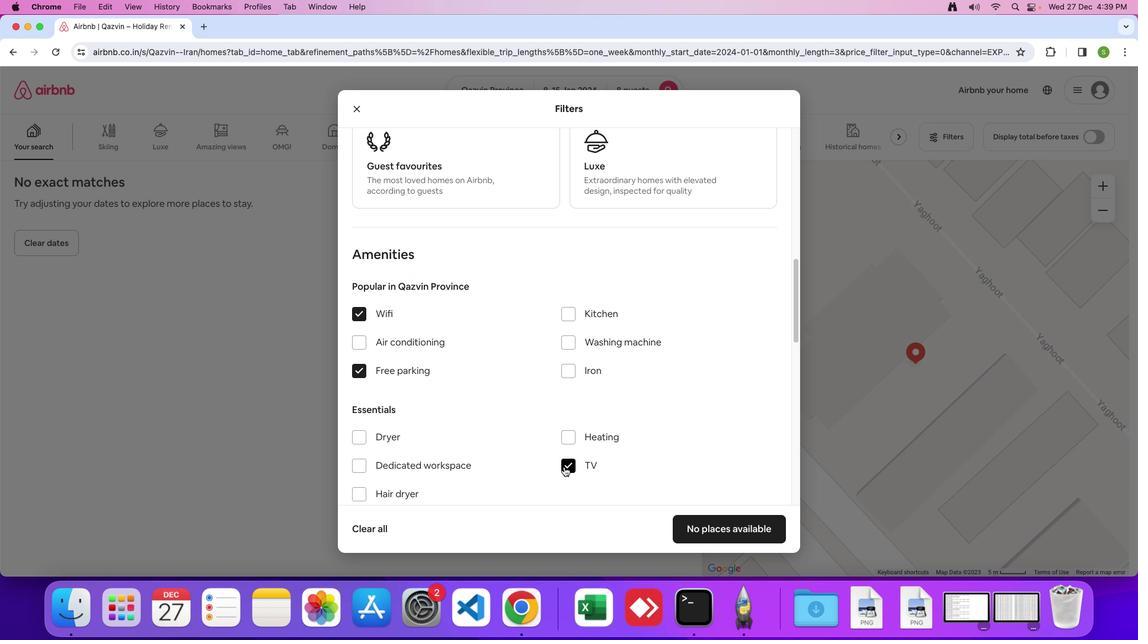 
Action: Mouse moved to (491, 452)
Screenshot: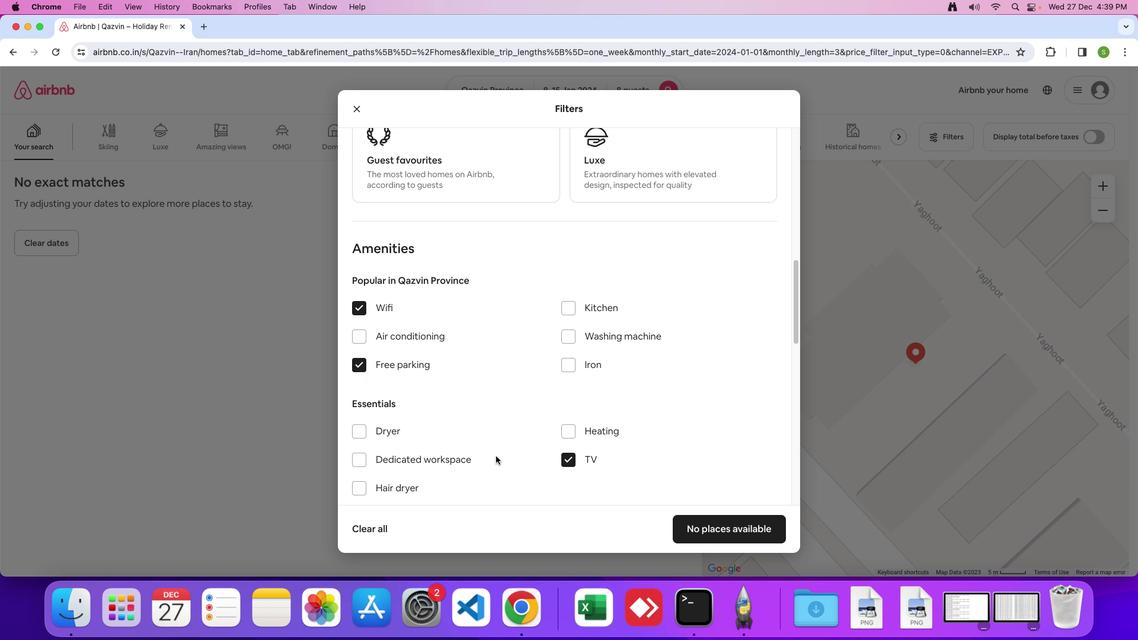 
Action: Mouse scrolled (491, 452) with delta (-53, -42)
Screenshot: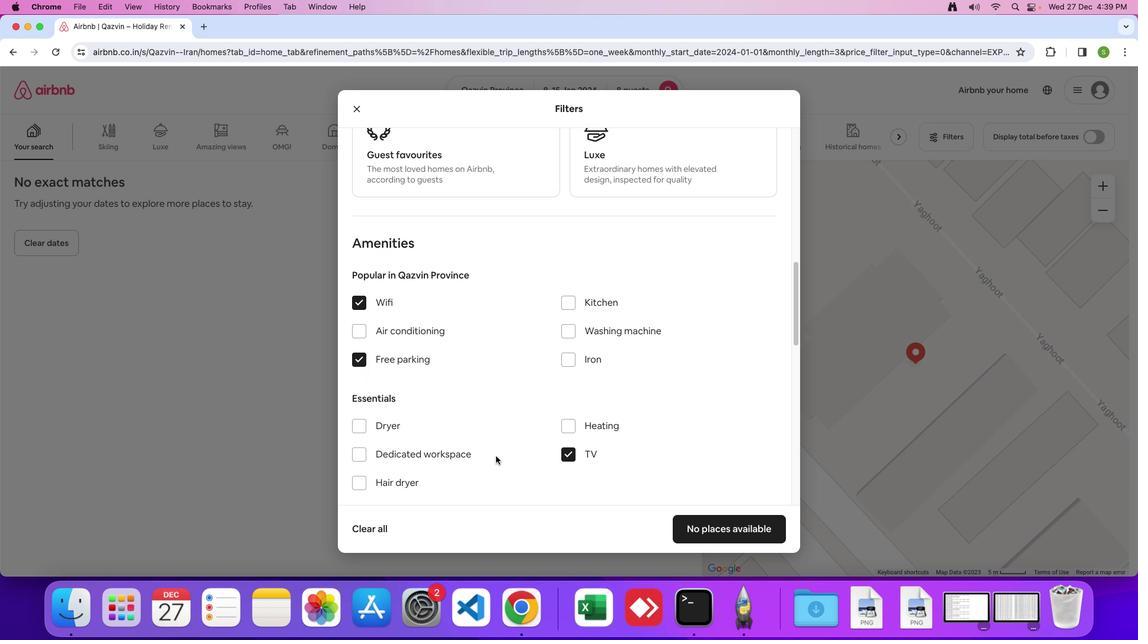 
Action: Mouse moved to (491, 452)
Screenshot: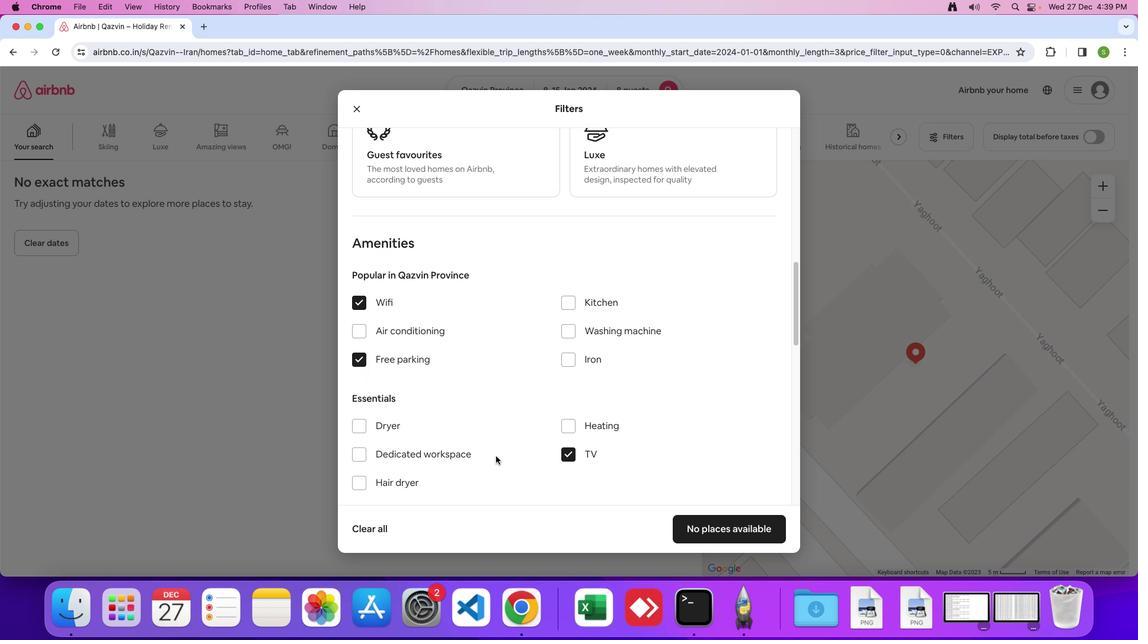 
Action: Mouse scrolled (491, 452) with delta (-53, -42)
Screenshot: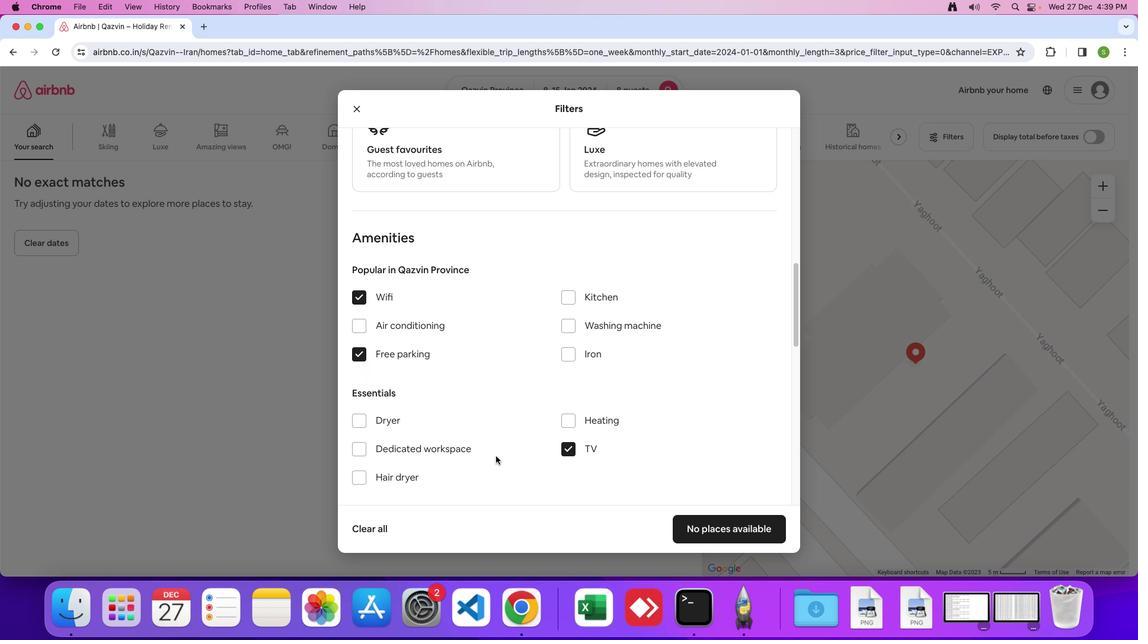 
Action: Mouse moved to (492, 452)
Screenshot: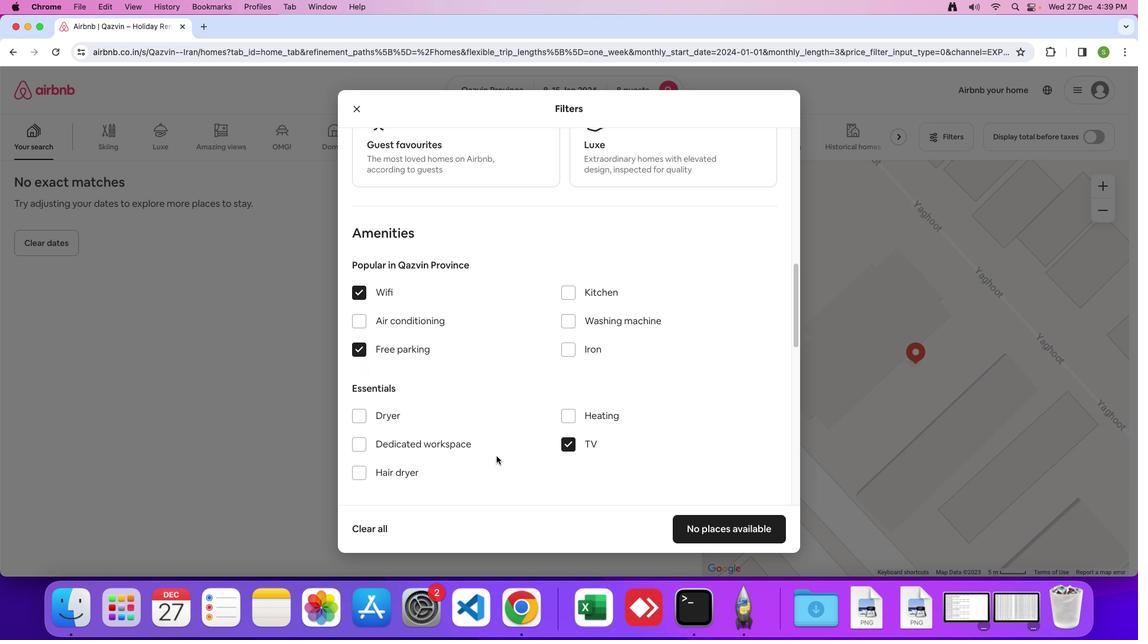
Action: Mouse scrolled (492, 452) with delta (-53, -42)
Screenshot: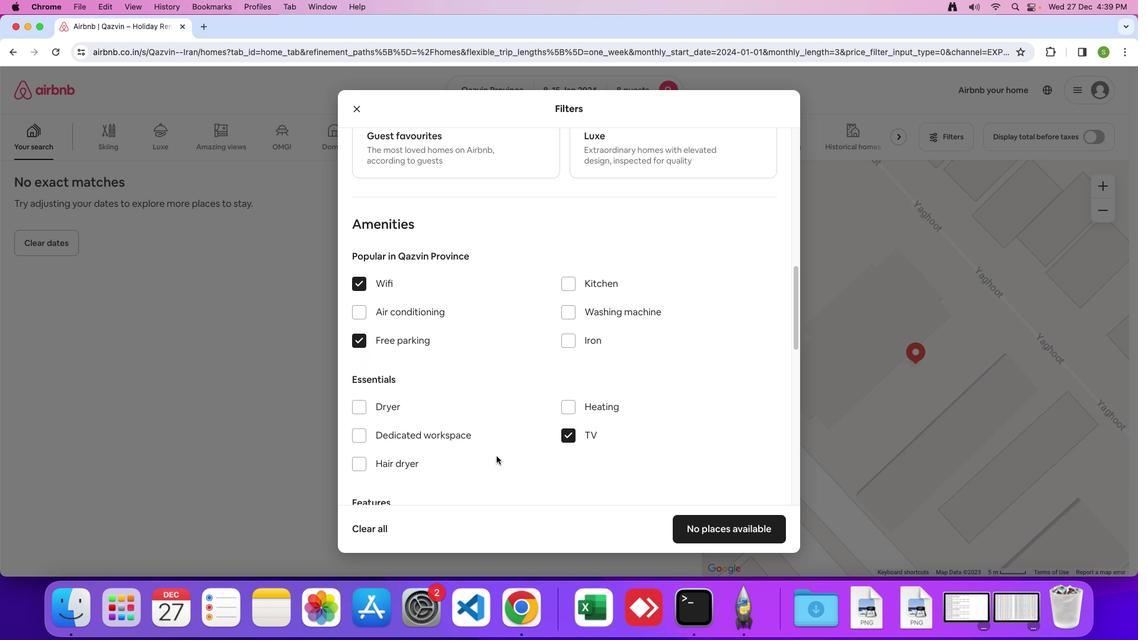 
Action: Mouse moved to (492, 452)
Screenshot: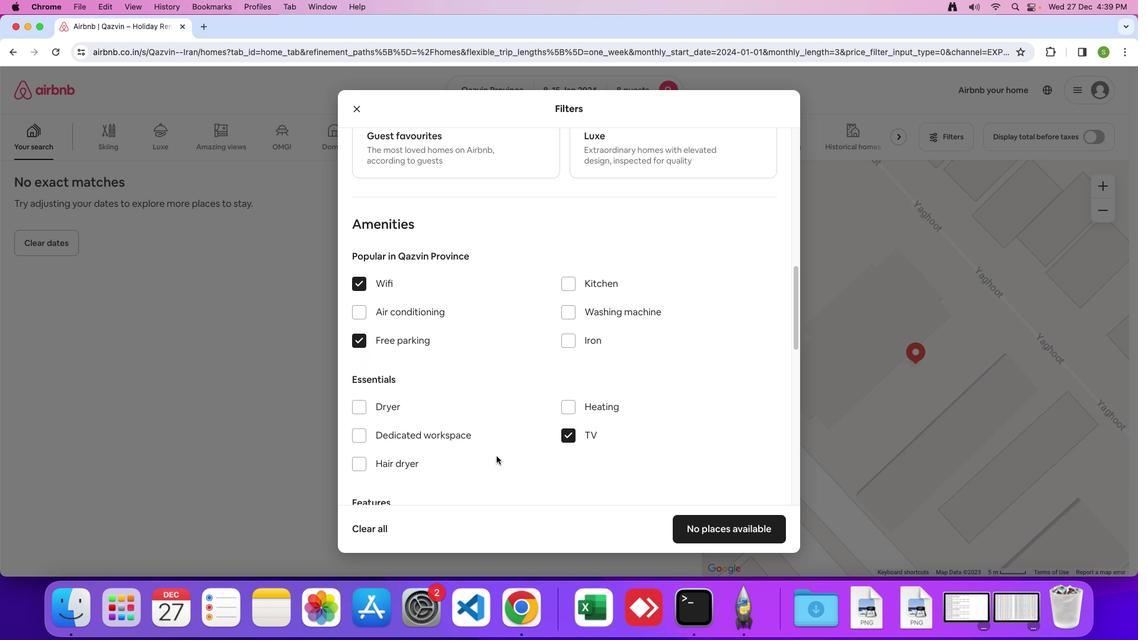 
Action: Mouse scrolled (492, 452) with delta (-53, -42)
Screenshot: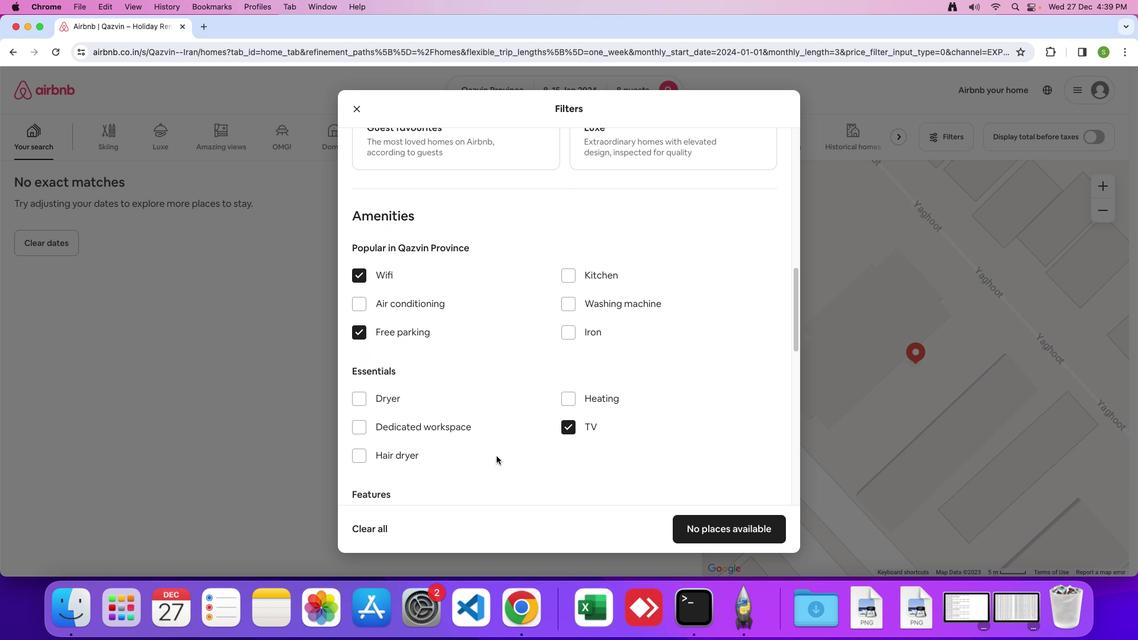 
Action: Mouse scrolled (492, 452) with delta (-53, -42)
Screenshot: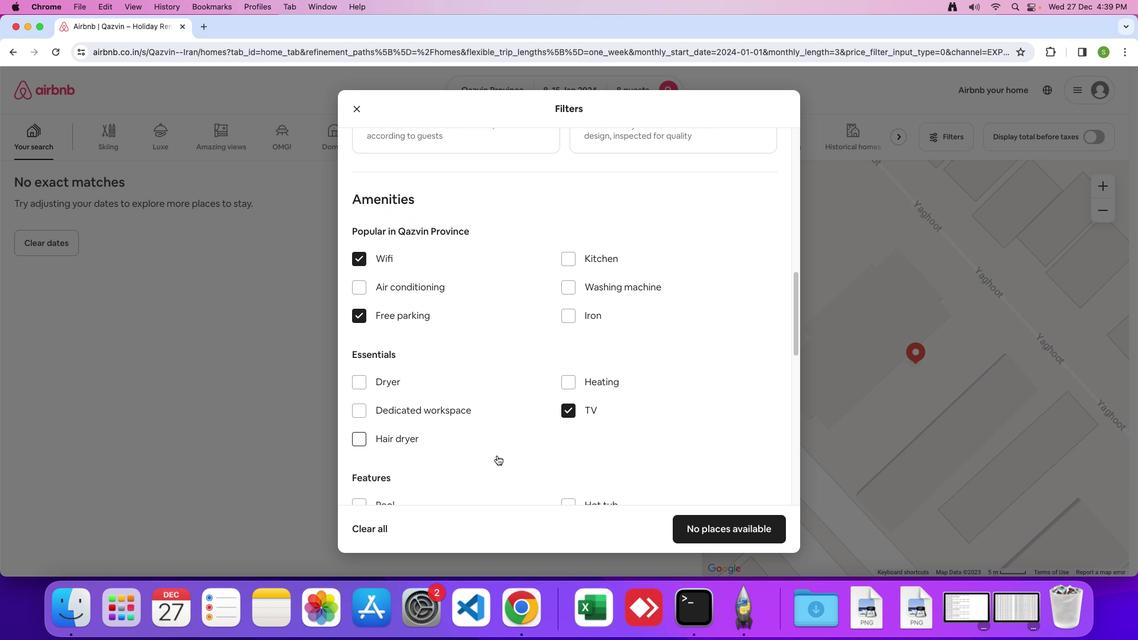 
Action: Mouse scrolled (492, 452) with delta (-53, -42)
Screenshot: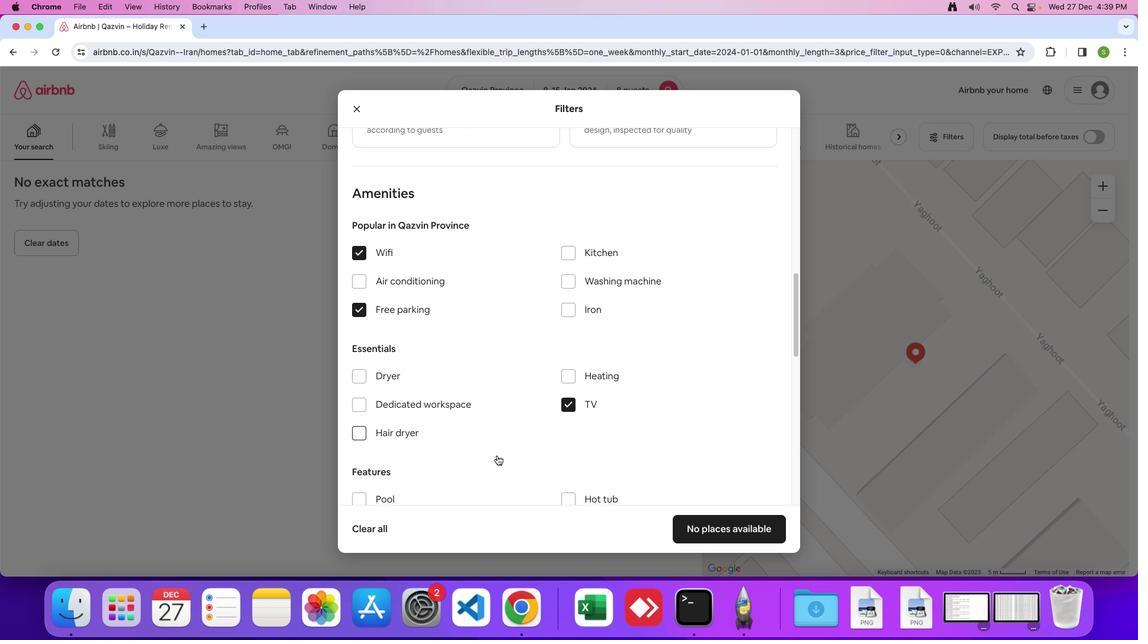 
Action: Mouse moved to (492, 446)
Screenshot: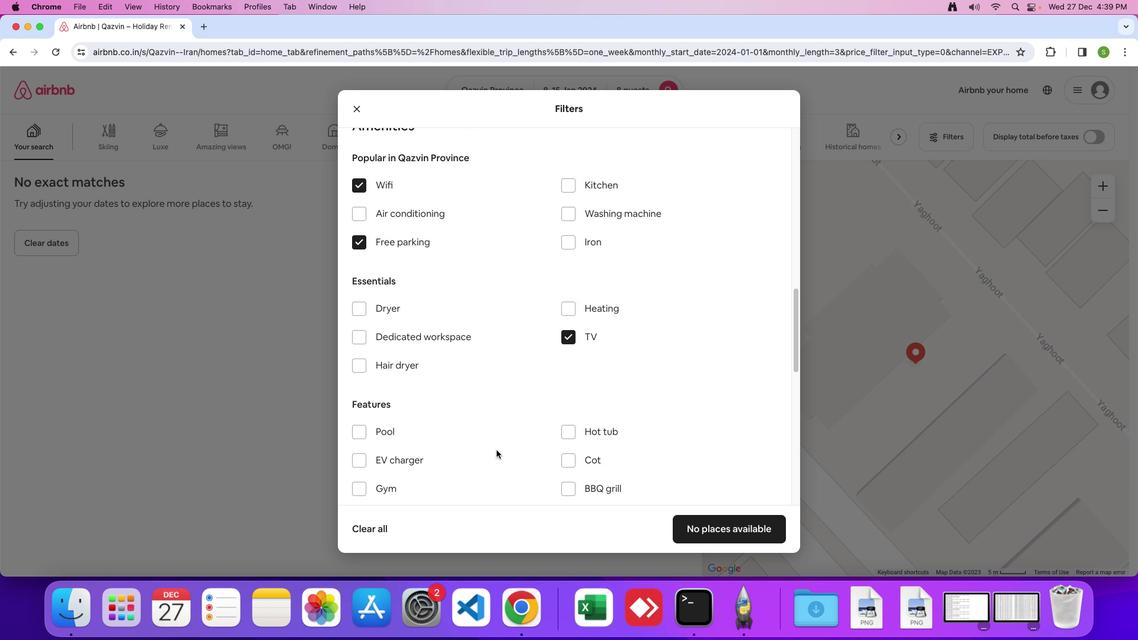 
Action: Mouse scrolled (492, 446) with delta (-53, -42)
Screenshot: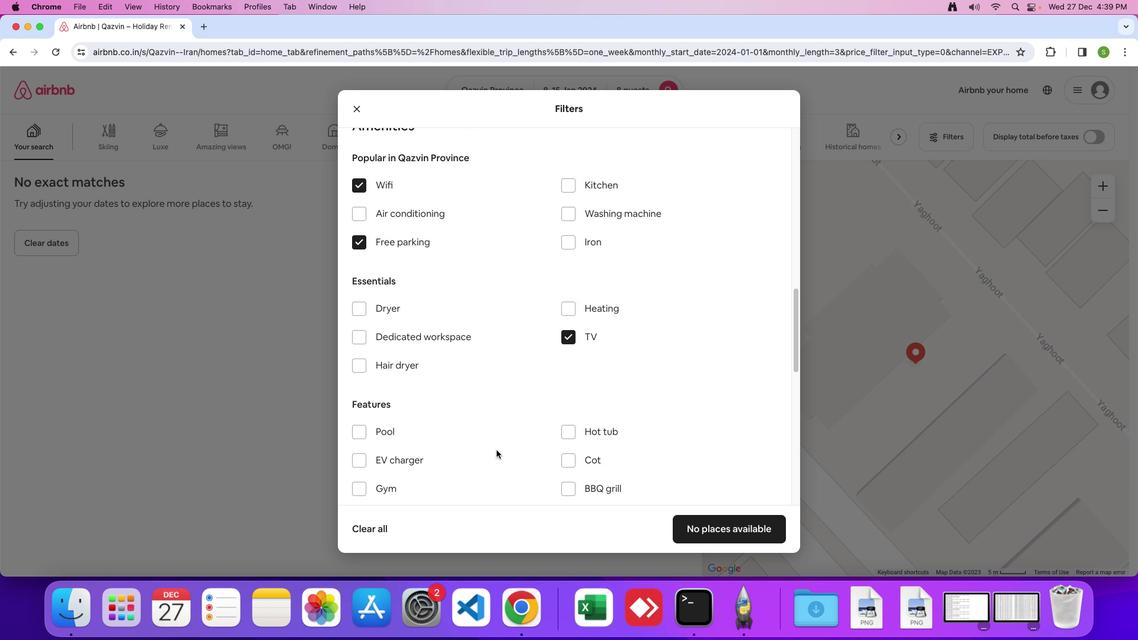 
Action: Mouse moved to (492, 446)
Screenshot: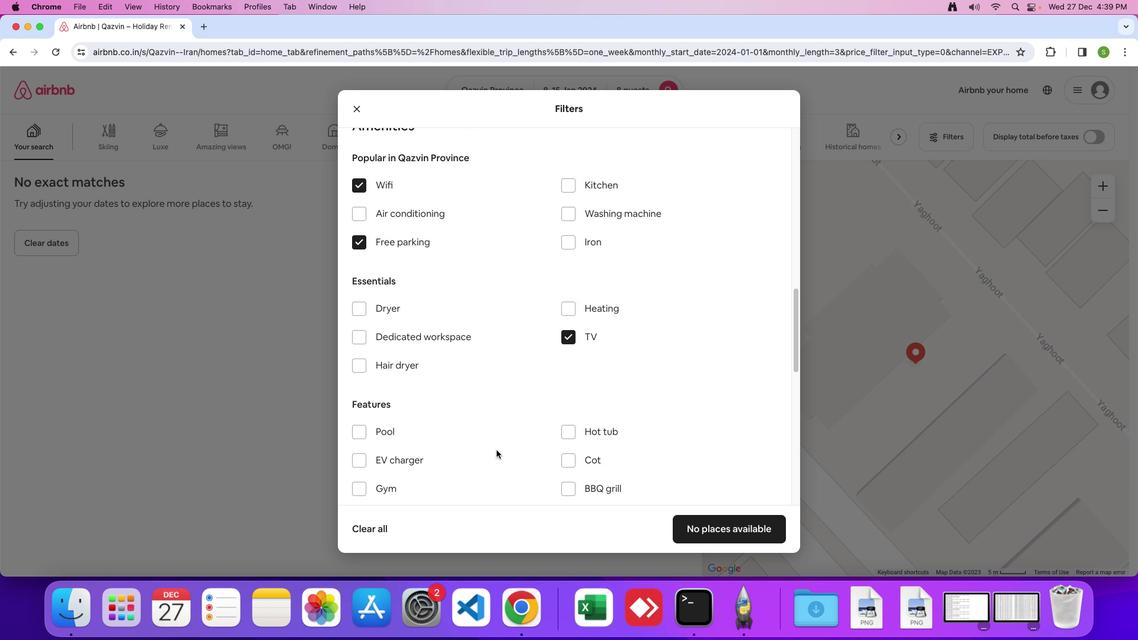 
Action: Mouse scrolled (492, 446) with delta (-53, -42)
Screenshot: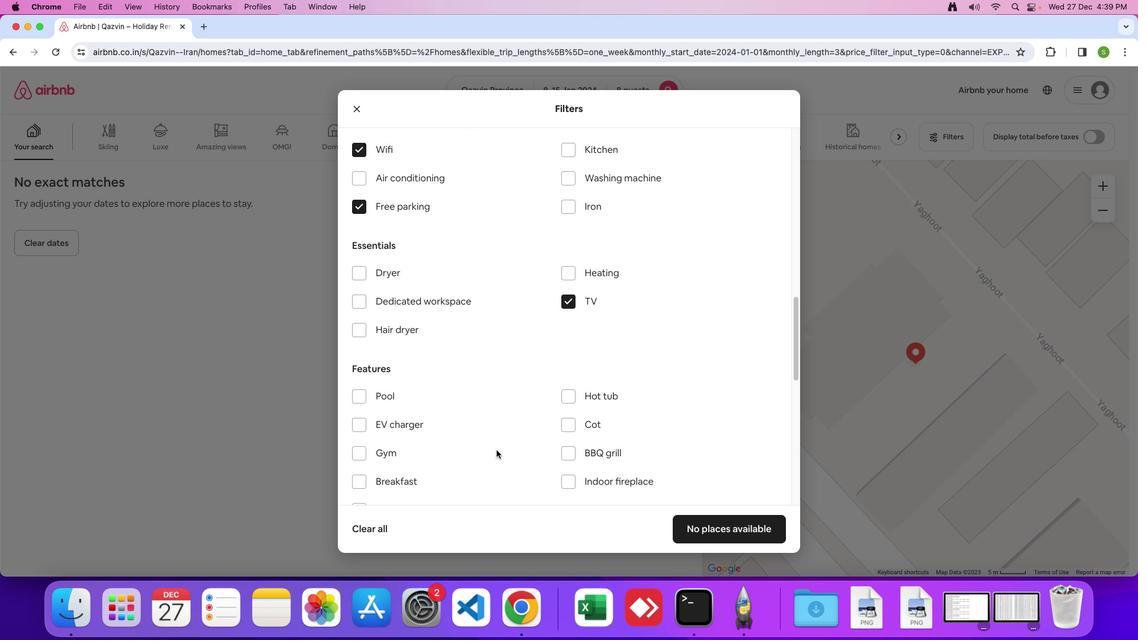 
Action: Mouse moved to (492, 445)
Screenshot: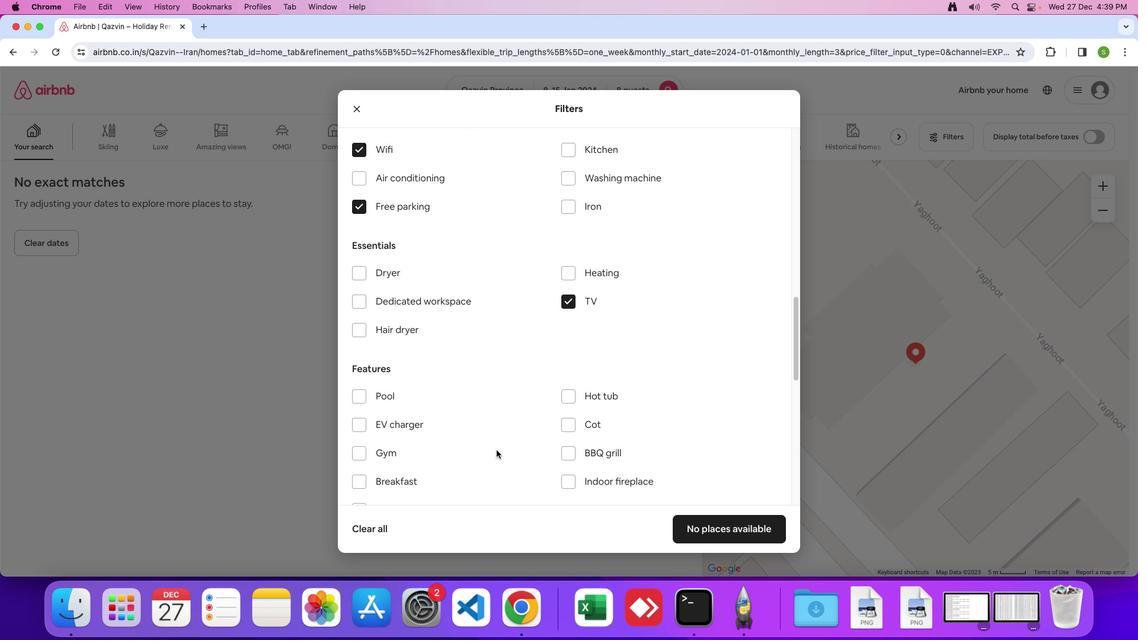 
Action: Mouse scrolled (492, 445) with delta (-53, -45)
Screenshot: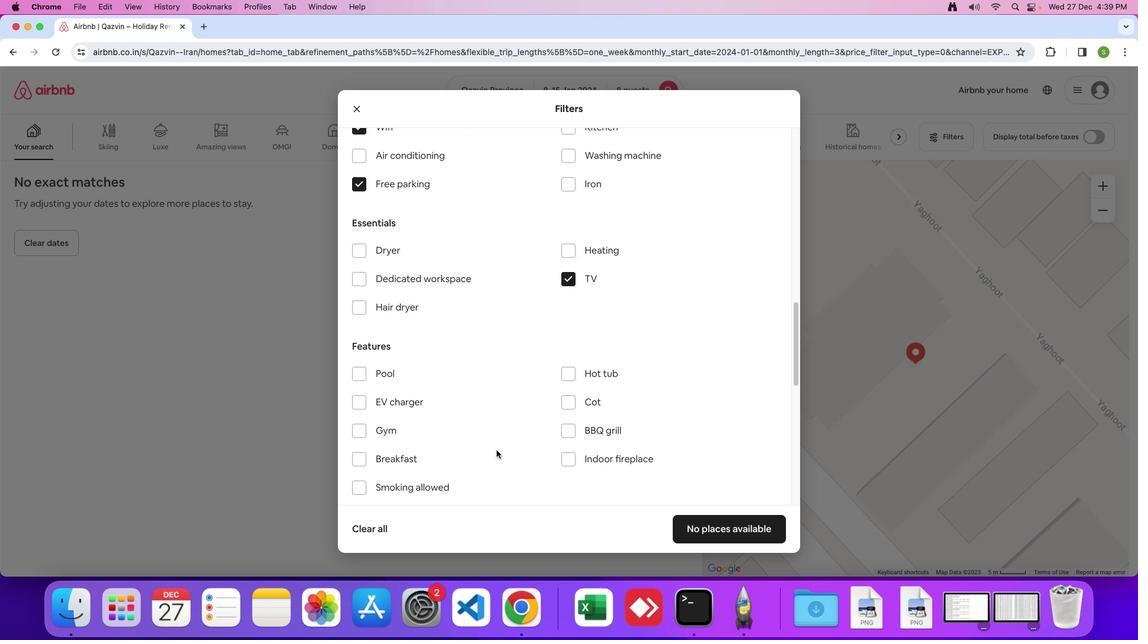
Action: Mouse moved to (346, 422)
Screenshot: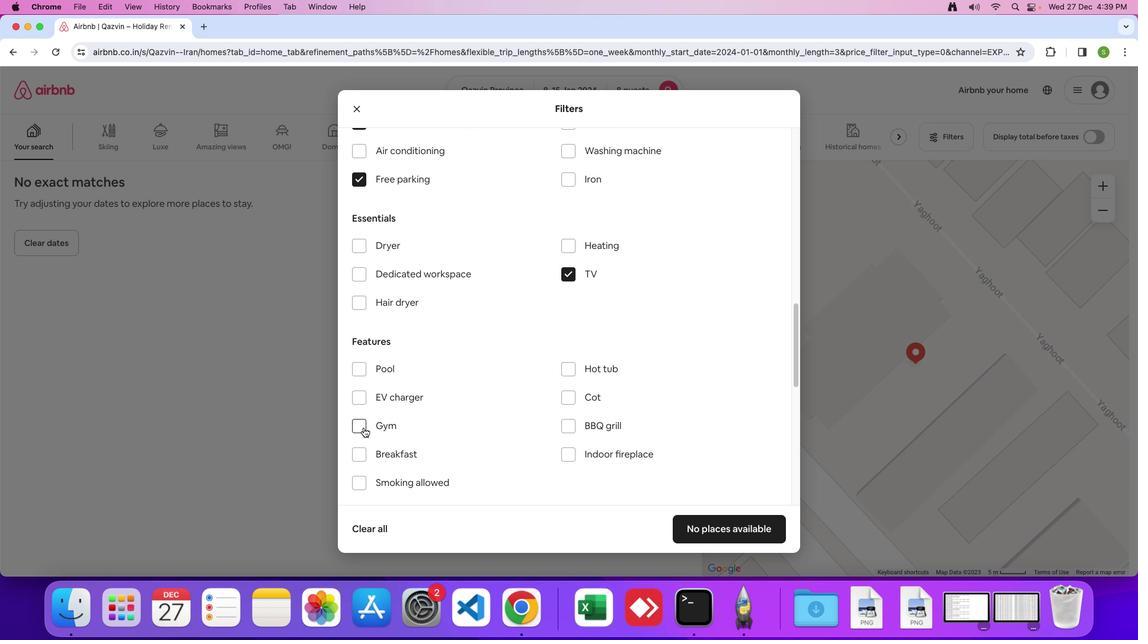
Action: Mouse pressed left at (346, 422)
Screenshot: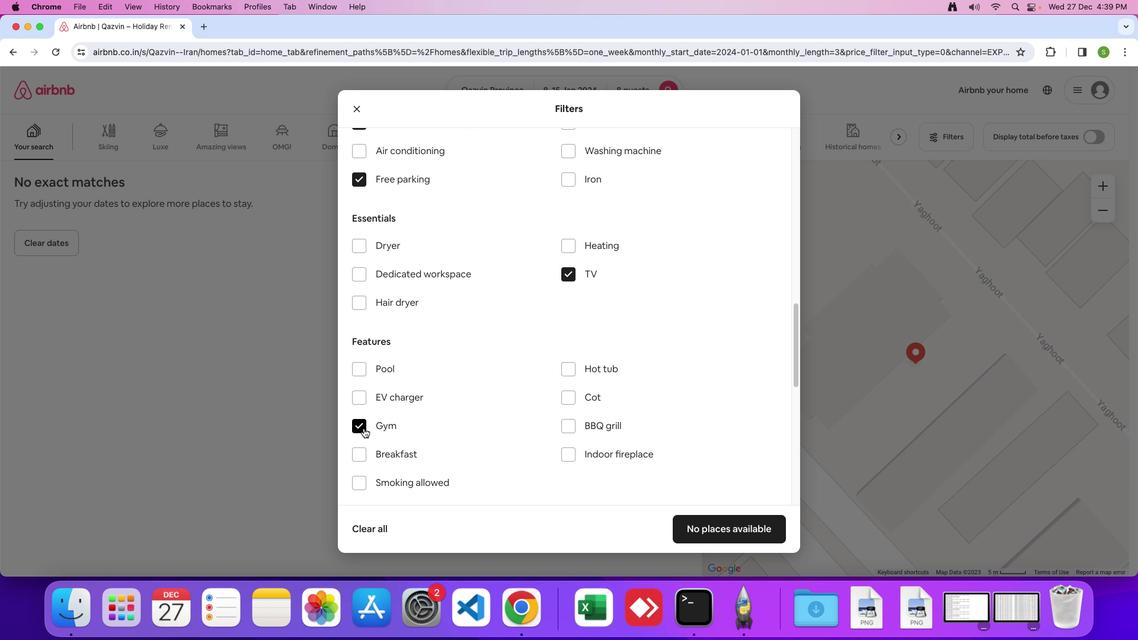 
Action: Mouse moved to (341, 444)
Screenshot: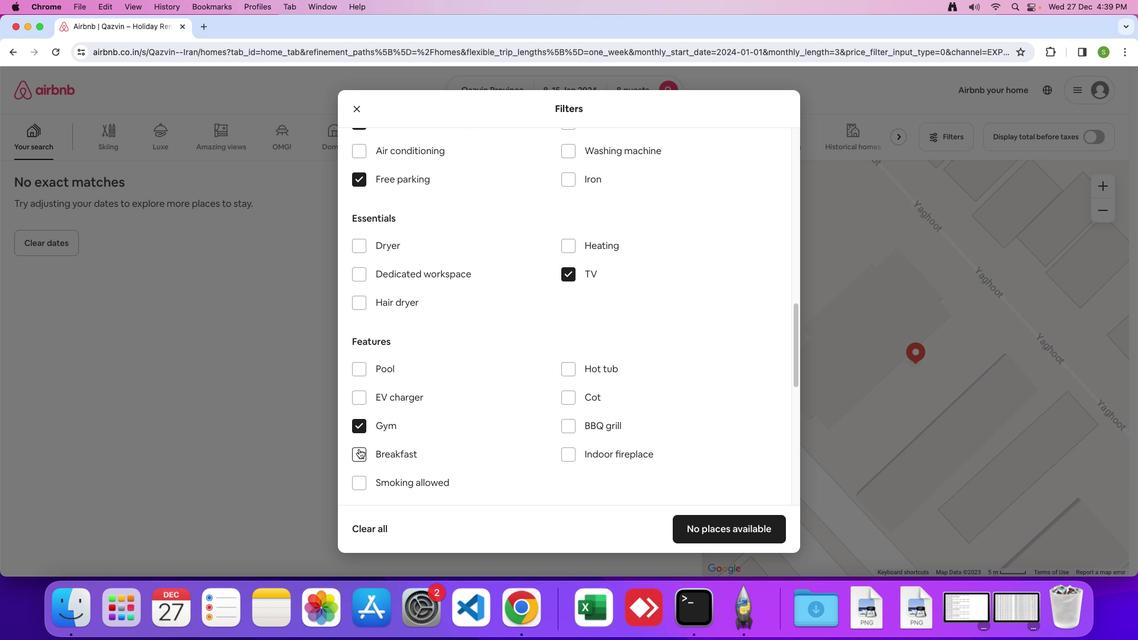 
Action: Mouse pressed left at (341, 444)
Screenshot: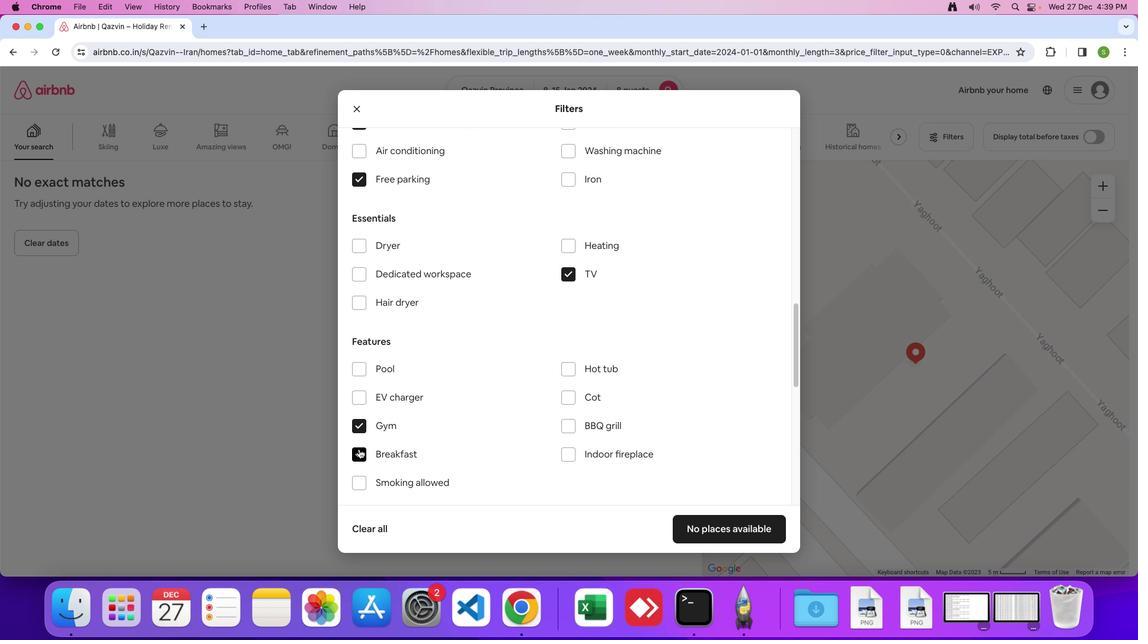 
Action: Mouse moved to (477, 442)
Screenshot: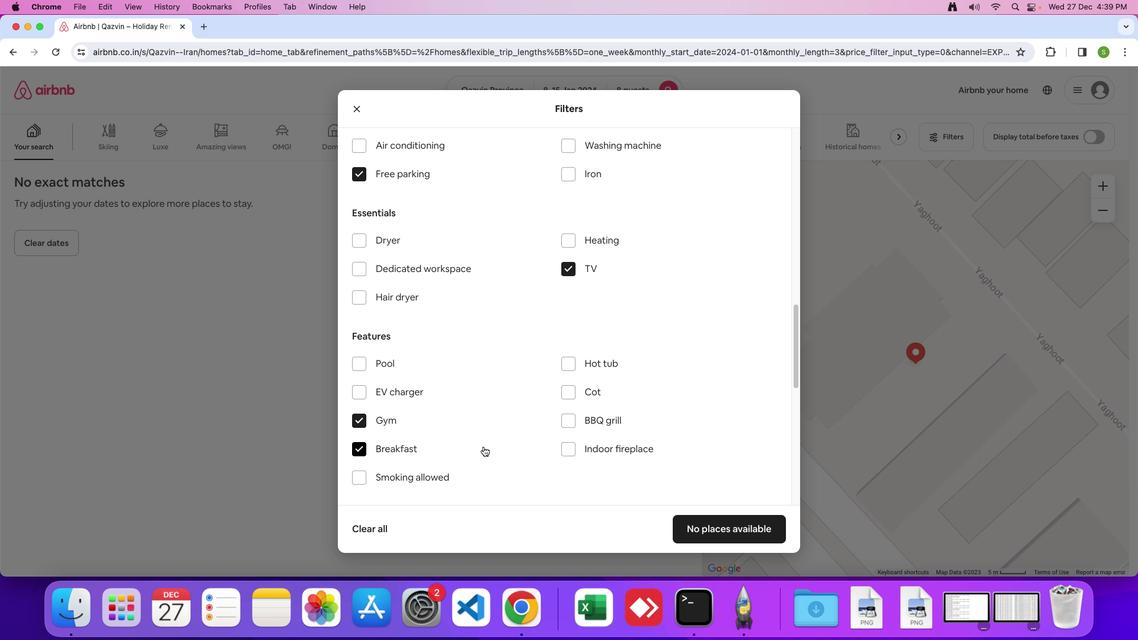 
Action: Mouse scrolled (477, 442) with delta (-53, -42)
Screenshot: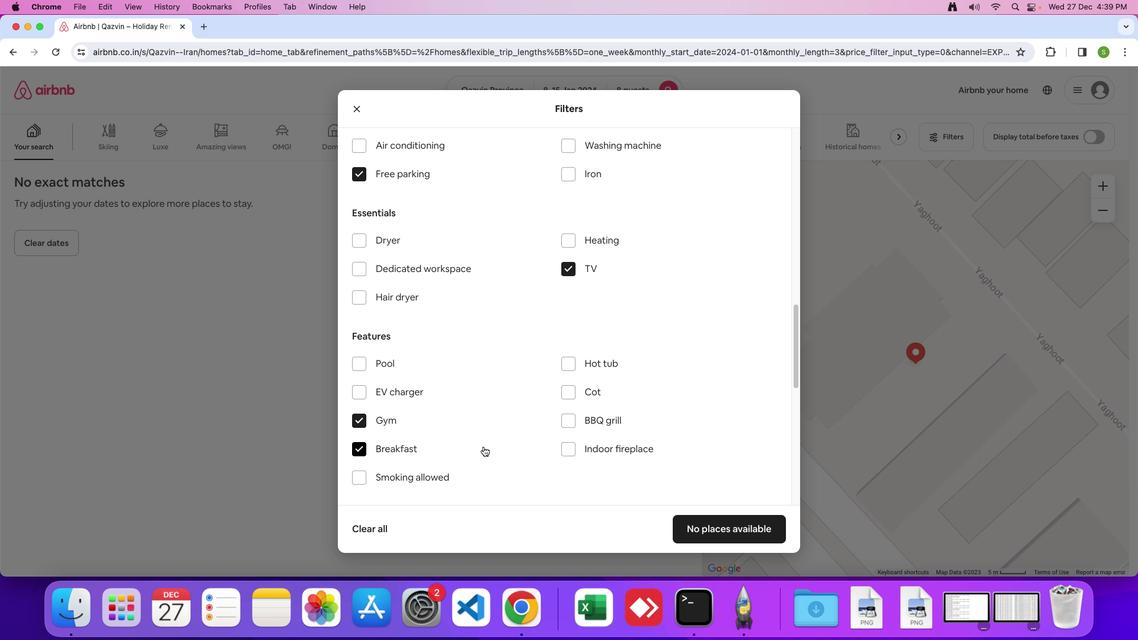 
Action: Mouse moved to (477, 442)
Screenshot: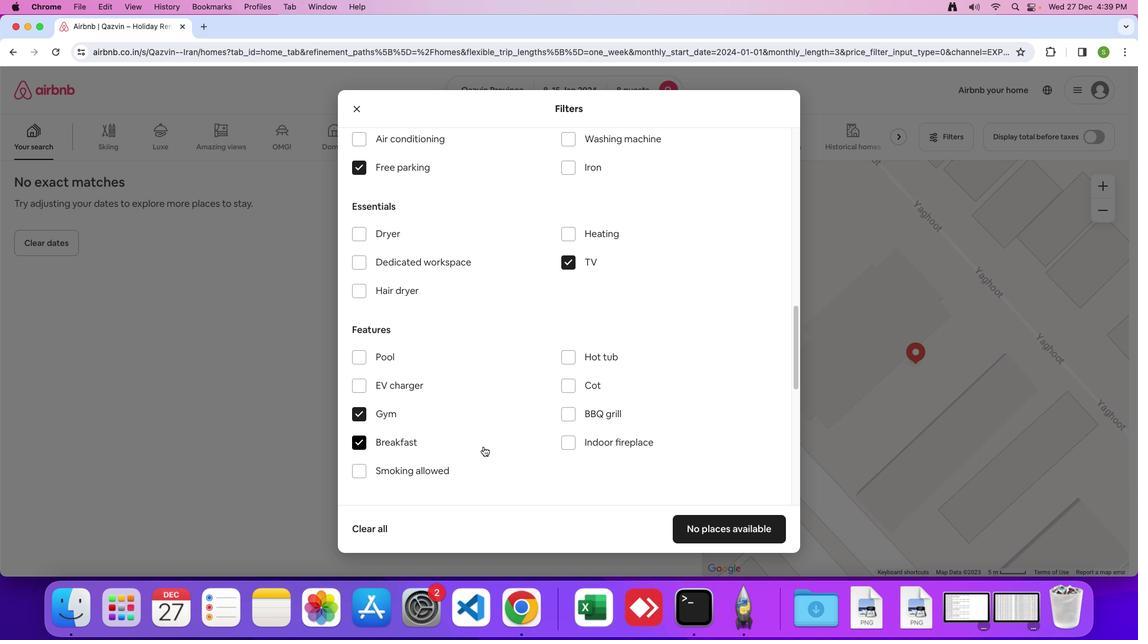 
Action: Mouse scrolled (477, 442) with delta (-53, -42)
Screenshot: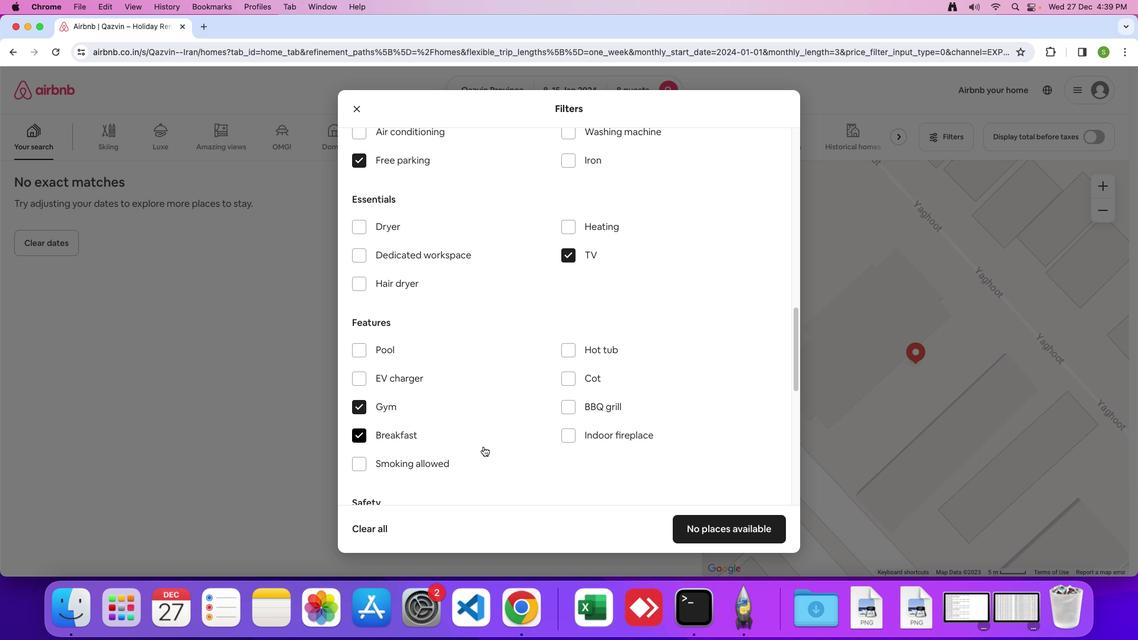 
Action: Mouse moved to (490, 439)
Screenshot: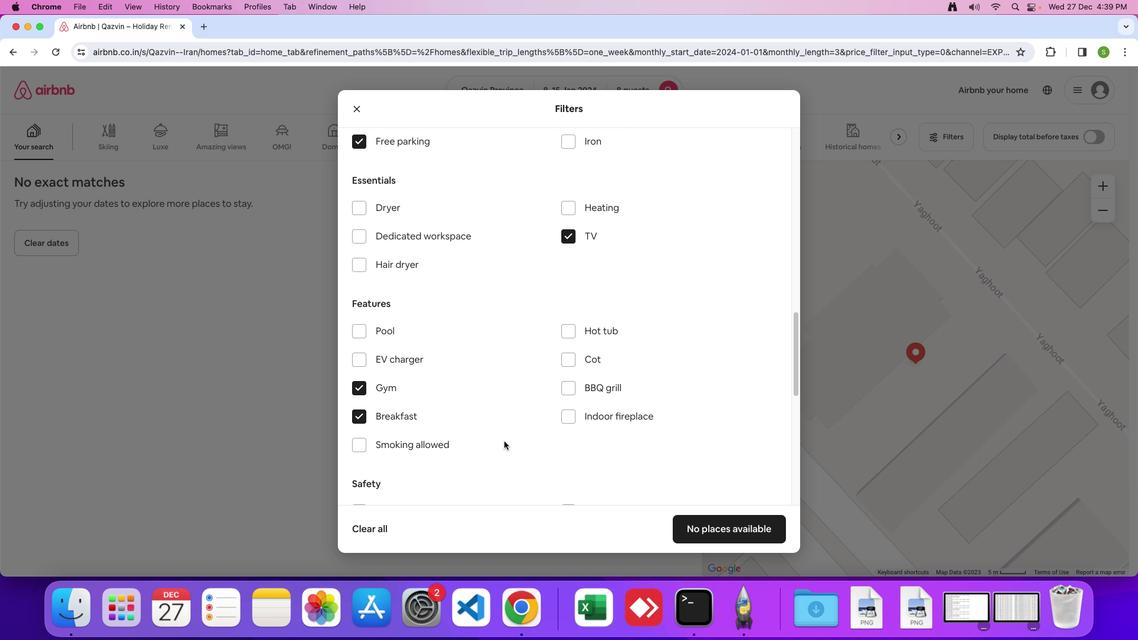 
Action: Mouse scrolled (490, 439) with delta (-53, -42)
Screenshot: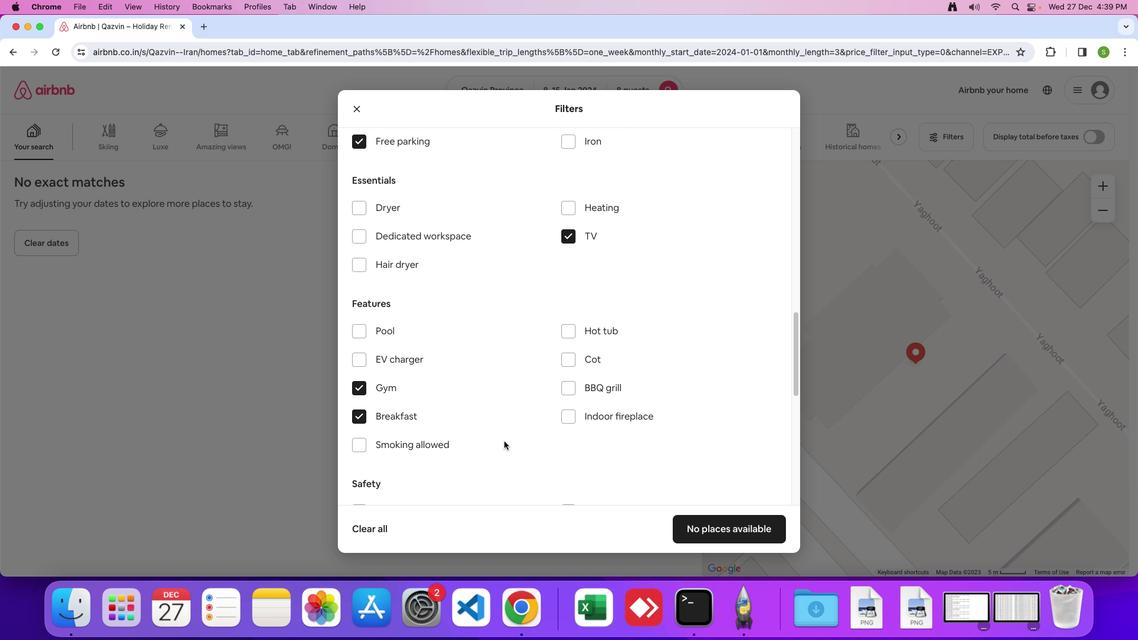 
Action: Mouse moved to (495, 438)
Screenshot: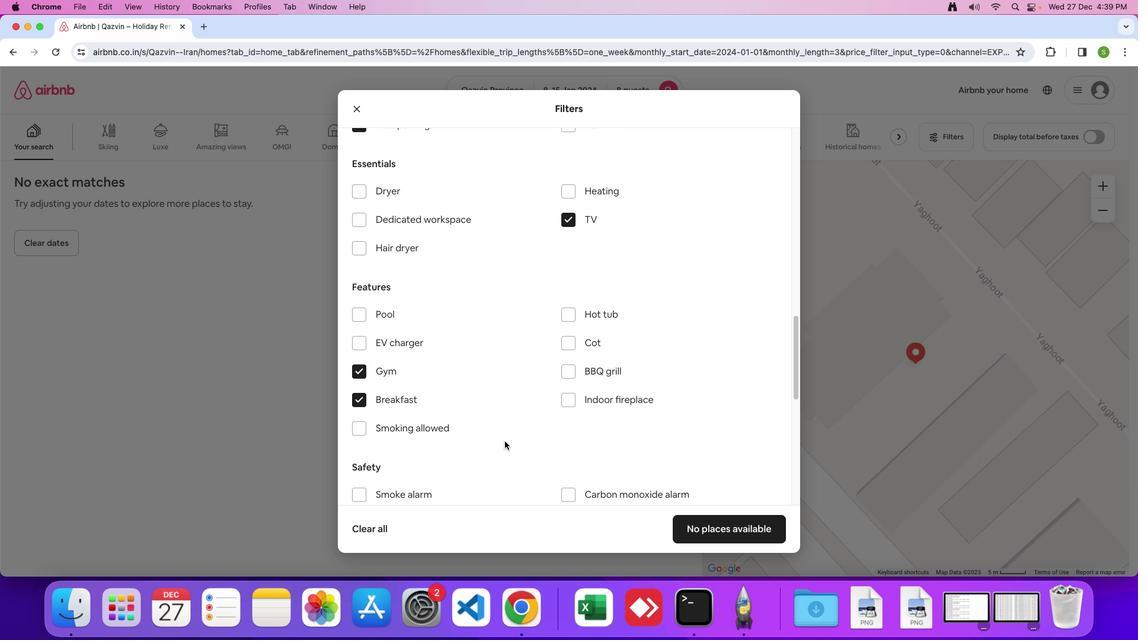 
Action: Mouse scrolled (495, 438) with delta (-53, -42)
Screenshot: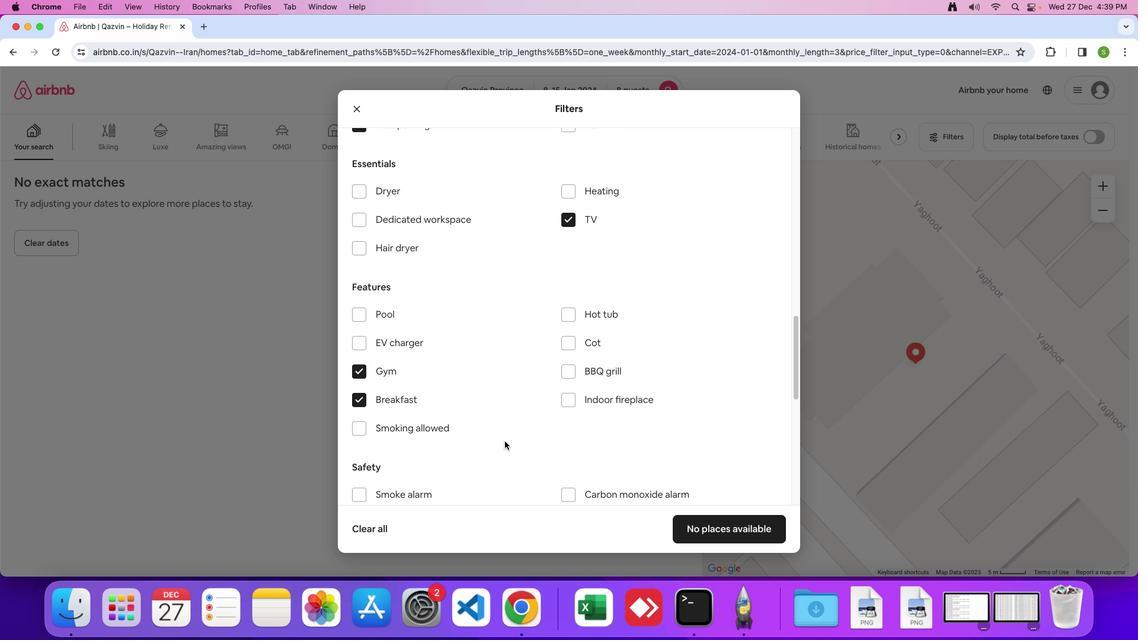 
Action: Mouse moved to (500, 436)
Screenshot: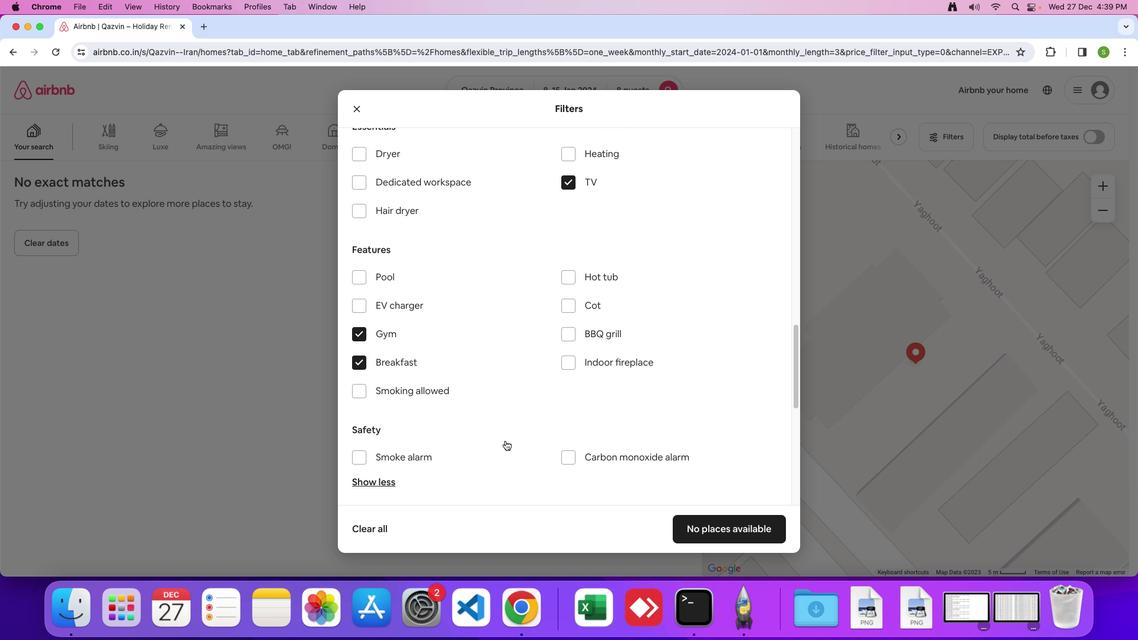 
Action: Mouse scrolled (500, 436) with delta (-53, -44)
Screenshot: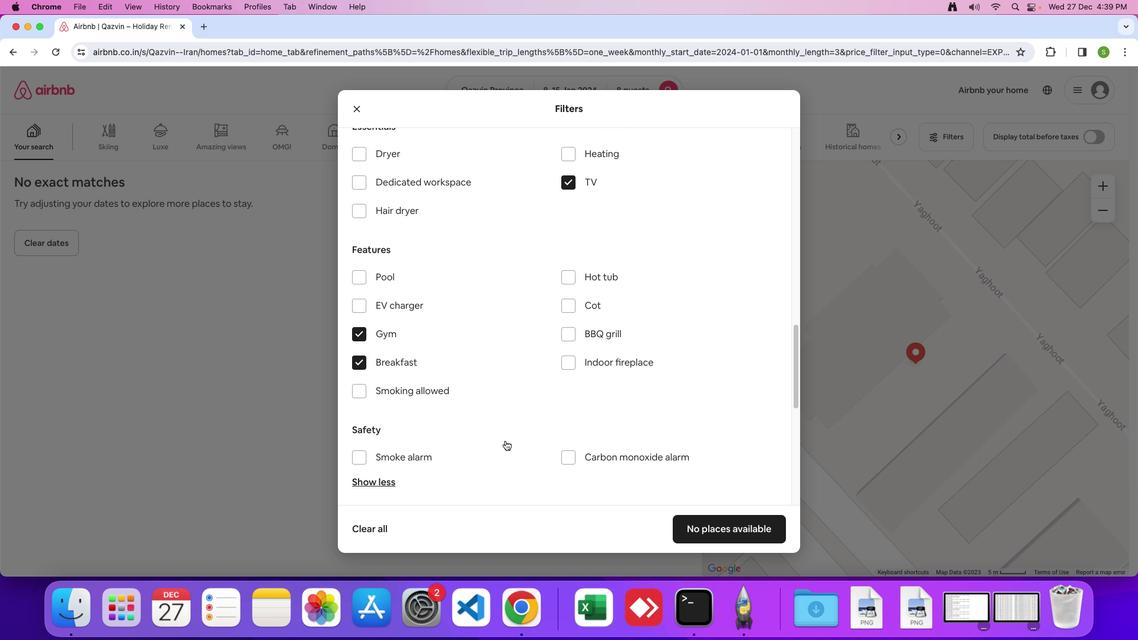 
Action: Mouse moved to (508, 433)
Screenshot: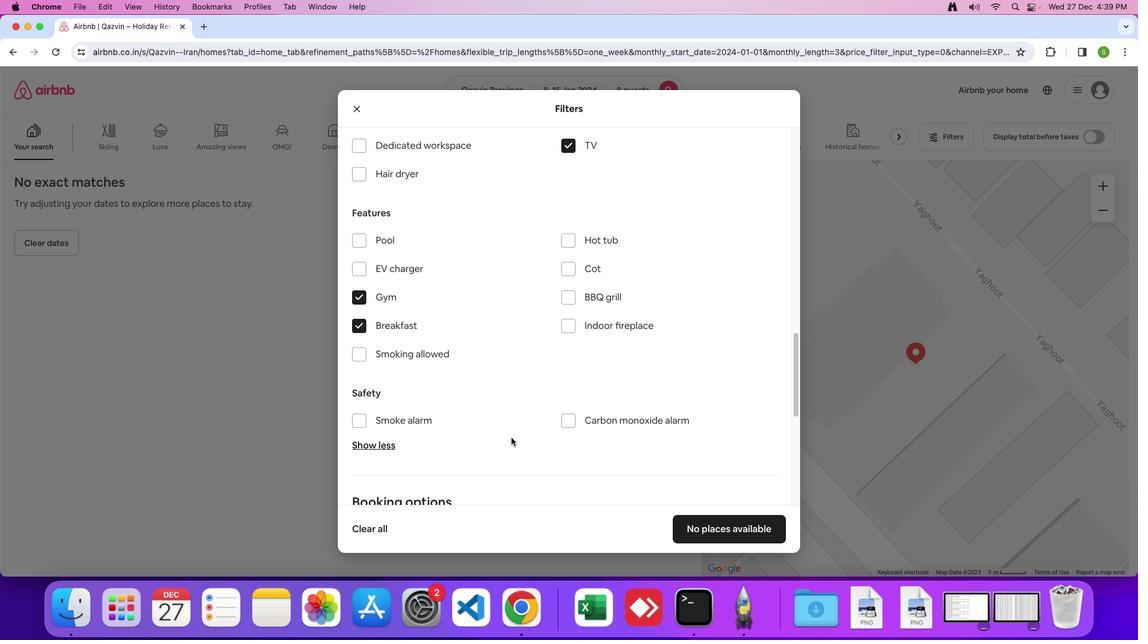 
Action: Mouse scrolled (508, 433) with delta (-53, -42)
Screenshot: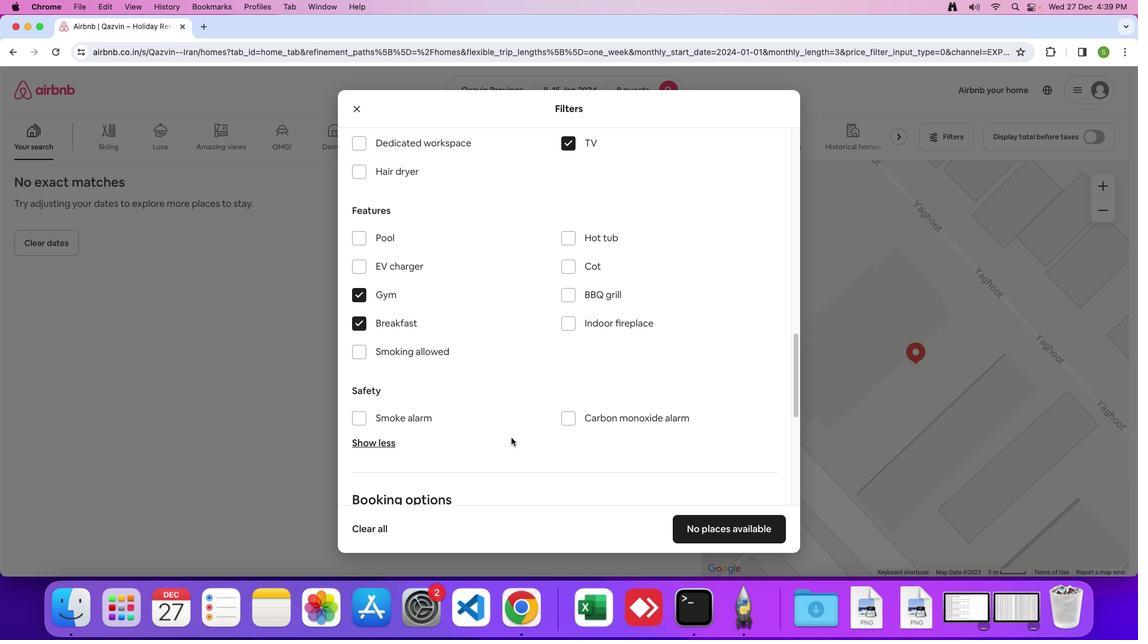 
Action: Mouse moved to (508, 433)
Screenshot: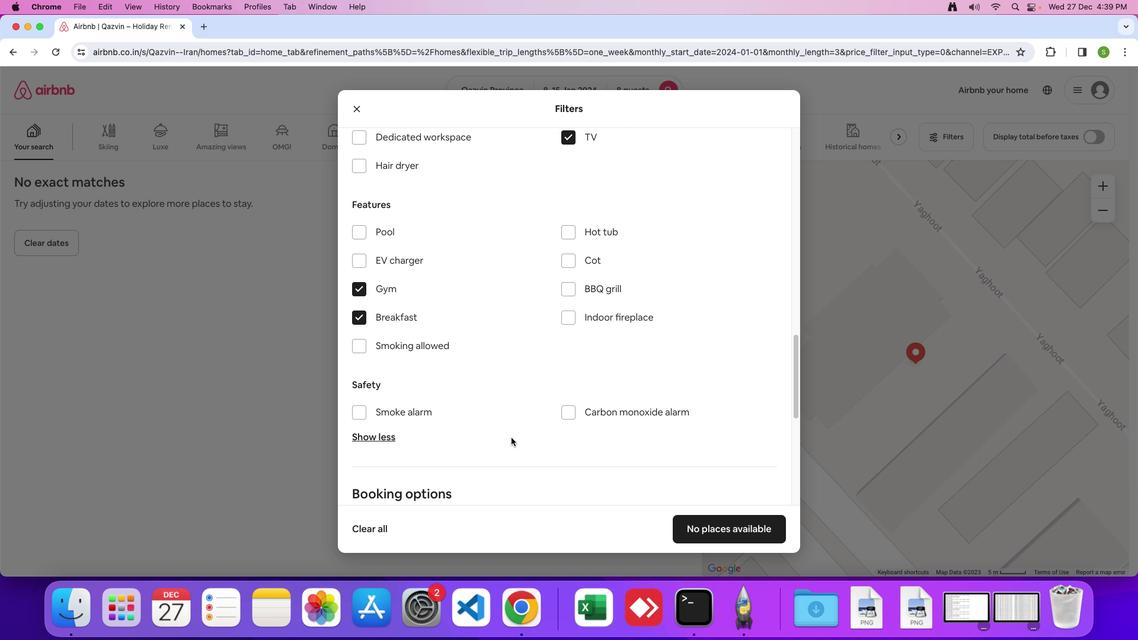 
Action: Mouse scrolled (508, 433) with delta (-53, -42)
Screenshot: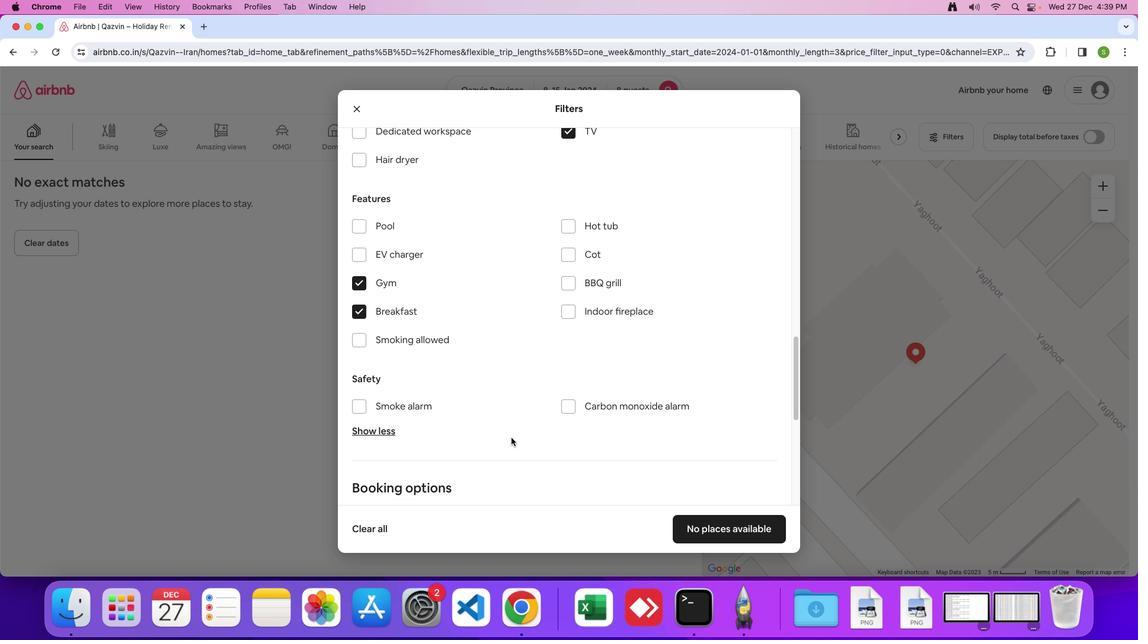 
Action: Mouse moved to (509, 432)
Screenshot: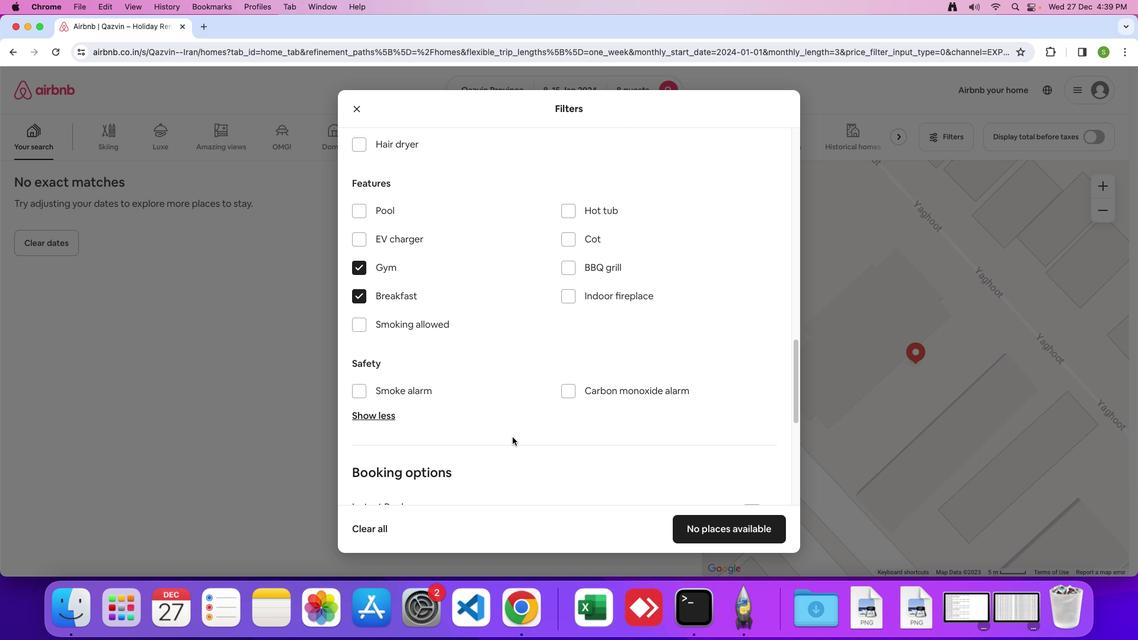 
Action: Mouse scrolled (509, 432) with delta (-53, -42)
Screenshot: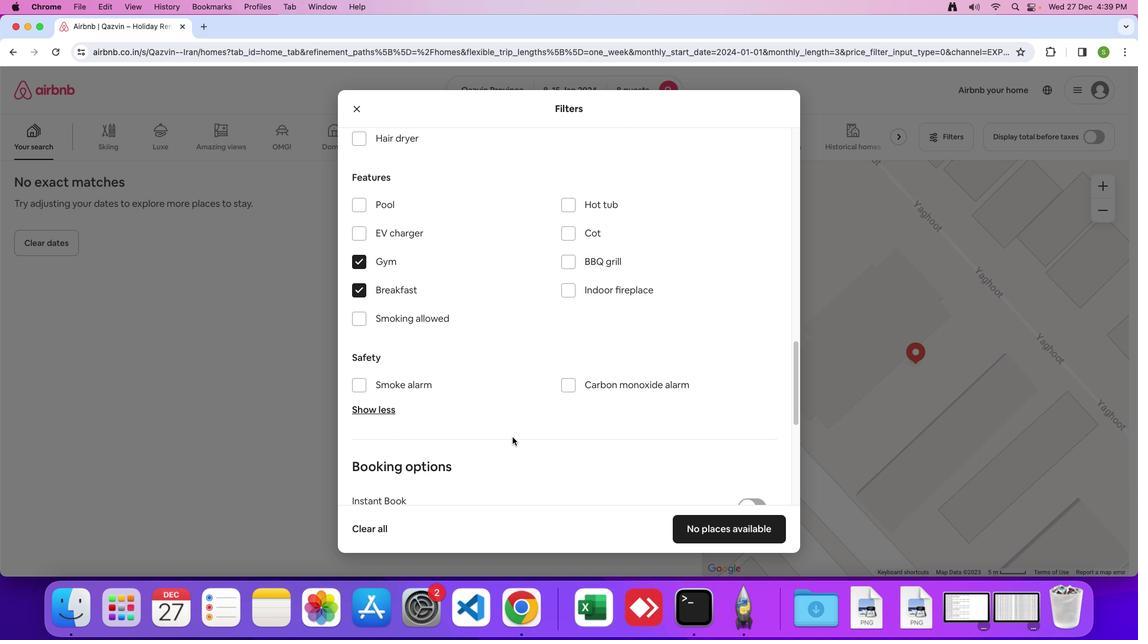 
Action: Mouse scrolled (509, 432) with delta (-53, -42)
Screenshot: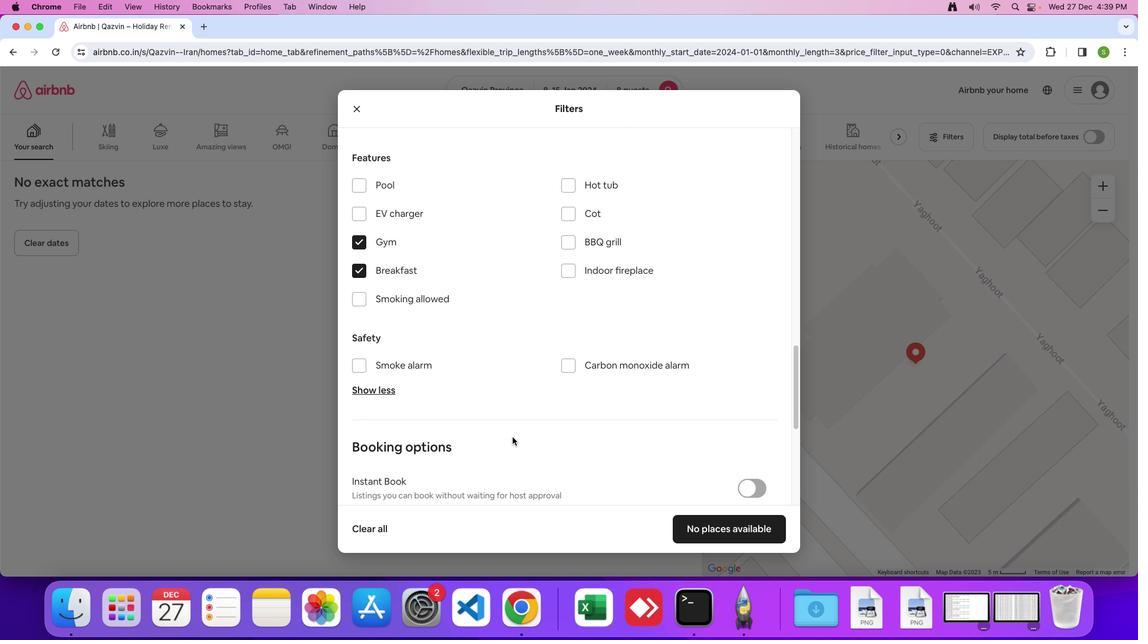 
Action: Mouse scrolled (509, 432) with delta (-53, -44)
Screenshot: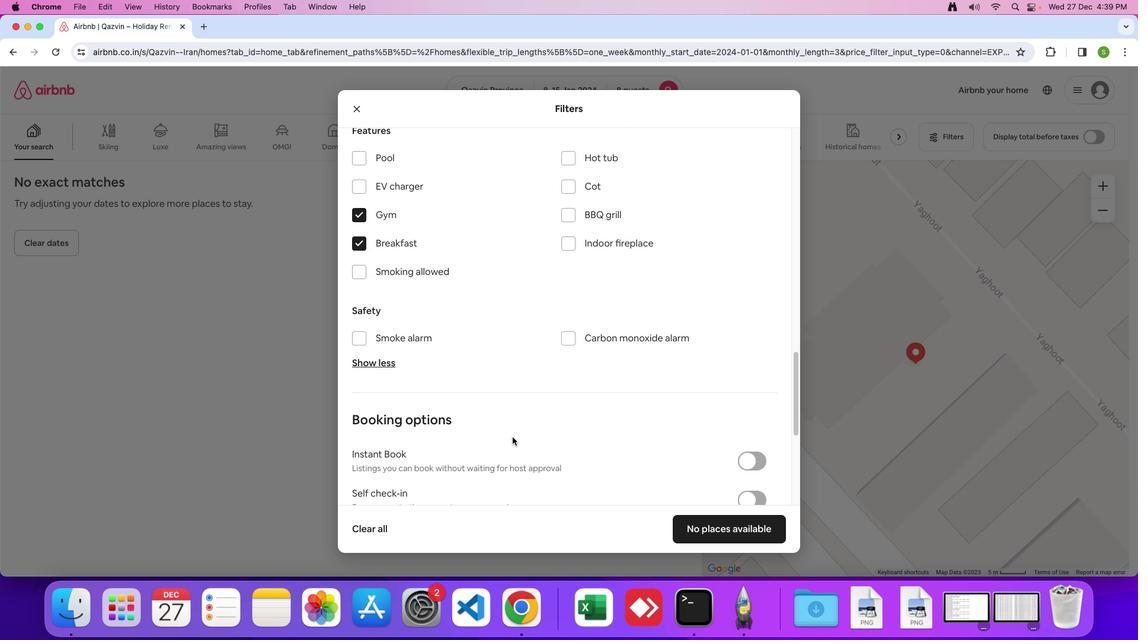 
Action: Mouse moved to (525, 432)
Screenshot: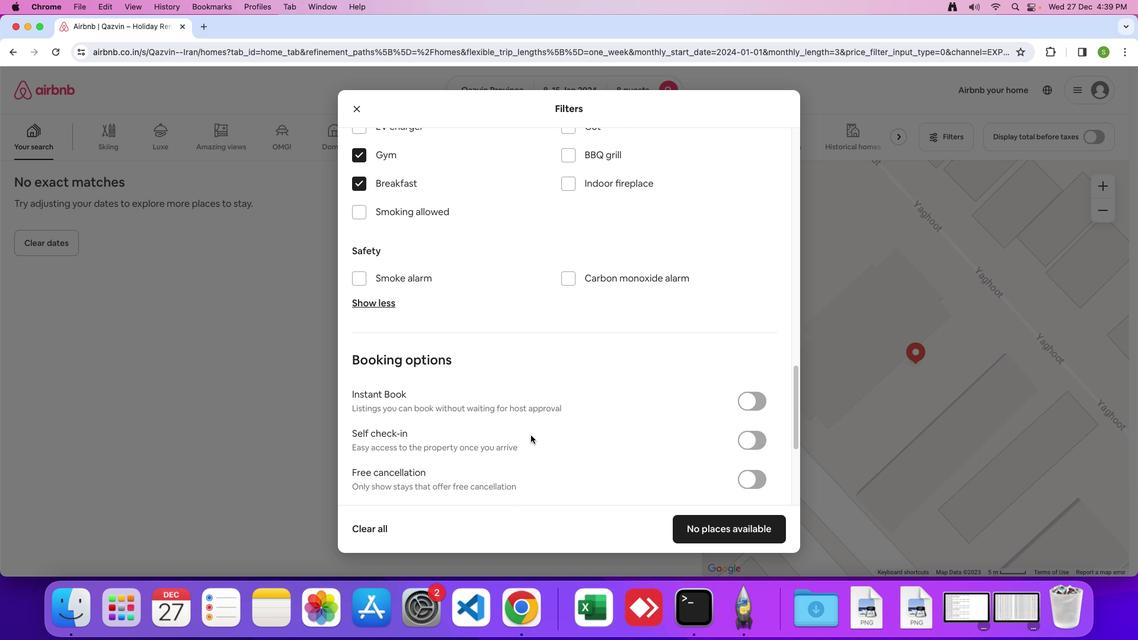 
Action: Mouse scrolled (525, 432) with delta (-53, -42)
Screenshot: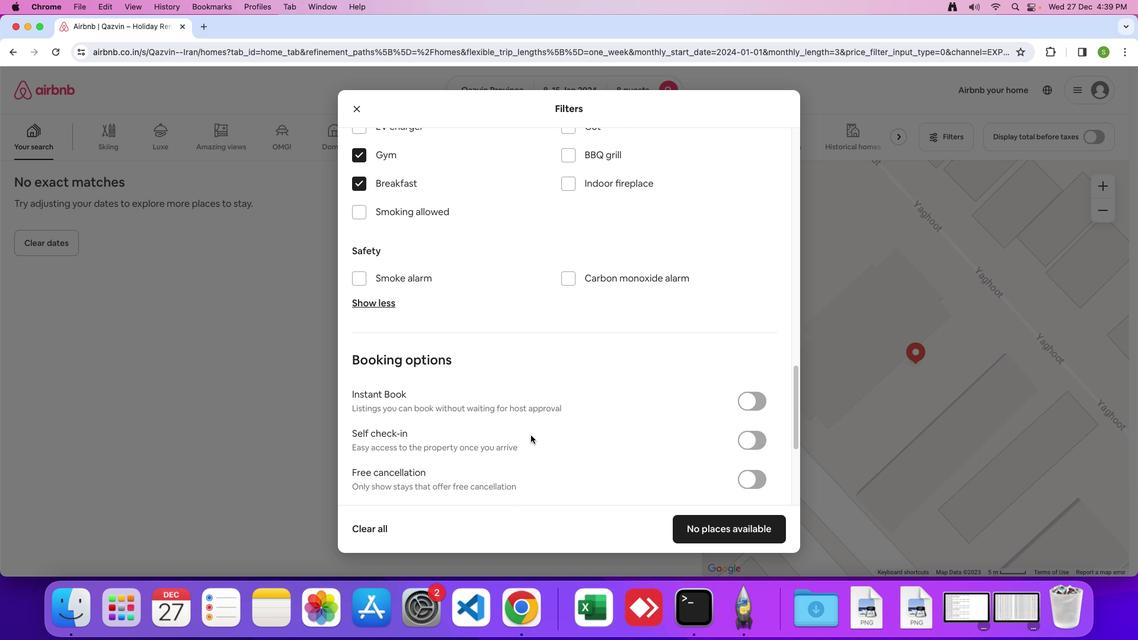 
Action: Mouse moved to (528, 430)
Screenshot: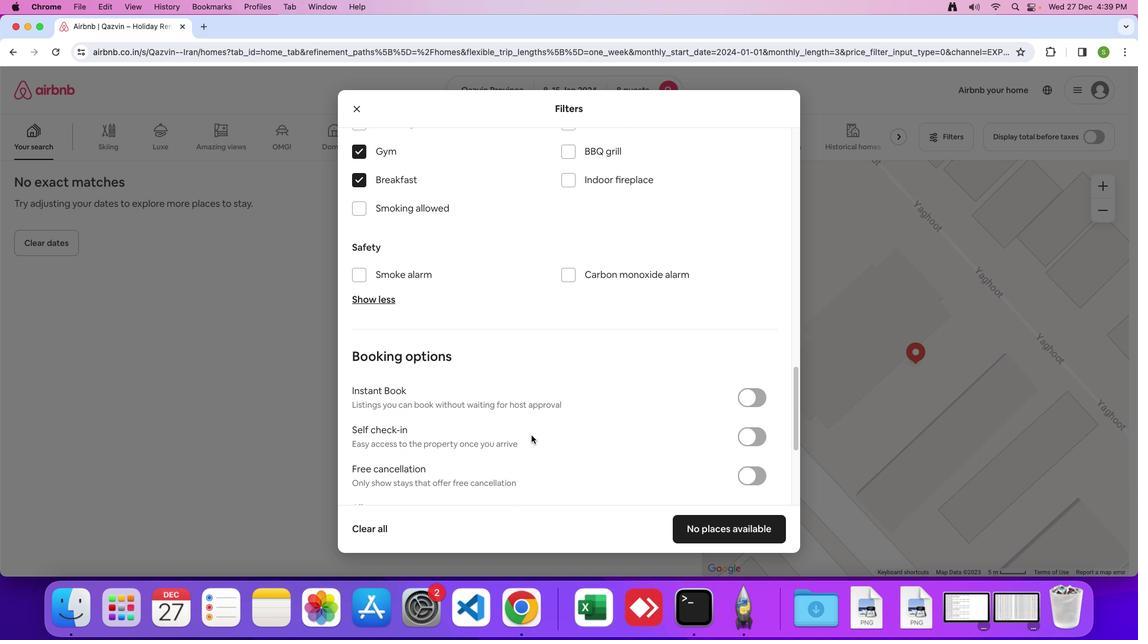 
Action: Mouse scrolled (528, 430) with delta (-53, -42)
Screenshot: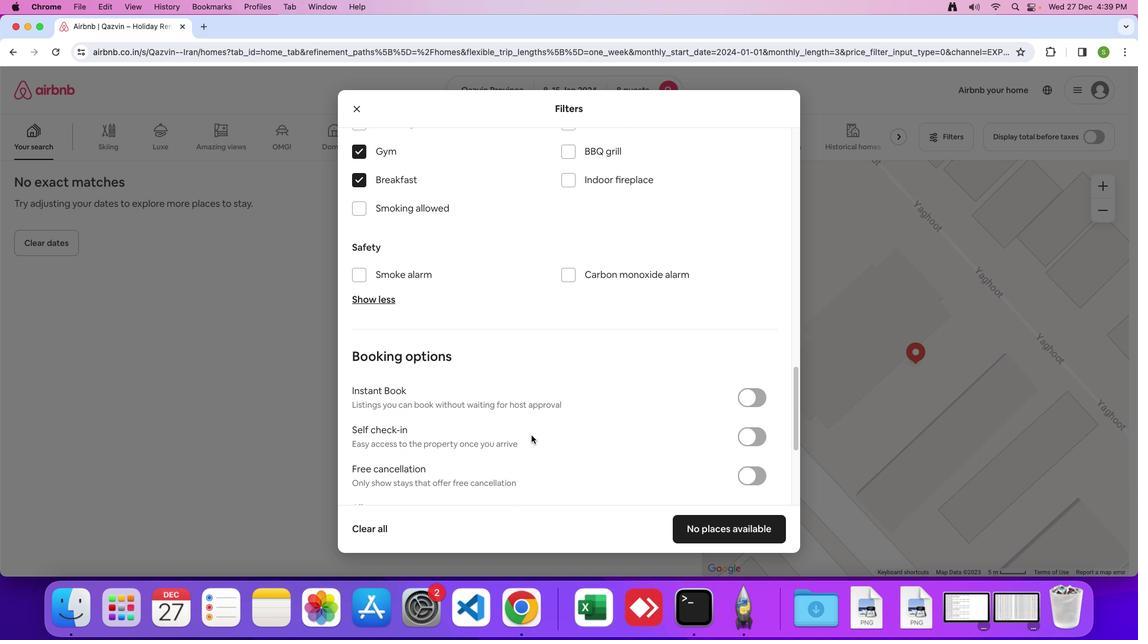 
Action: Mouse moved to (572, 429)
Screenshot: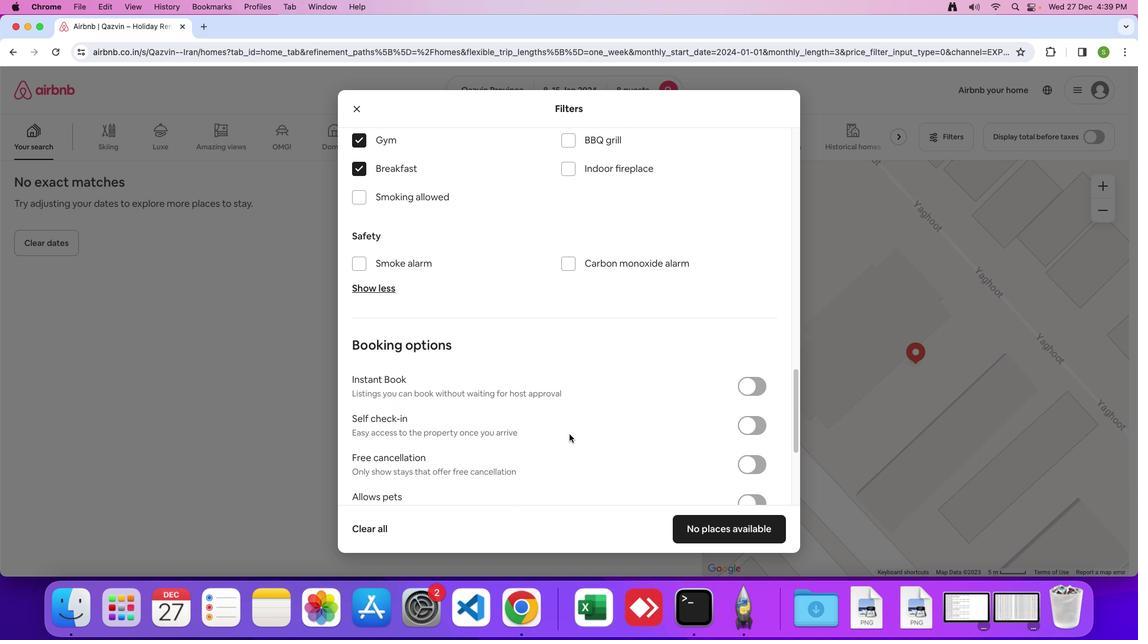 
Action: Mouse scrolled (572, 429) with delta (-53, -42)
Screenshot: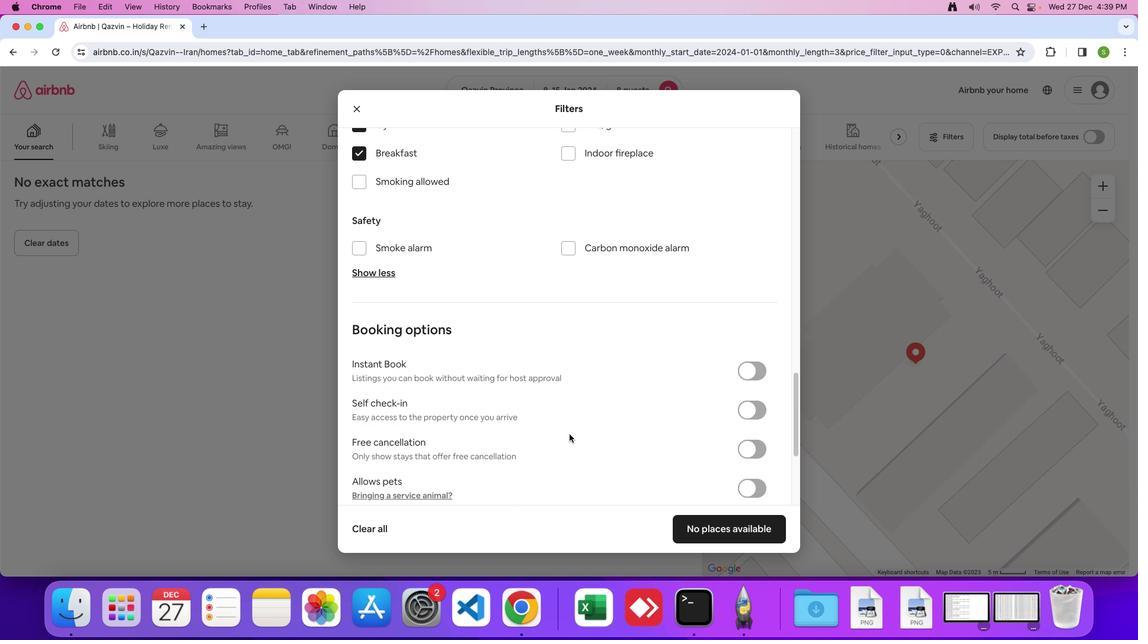 
Action: Mouse scrolled (572, 429) with delta (-53, -42)
Screenshot: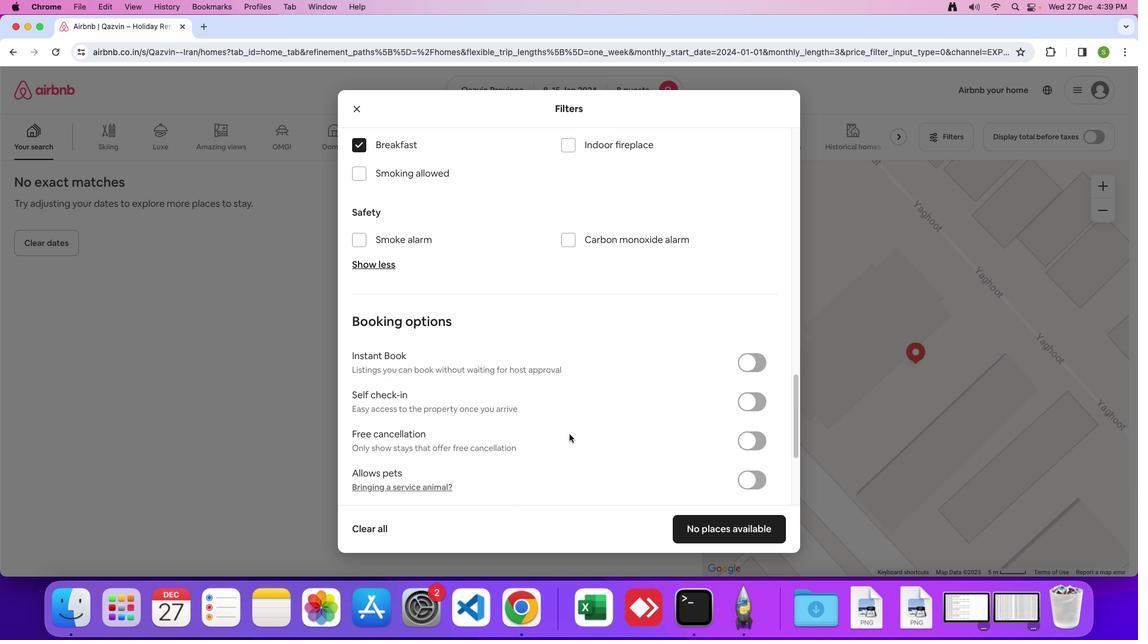 
Action: Mouse moved to (573, 428)
Screenshot: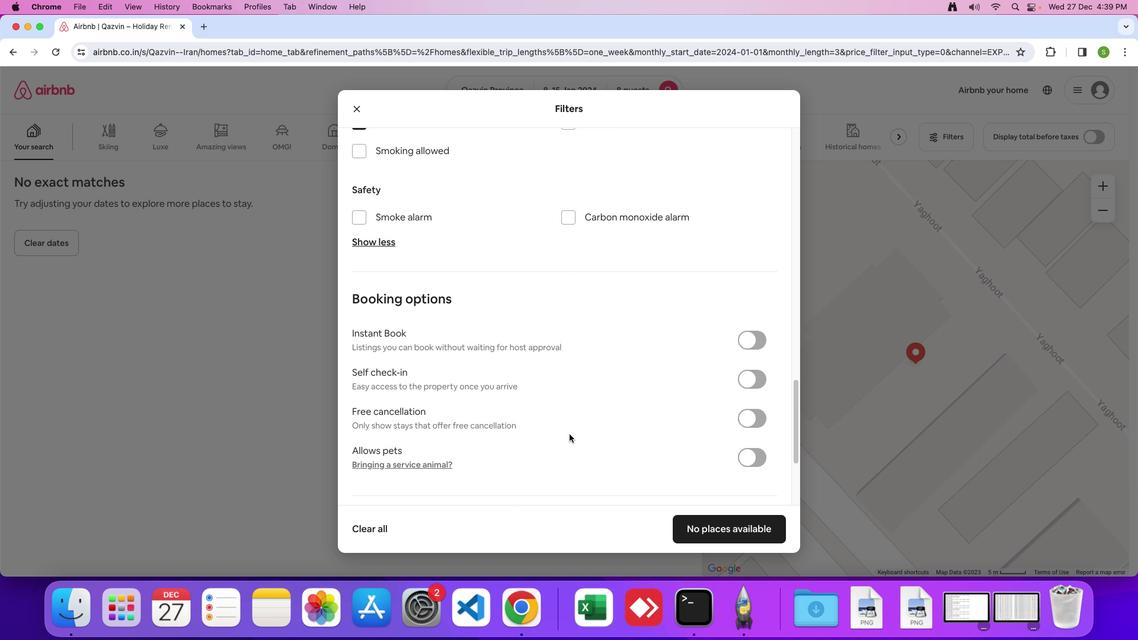
Action: Mouse scrolled (573, 428) with delta (-53, -44)
Screenshot: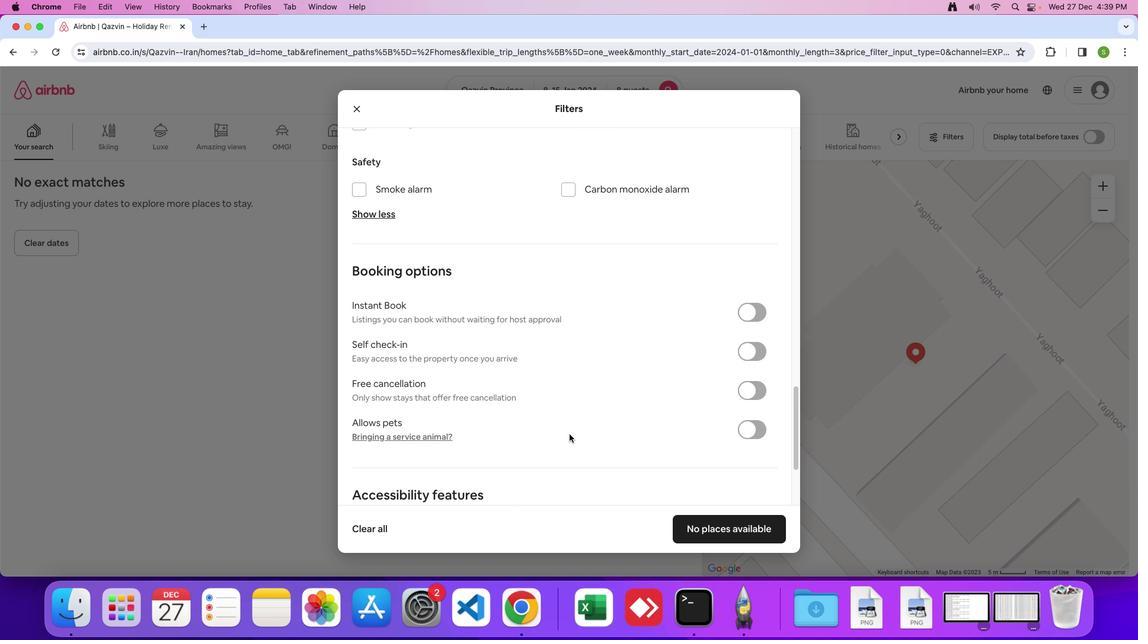 
Action: Mouse moved to (573, 428)
Screenshot: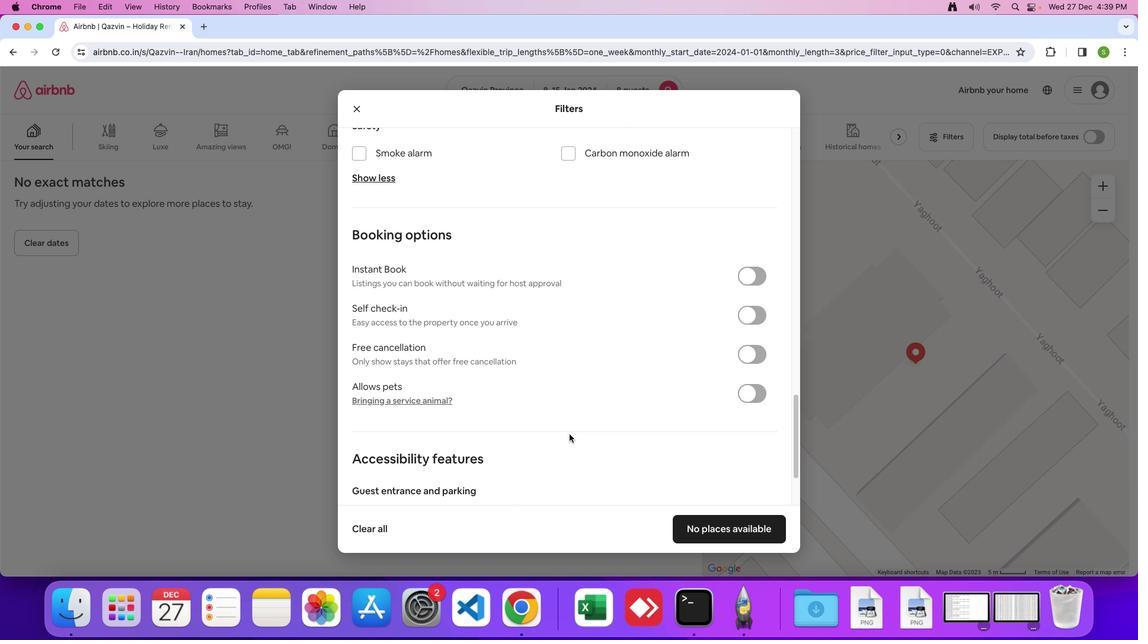 
Action: Mouse scrolled (573, 428) with delta (-53, -42)
Screenshot: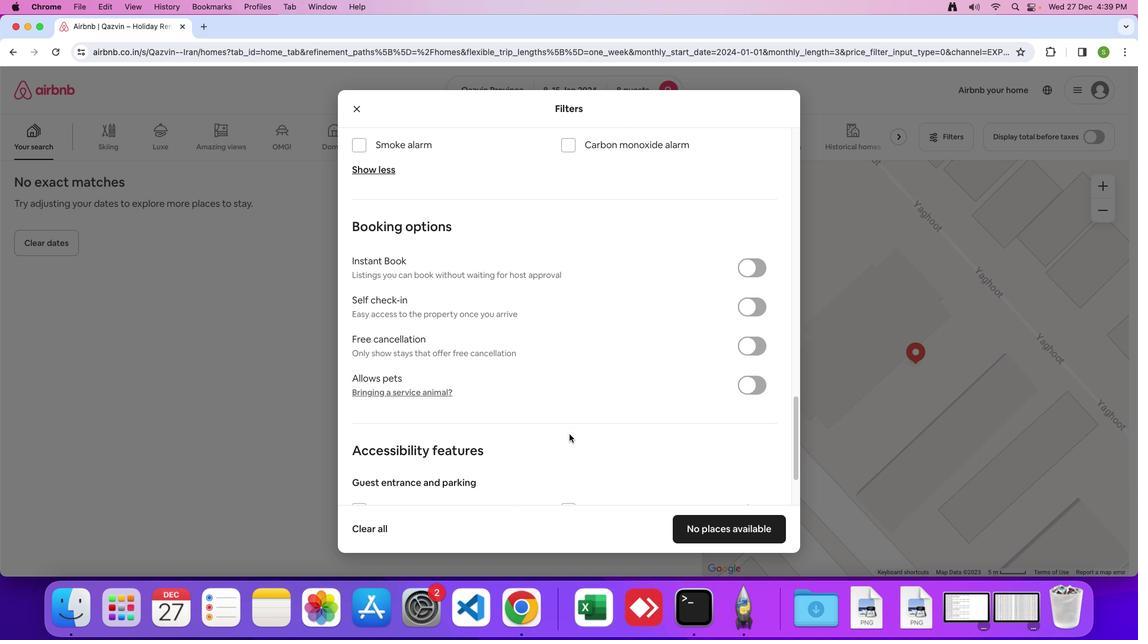 
Action: Mouse moved to (573, 428)
Screenshot: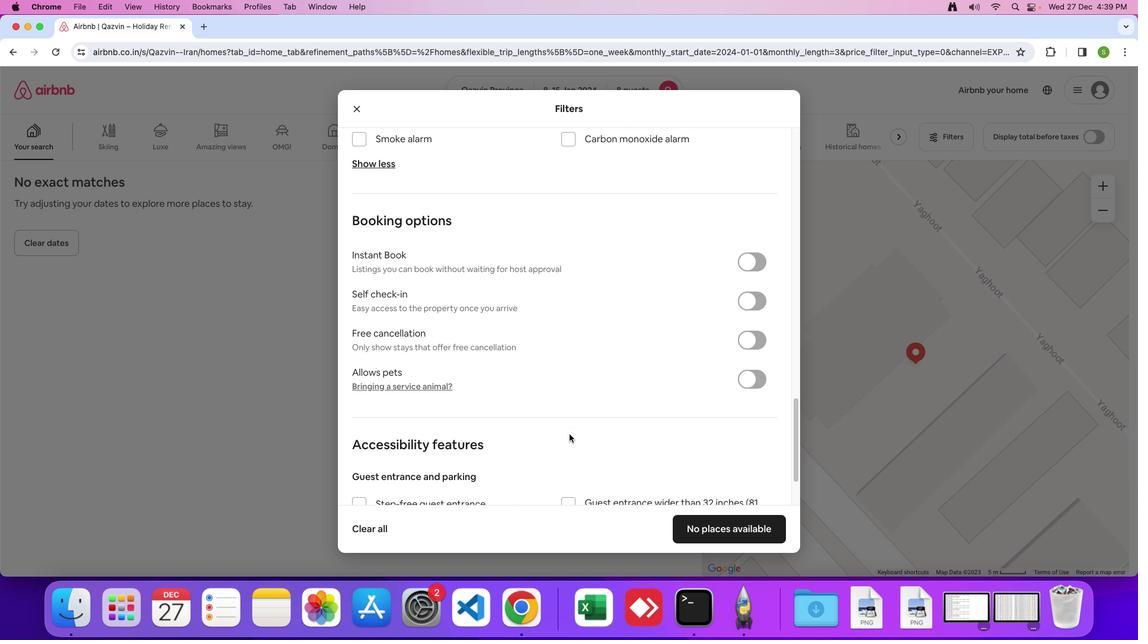
Action: Mouse scrolled (573, 428) with delta (-53, -42)
Screenshot: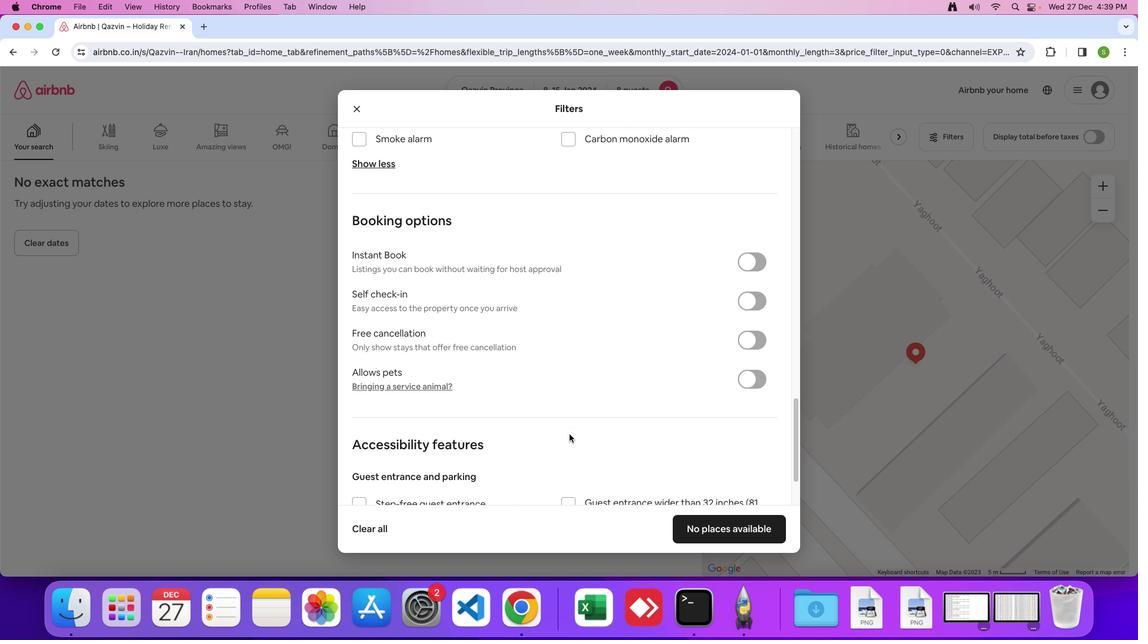 
Action: Mouse moved to (573, 429)
Screenshot: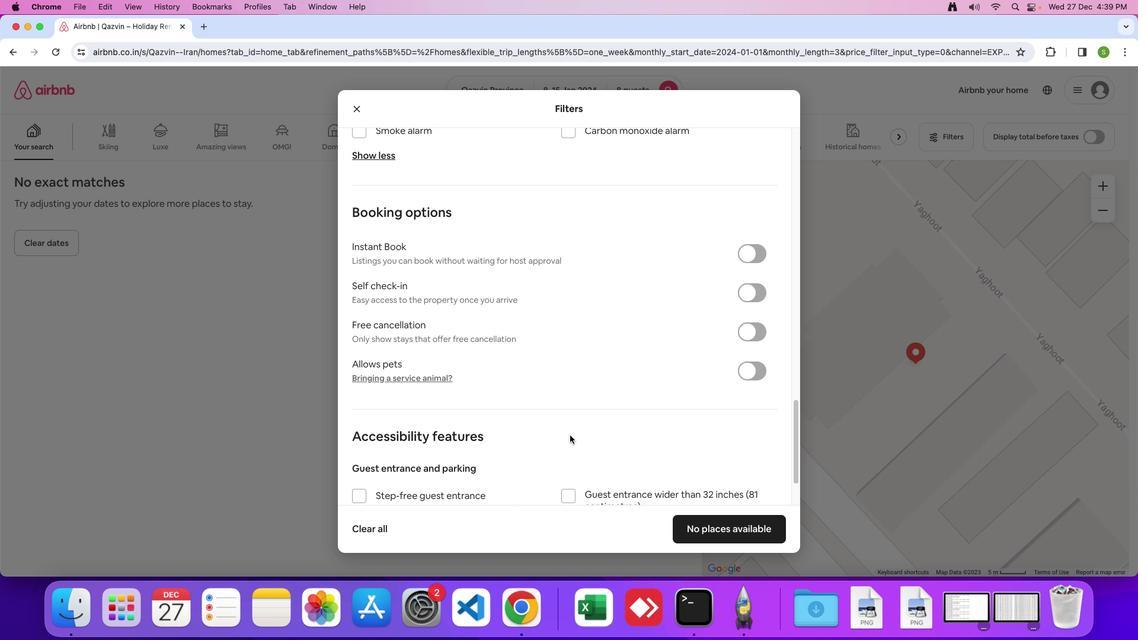 
Action: Mouse scrolled (573, 429) with delta (-53, -42)
Screenshot: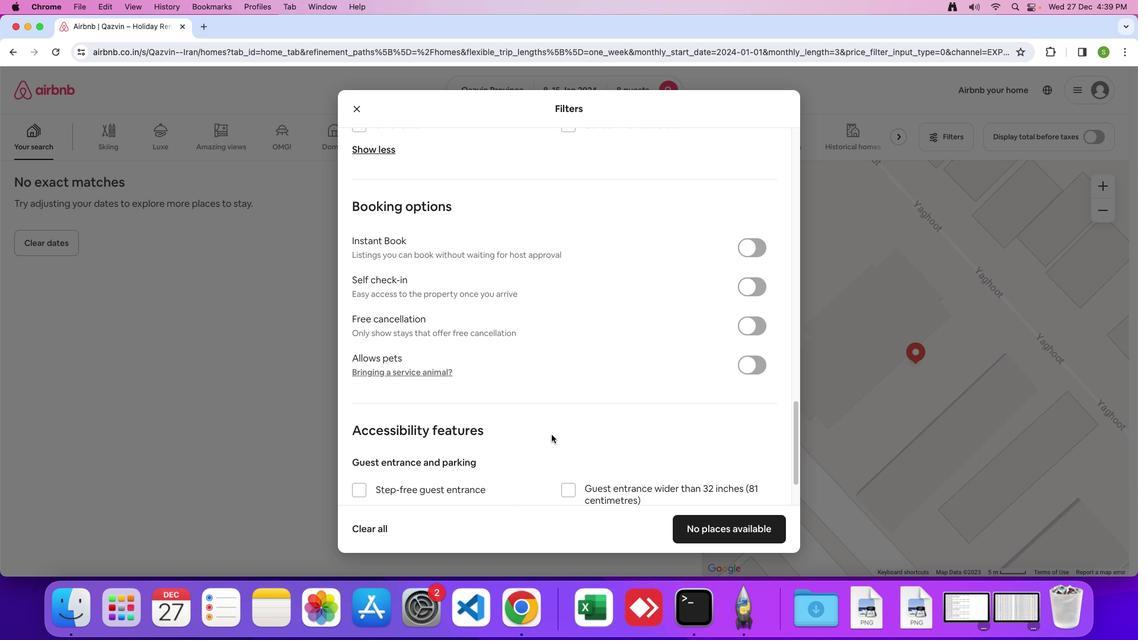 
Action: Mouse moved to (571, 430)
Screenshot: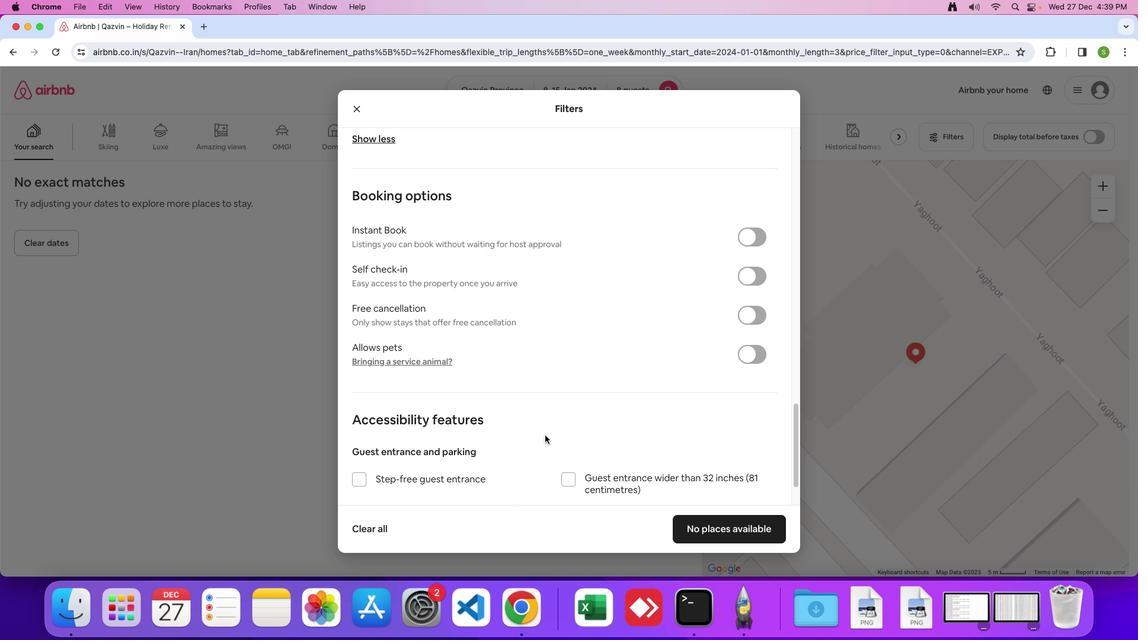 
Action: Mouse scrolled (571, 430) with delta (-53, -42)
Screenshot: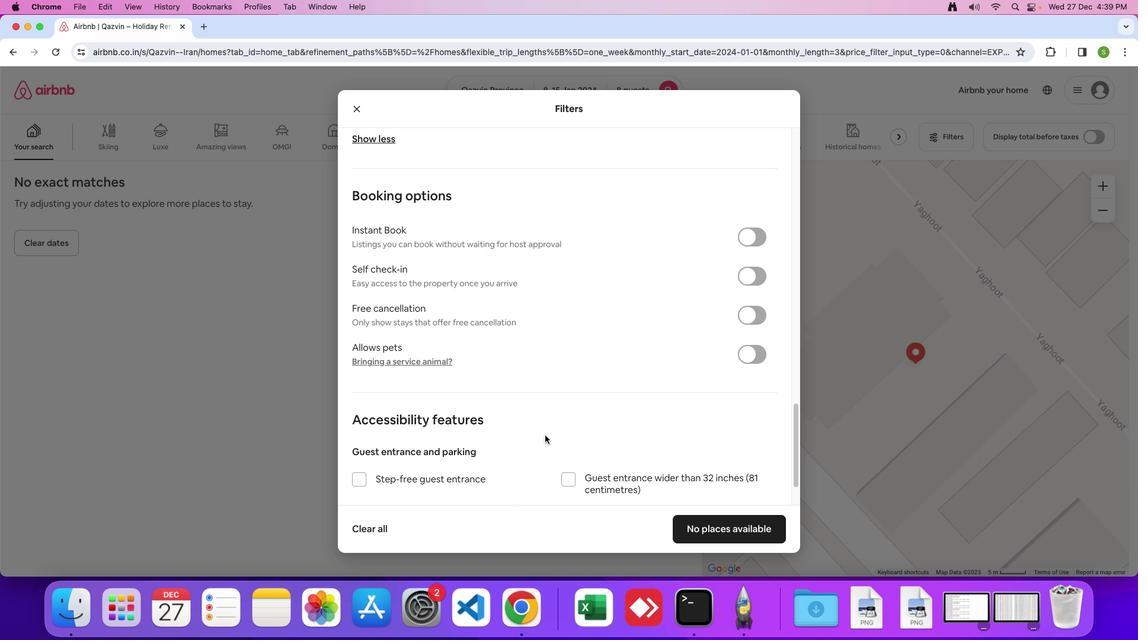 
Action: Mouse moved to (542, 433)
Screenshot: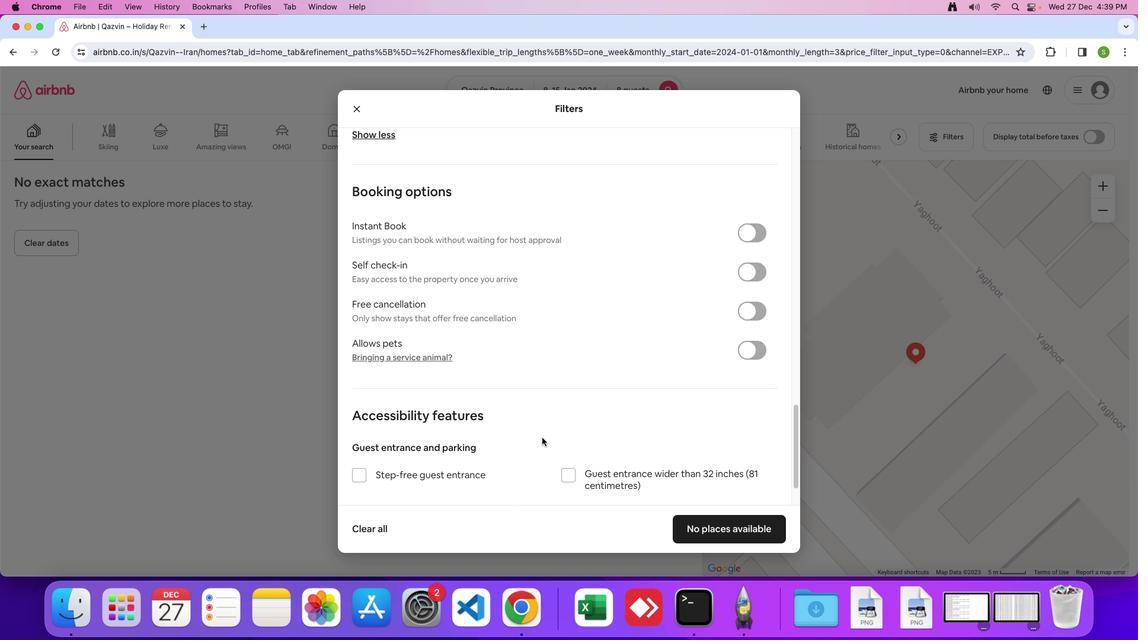
Action: Mouse scrolled (542, 433) with delta (-53, -42)
Screenshot: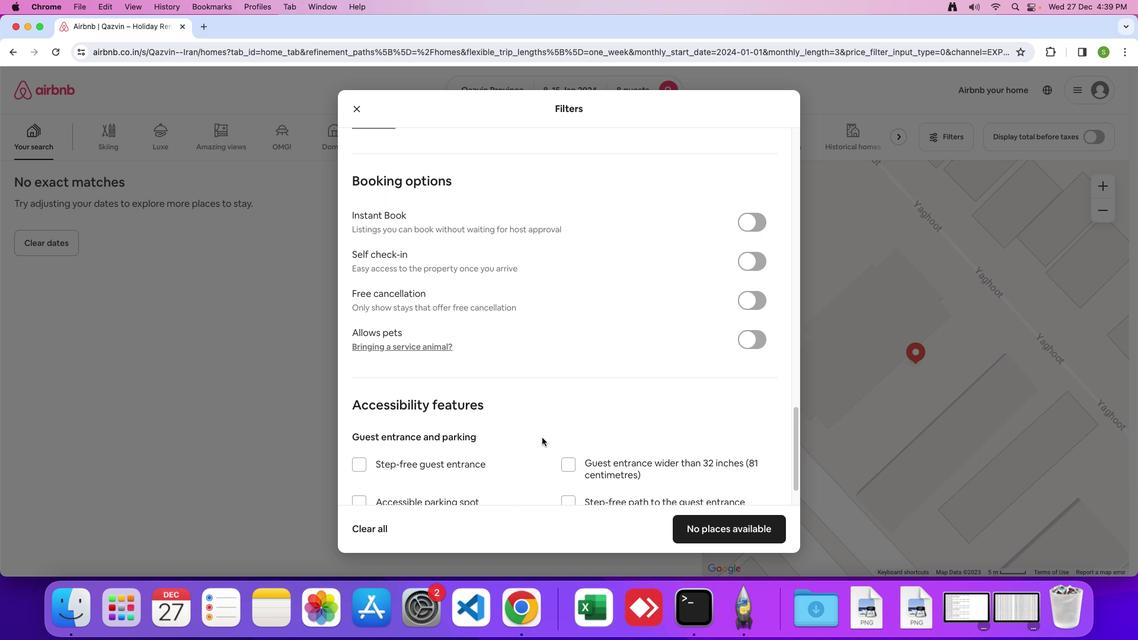 
Action: Mouse scrolled (542, 433) with delta (-53, -42)
Screenshot: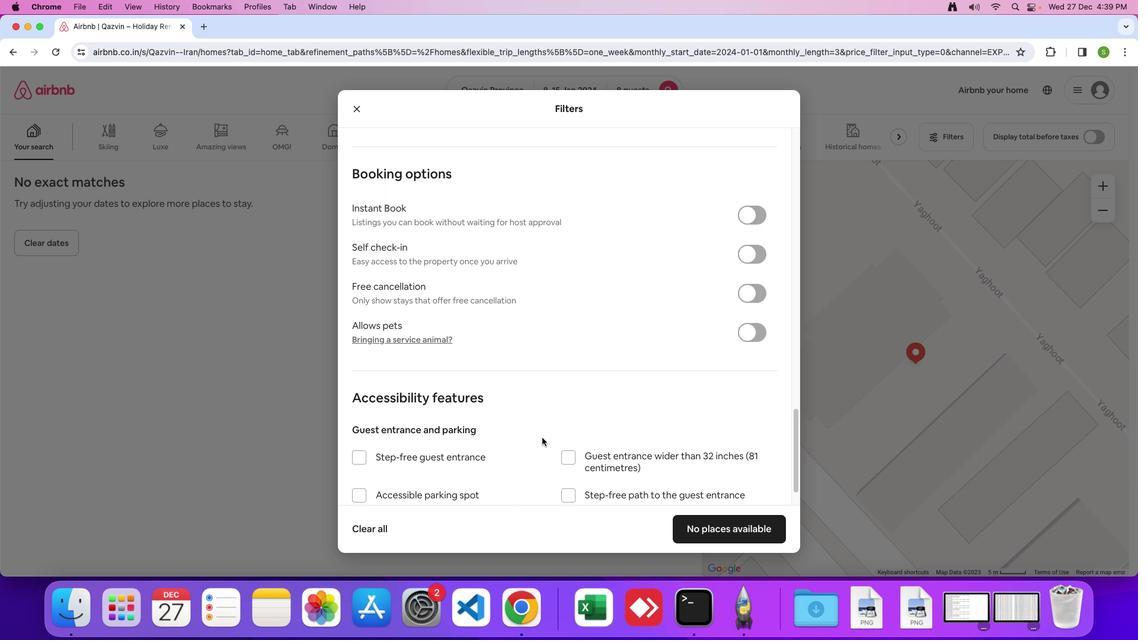 
Action: Mouse moved to (541, 434)
Screenshot: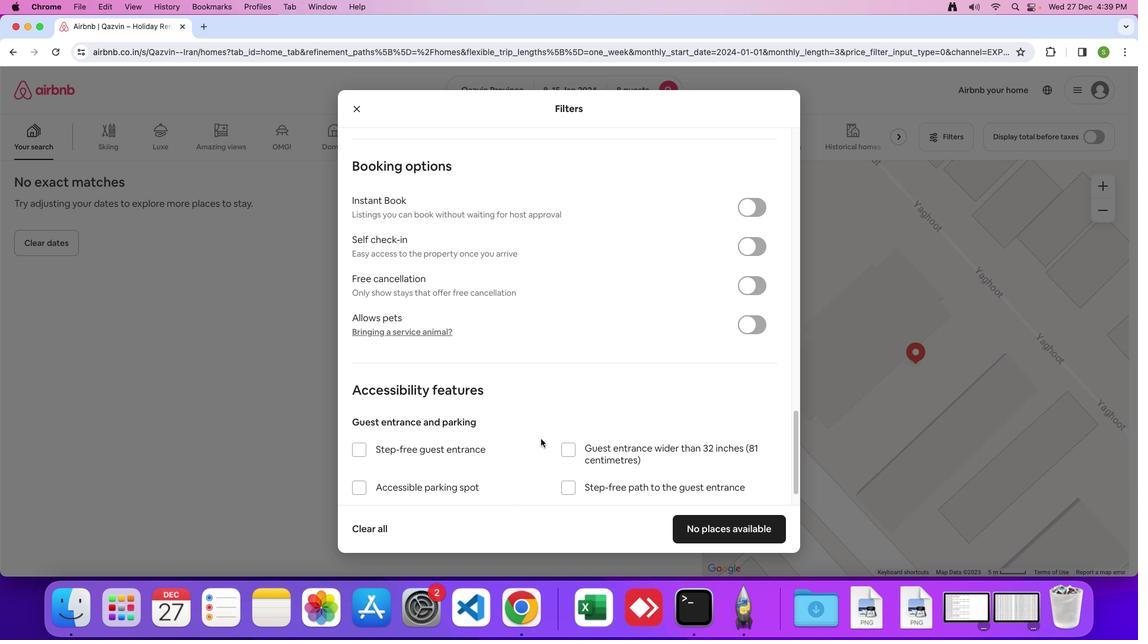 
Action: Mouse scrolled (541, 434) with delta (-53, -42)
Screenshot: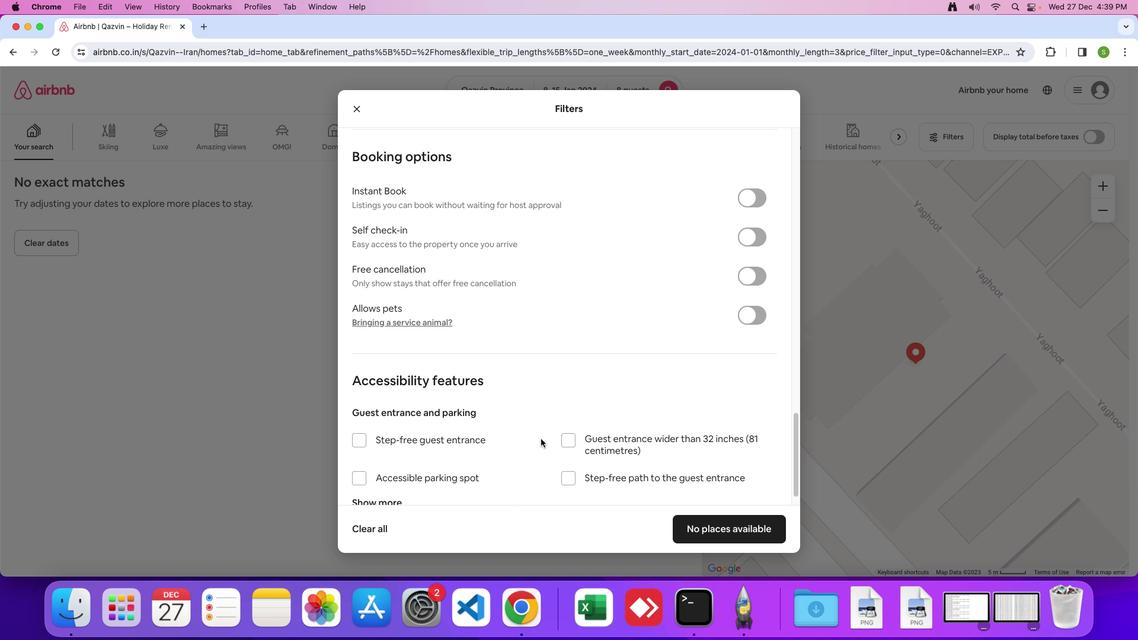 
Action: Mouse scrolled (541, 434) with delta (-53, -42)
Screenshot: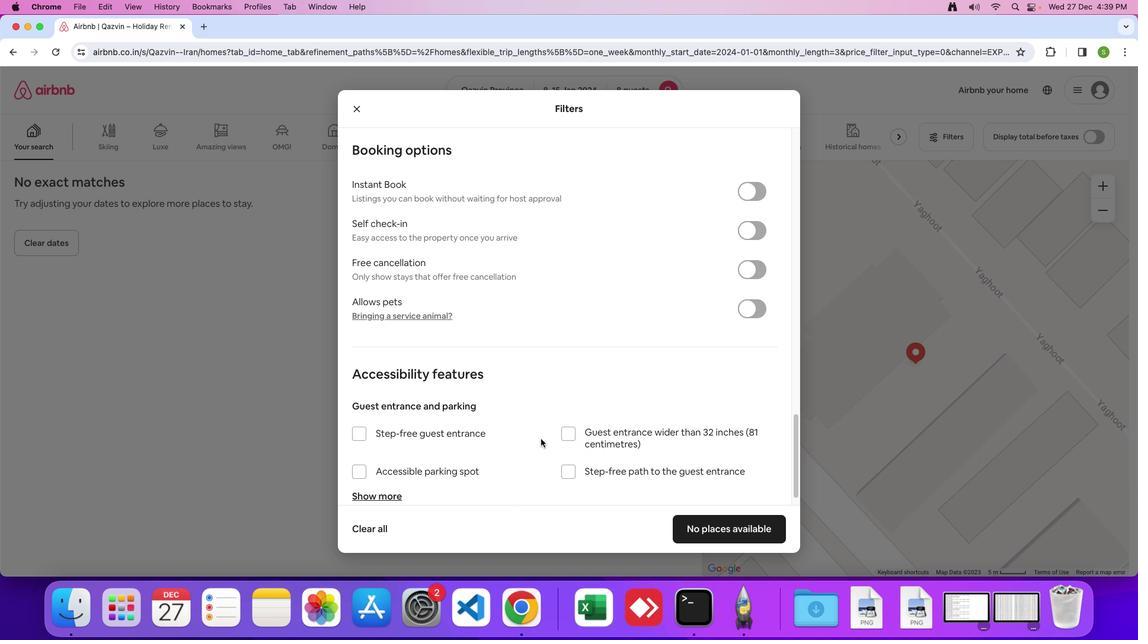 
Action: Mouse scrolled (541, 434) with delta (-53, -42)
Screenshot: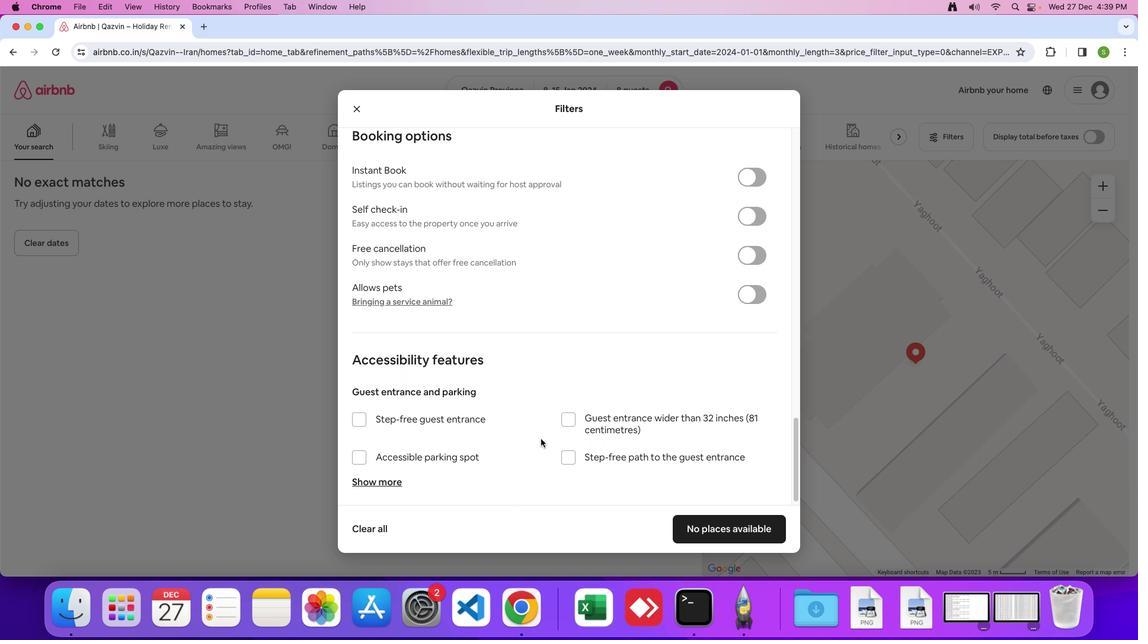 
Action: Mouse scrolled (541, 434) with delta (-53, -42)
Screenshot: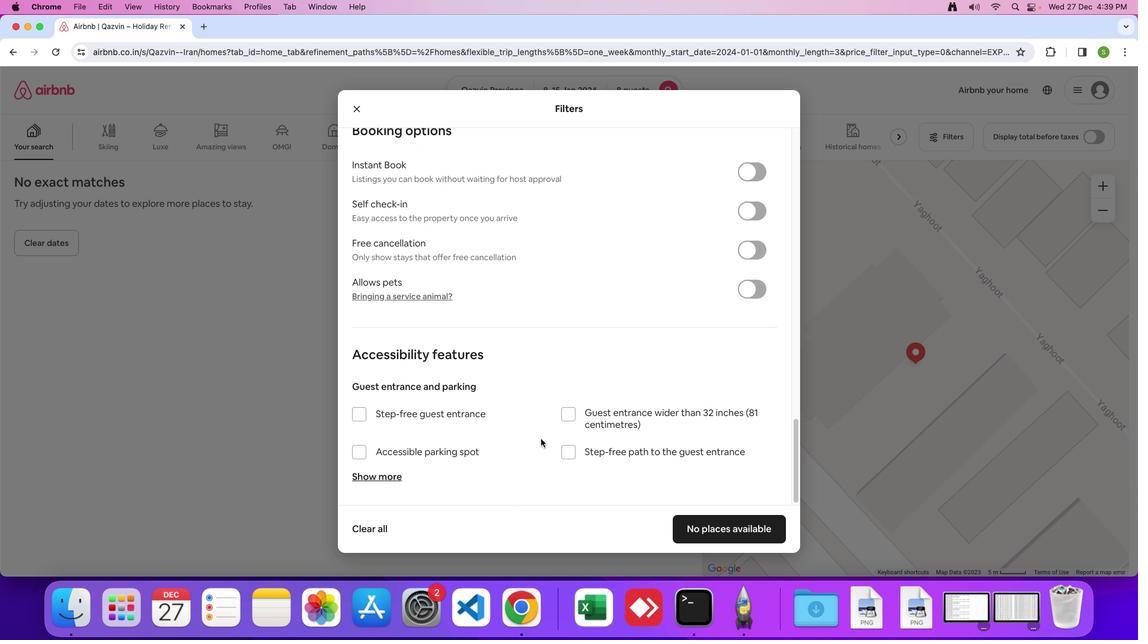 
Action: Mouse scrolled (541, 434) with delta (-53, -43)
Screenshot: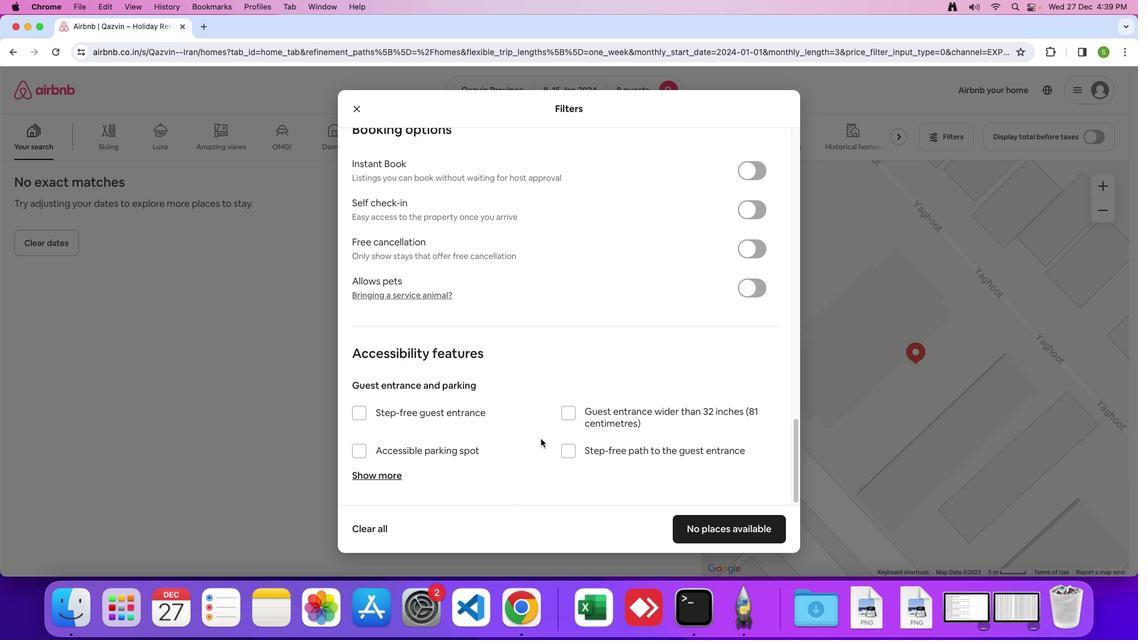 
Action: Mouse moved to (540, 444)
Screenshot: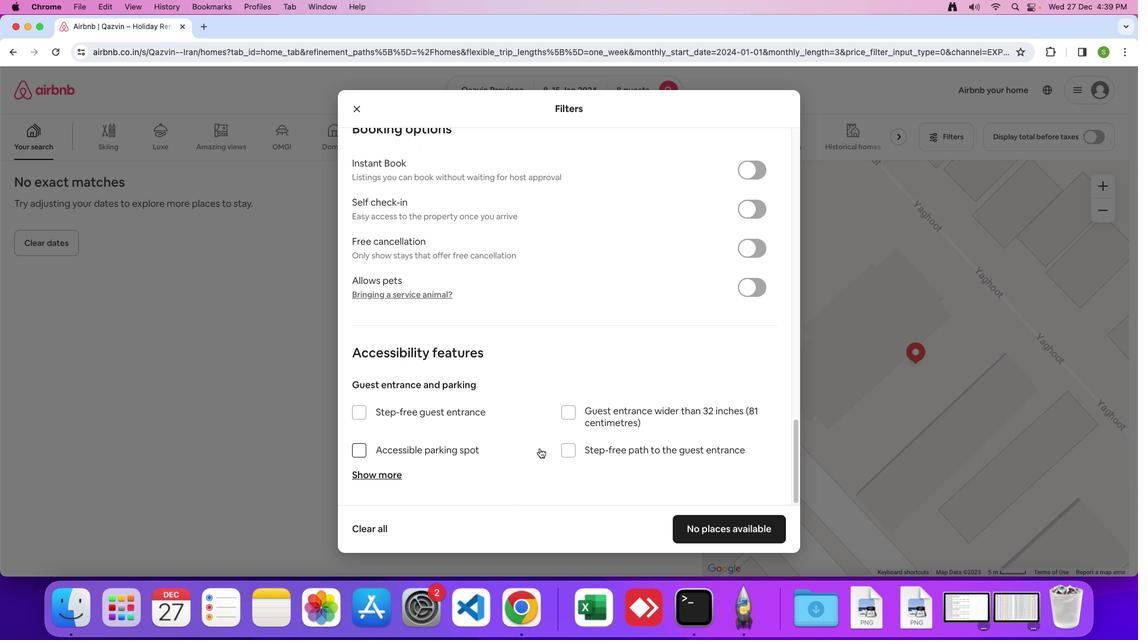 
Action: Mouse scrolled (540, 444) with delta (-53, -42)
Screenshot: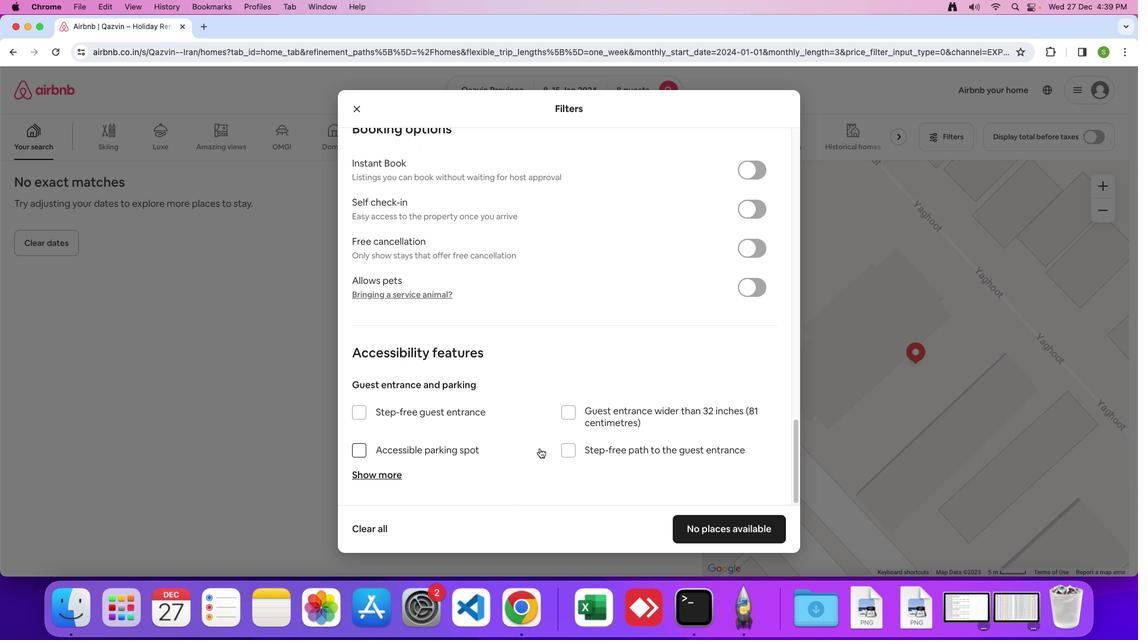 
Action: Mouse scrolled (540, 444) with delta (-53, -42)
Screenshot: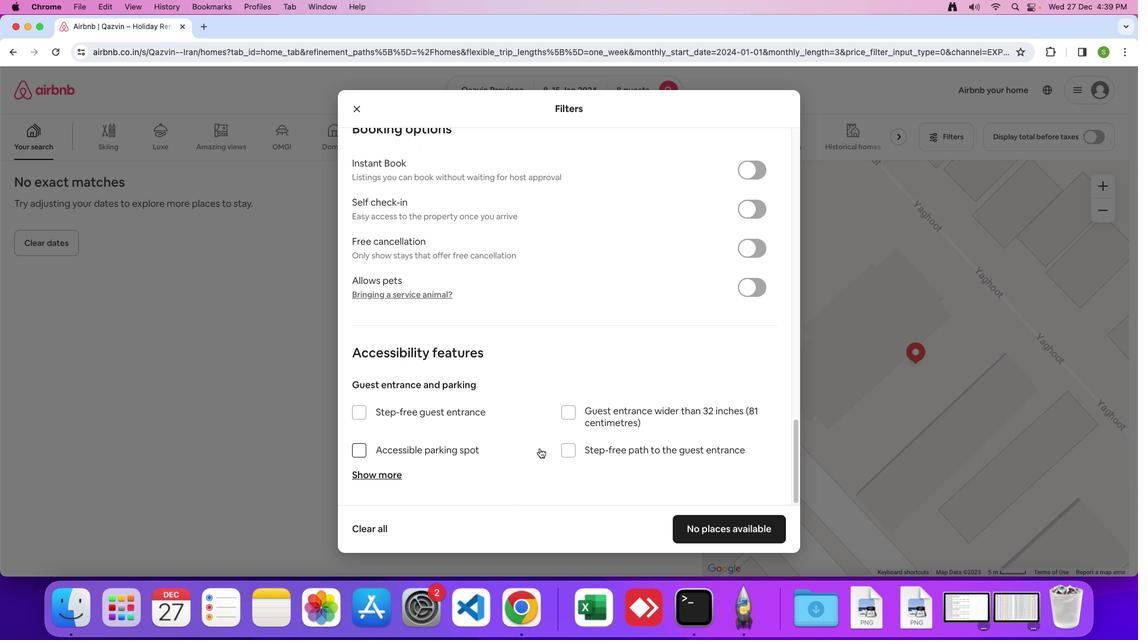 
Action: Mouse moved to (540, 444)
Screenshot: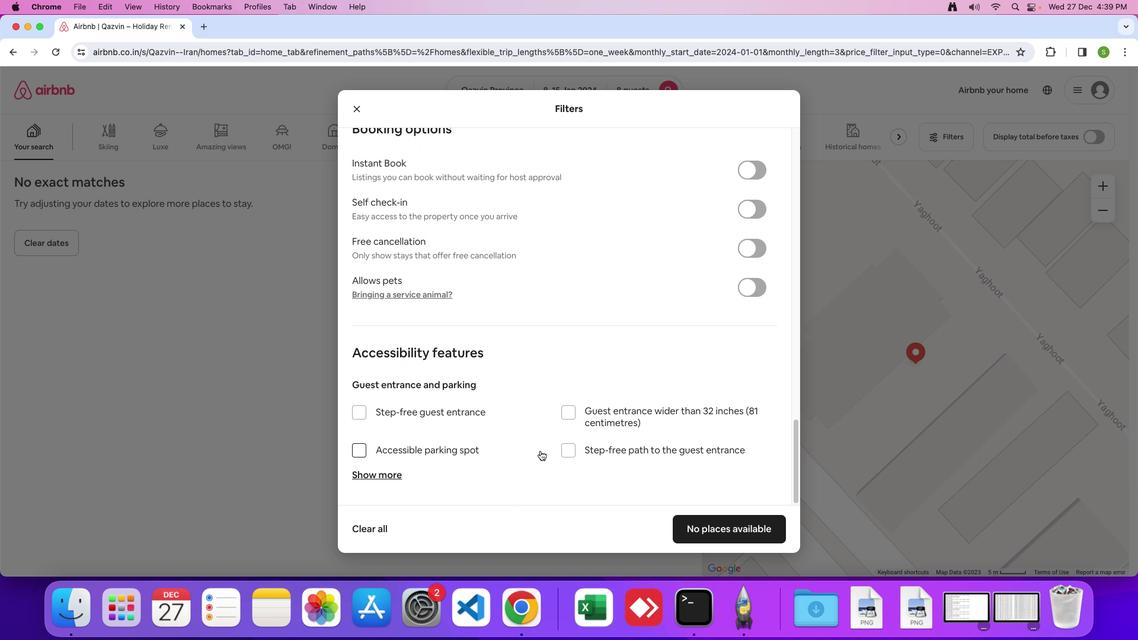 
Action: Mouse scrolled (540, 444) with delta (-53, -44)
Screenshot: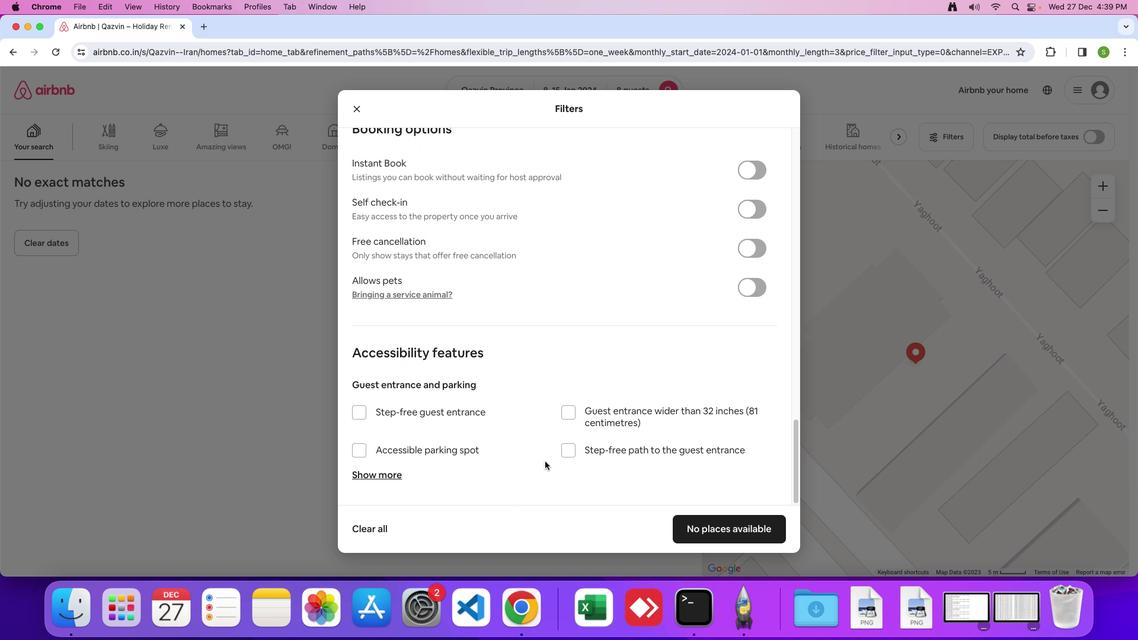 
Action: Mouse moved to (738, 531)
Screenshot: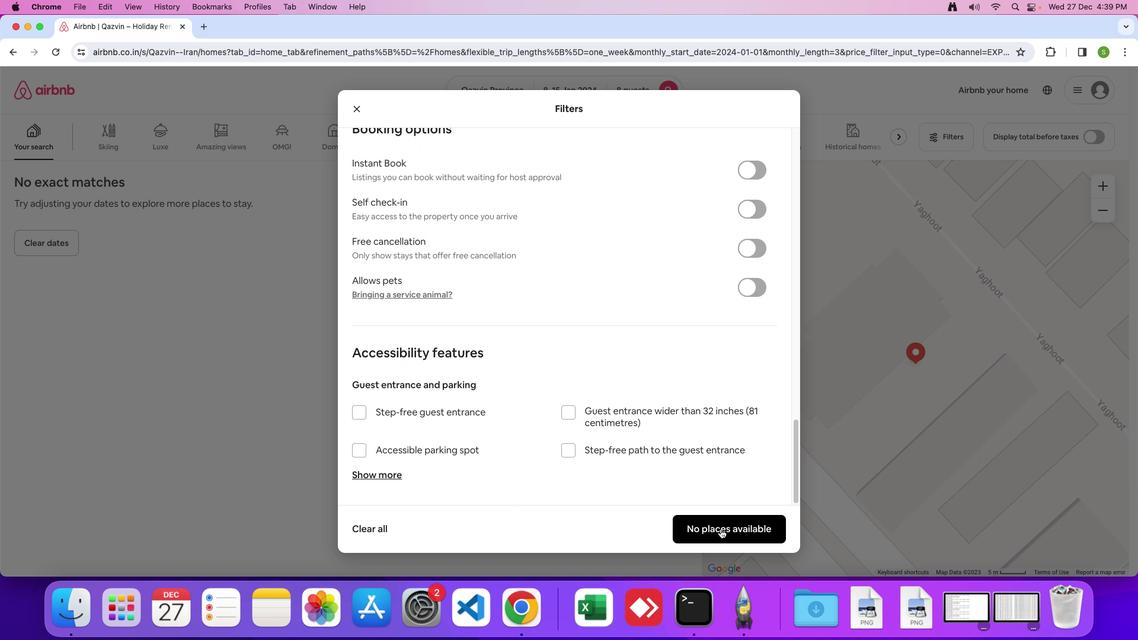 
Action: Mouse pressed left at (738, 531)
Screenshot: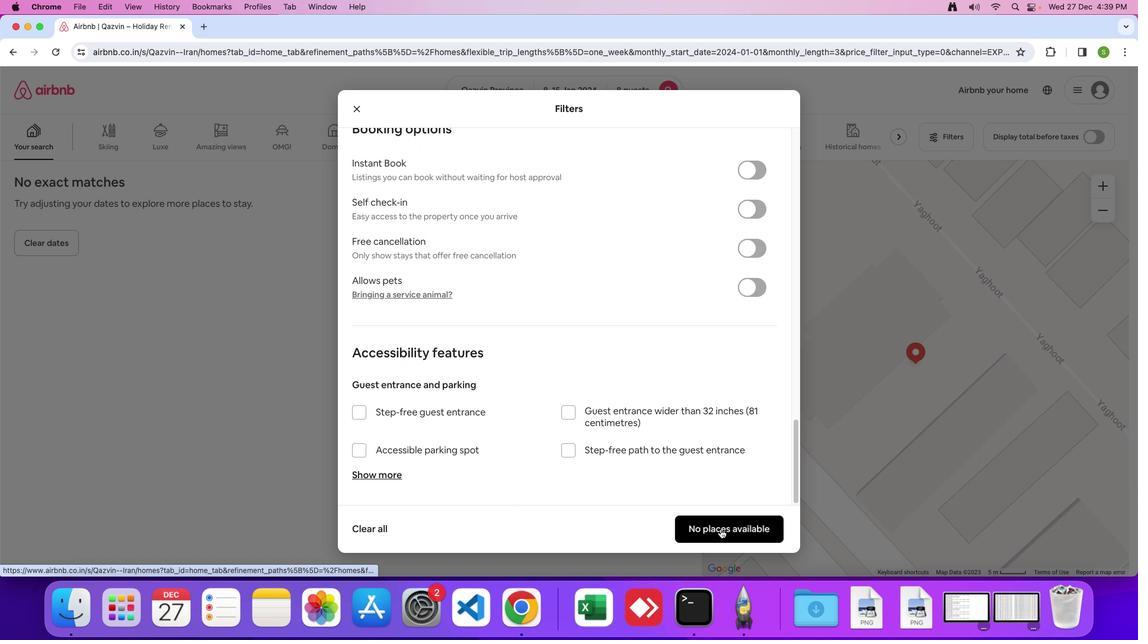 
Action: Mouse moved to (529, 341)
Screenshot: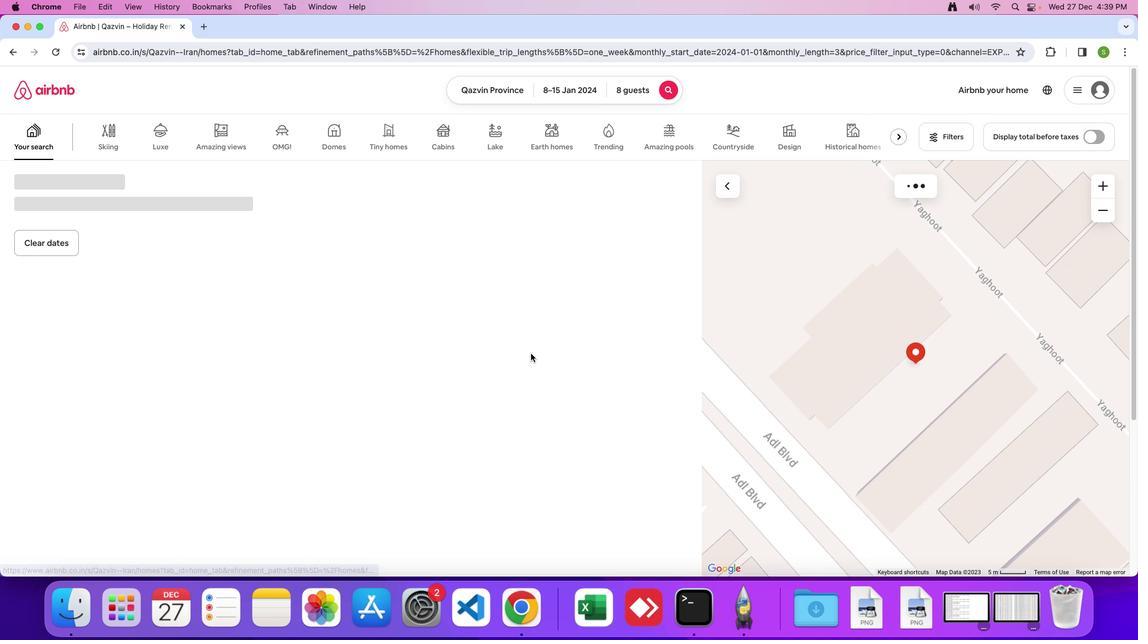 
